 Task: Find connections with filter location Oerlinghausen with filter topic #Sustainabilitywith filter profile language Potuguese with filter current company Jana Small Finance Bank with filter school Bangalore Medical College and Research Institute with filter industry Newspaper Publishing with filter service category Typing with filter keywords title Proprietor
Action: Mouse moved to (552, 90)
Screenshot: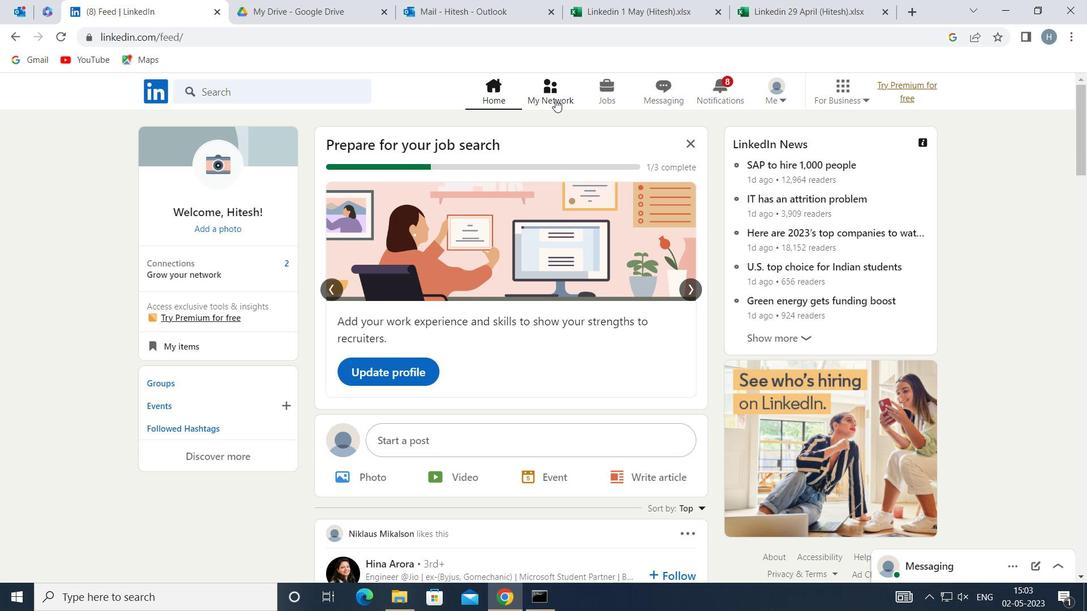 
Action: Mouse pressed left at (552, 90)
Screenshot: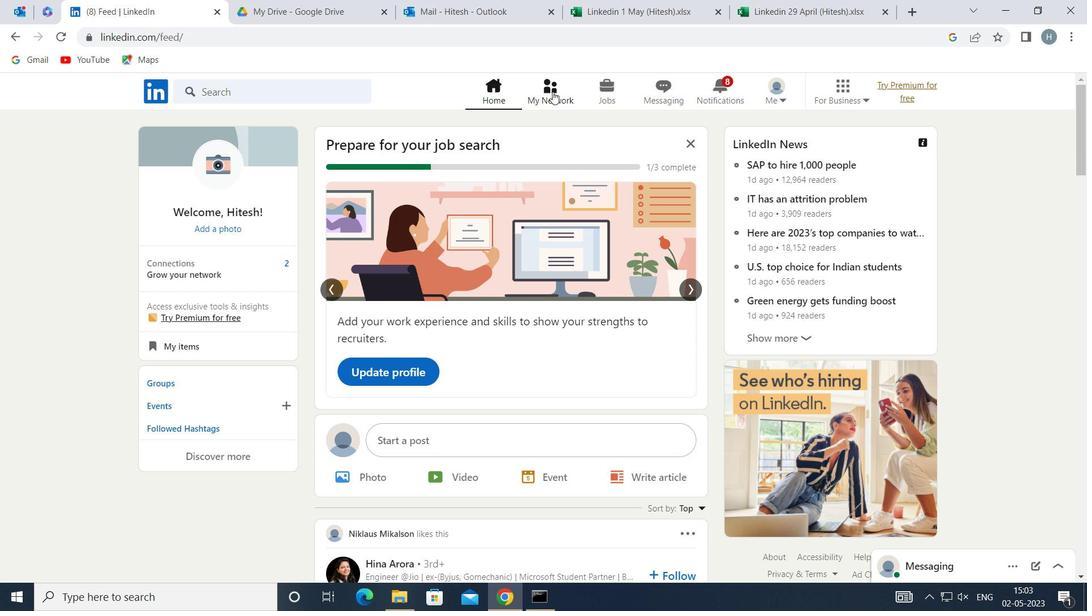 
Action: Mouse moved to (334, 171)
Screenshot: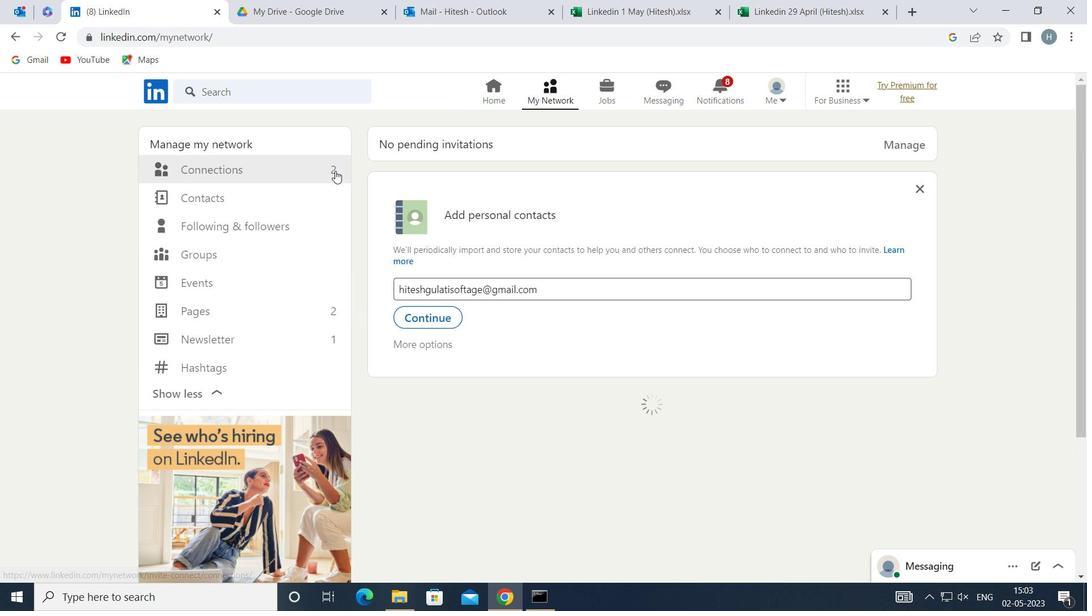 
Action: Mouse pressed left at (334, 171)
Screenshot: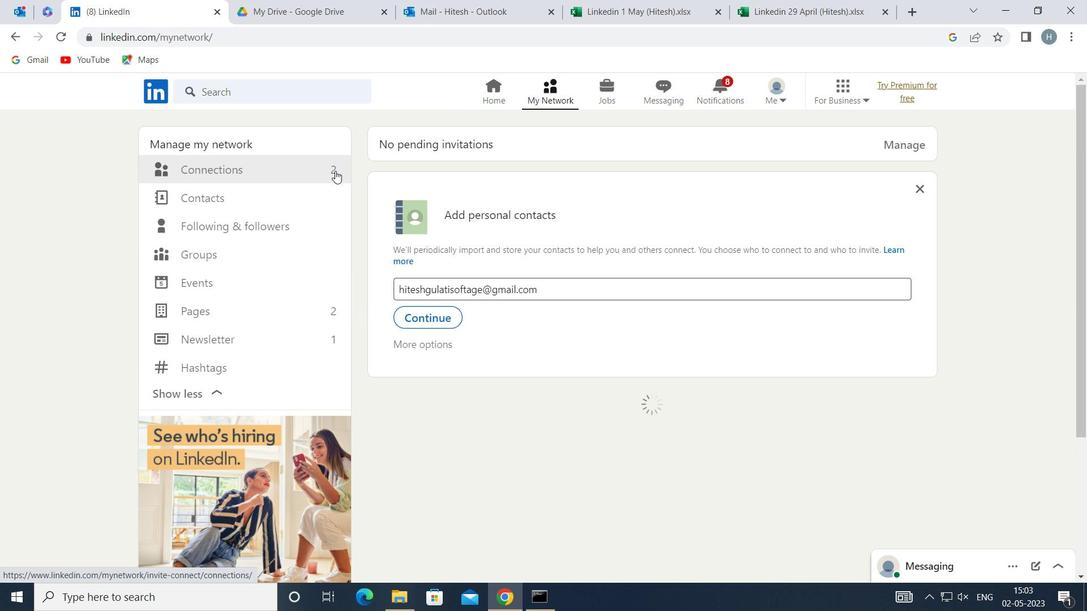 
Action: Mouse moved to (619, 170)
Screenshot: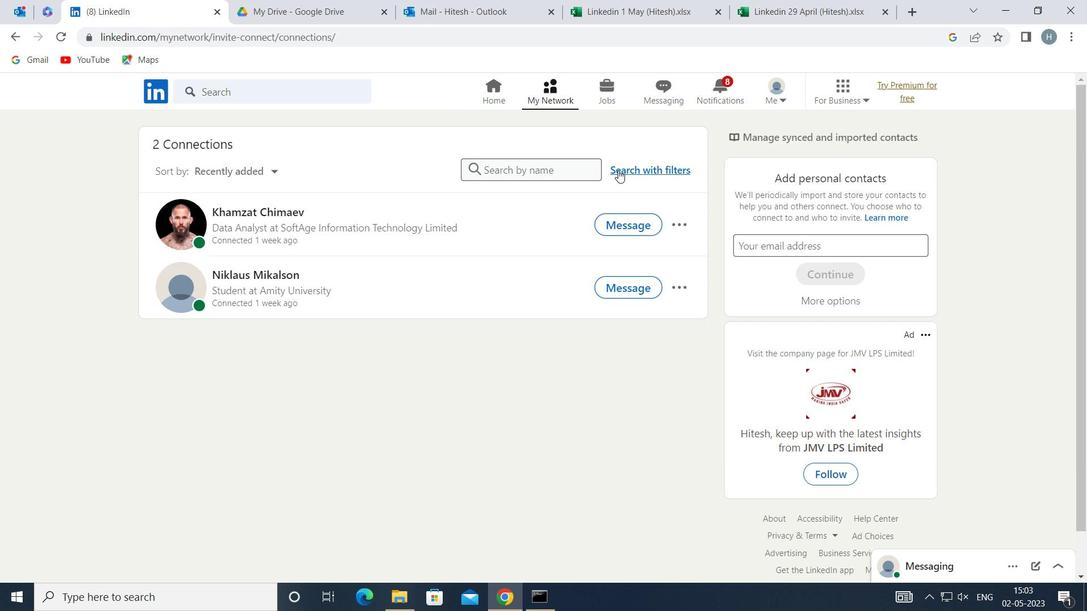 
Action: Mouse pressed left at (619, 170)
Screenshot: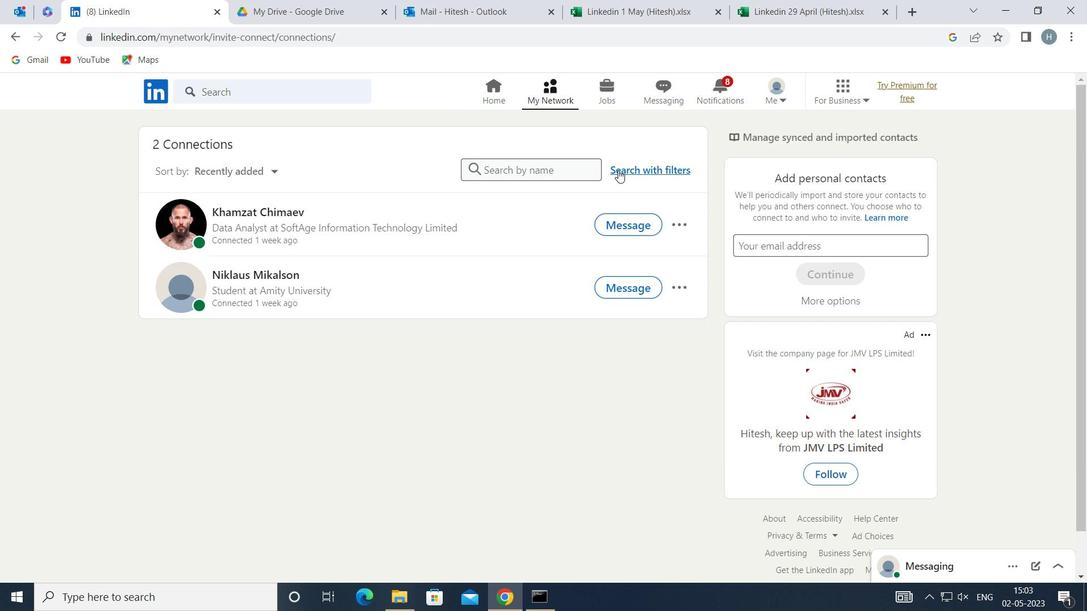 
Action: Mouse moved to (592, 130)
Screenshot: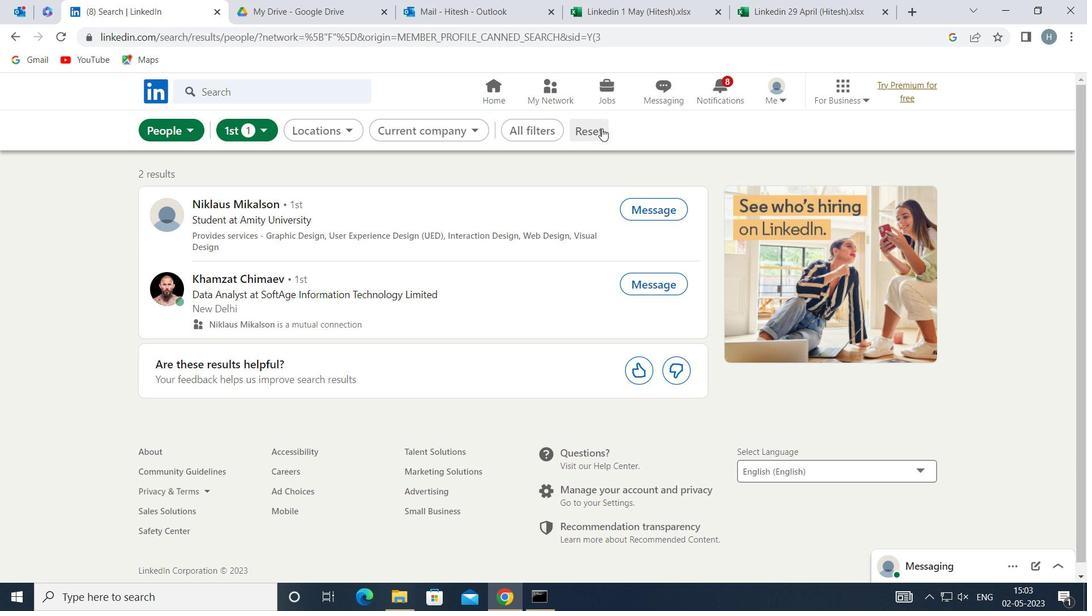
Action: Mouse pressed left at (592, 130)
Screenshot: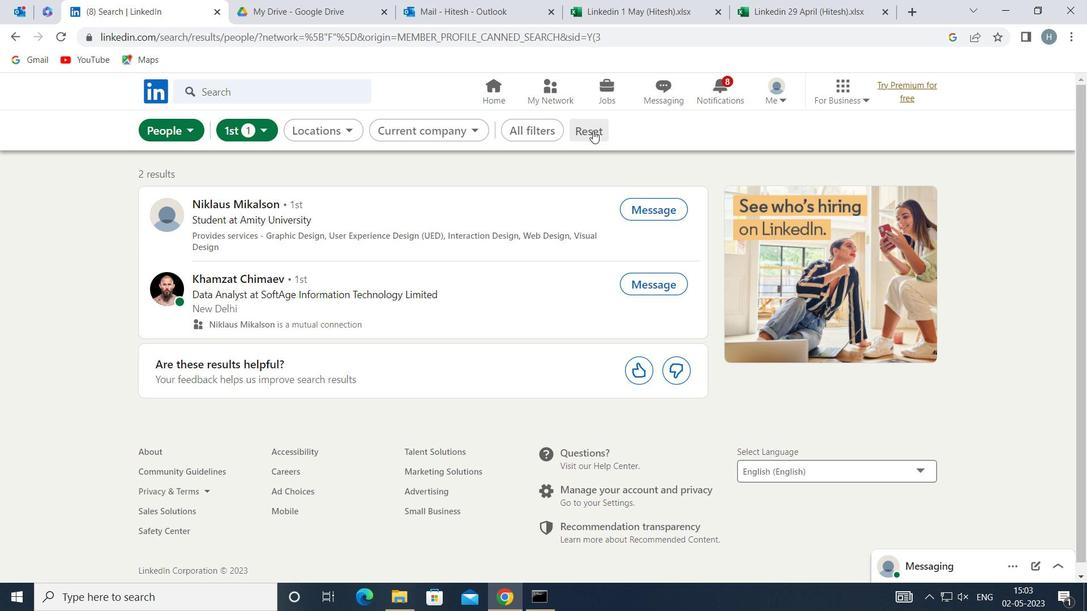 
Action: Mouse moved to (578, 128)
Screenshot: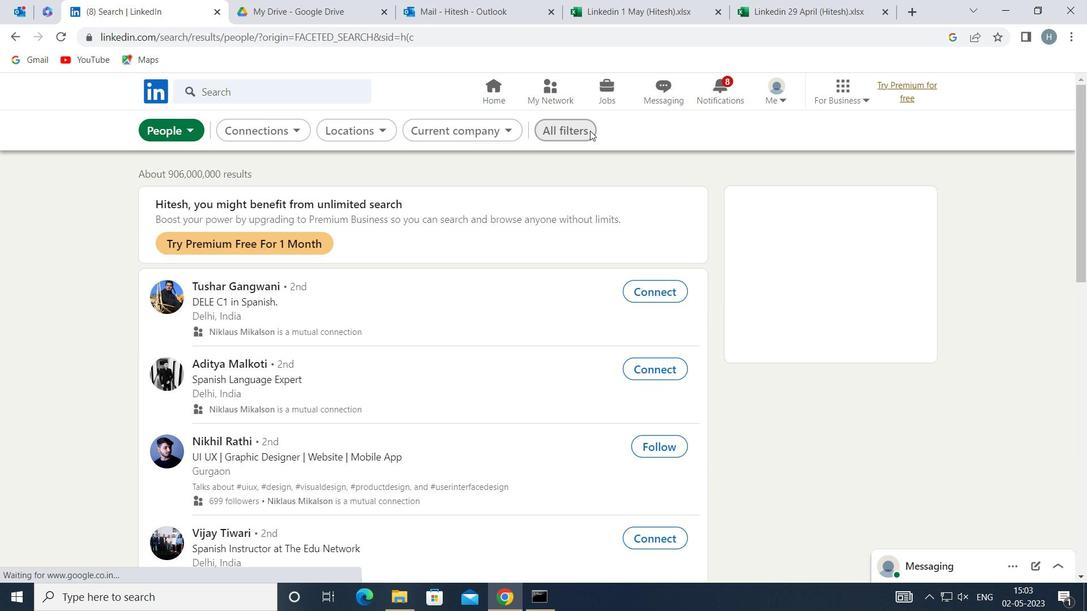 
Action: Mouse pressed left at (578, 128)
Screenshot: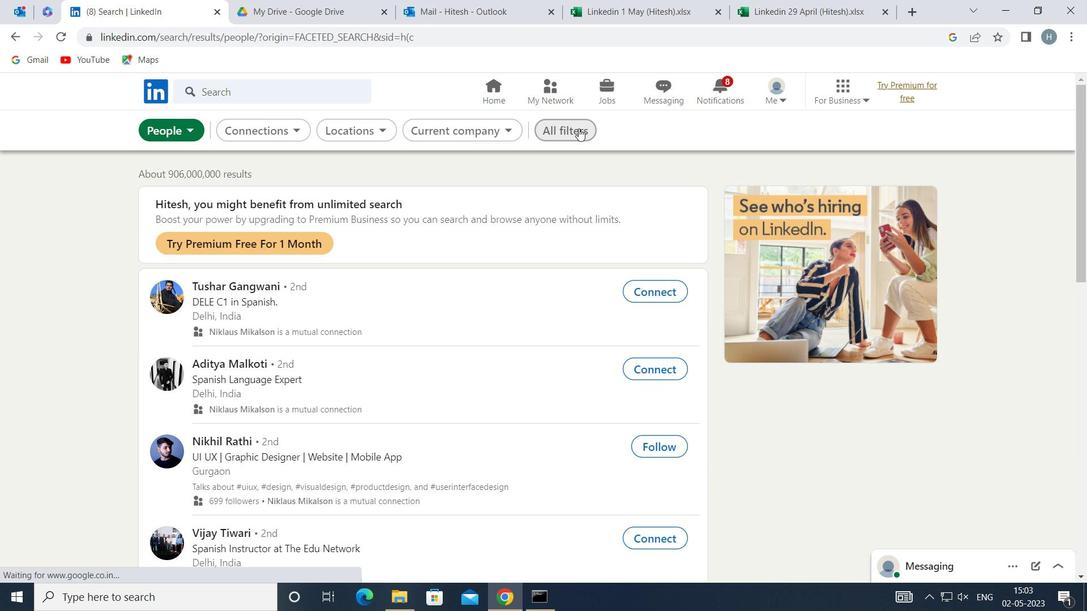 
Action: Mouse moved to (831, 265)
Screenshot: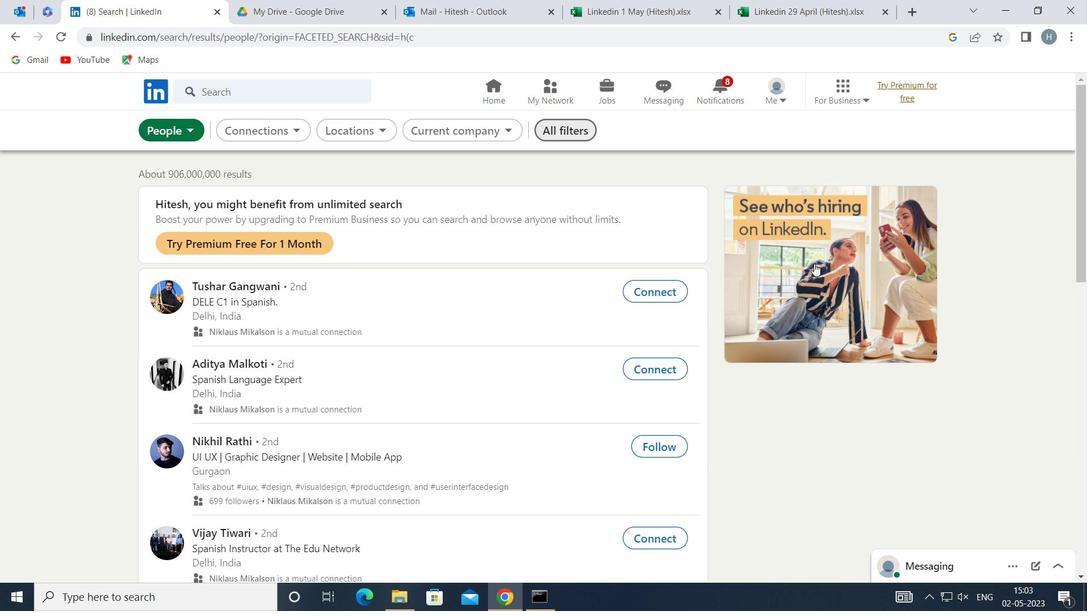 
Action: Mouse scrolled (831, 264) with delta (0, 0)
Screenshot: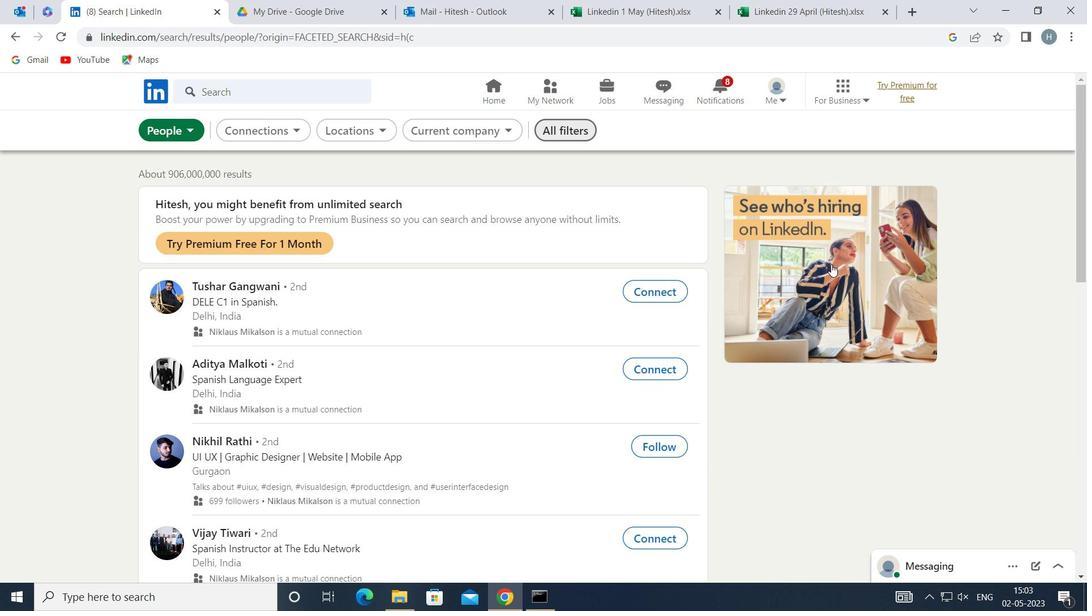 
Action: Mouse scrolled (831, 264) with delta (0, 0)
Screenshot: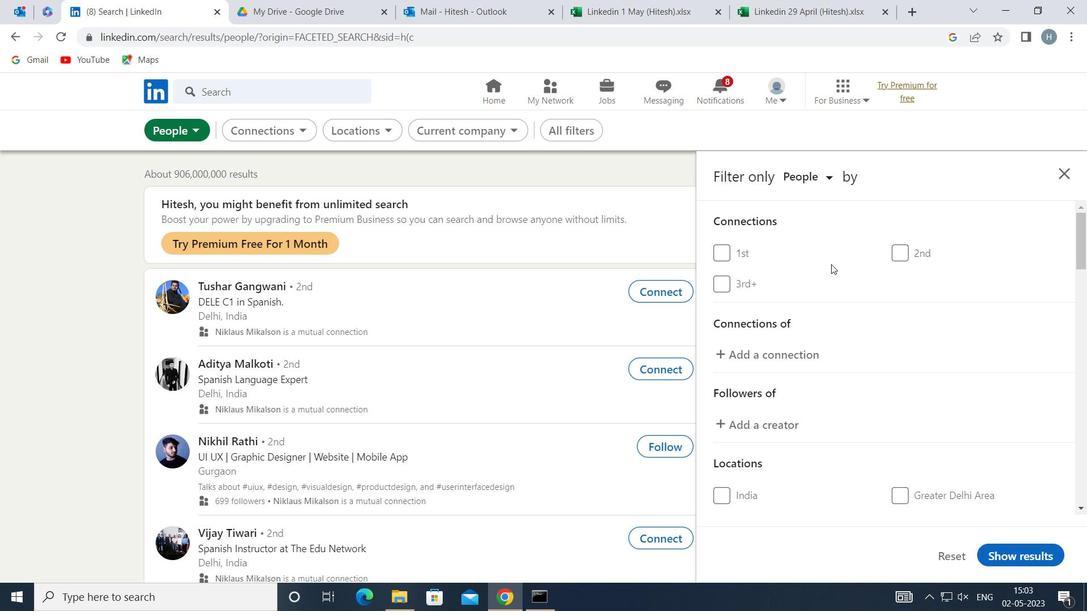 
Action: Mouse moved to (832, 274)
Screenshot: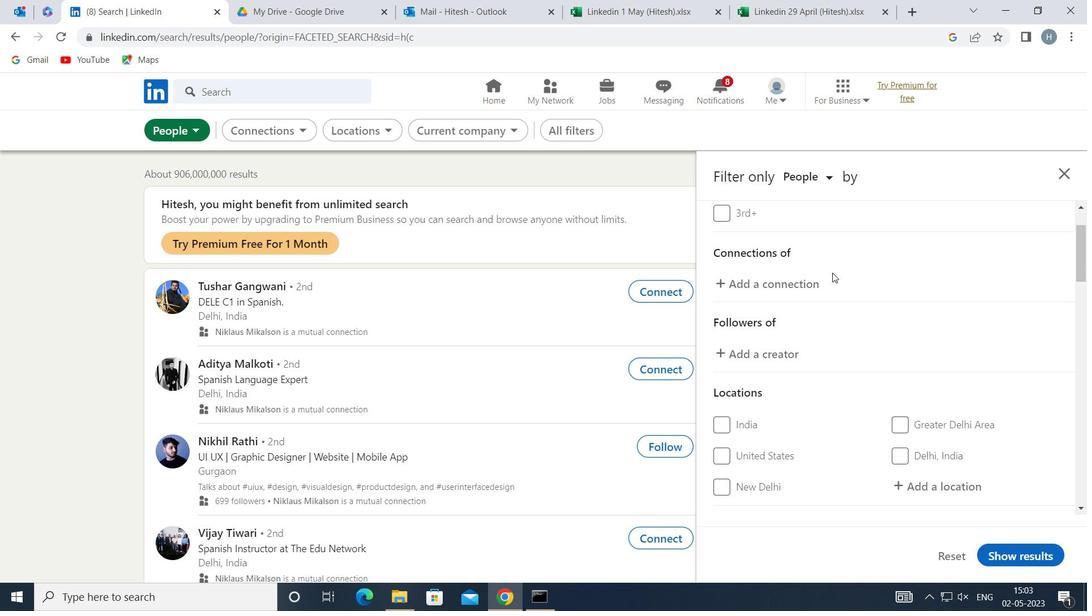 
Action: Mouse scrolled (832, 274) with delta (0, 0)
Screenshot: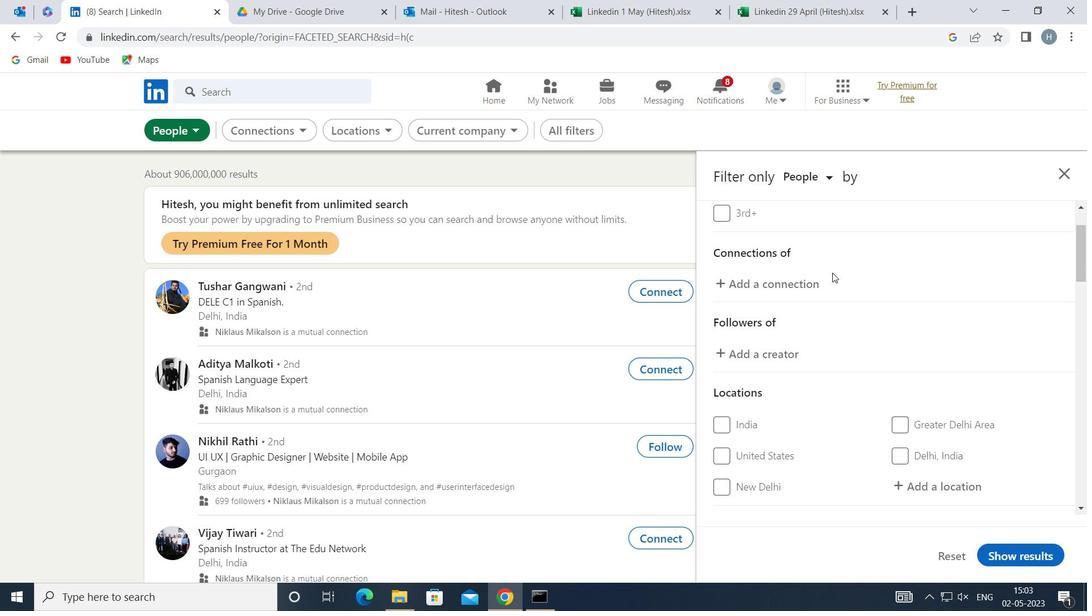 
Action: Mouse moved to (923, 410)
Screenshot: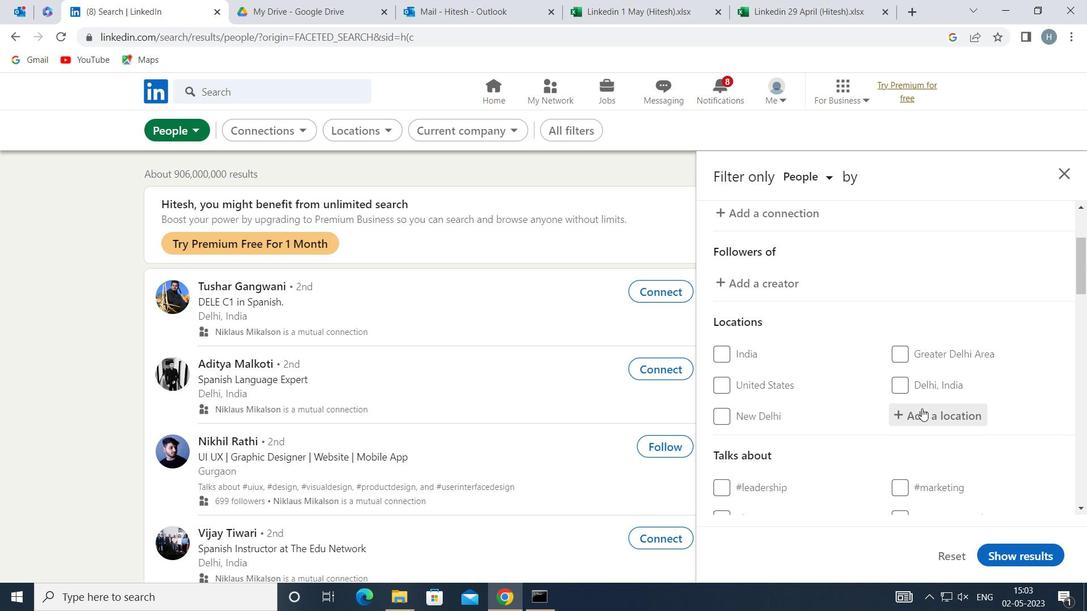 
Action: Mouse pressed left at (923, 410)
Screenshot: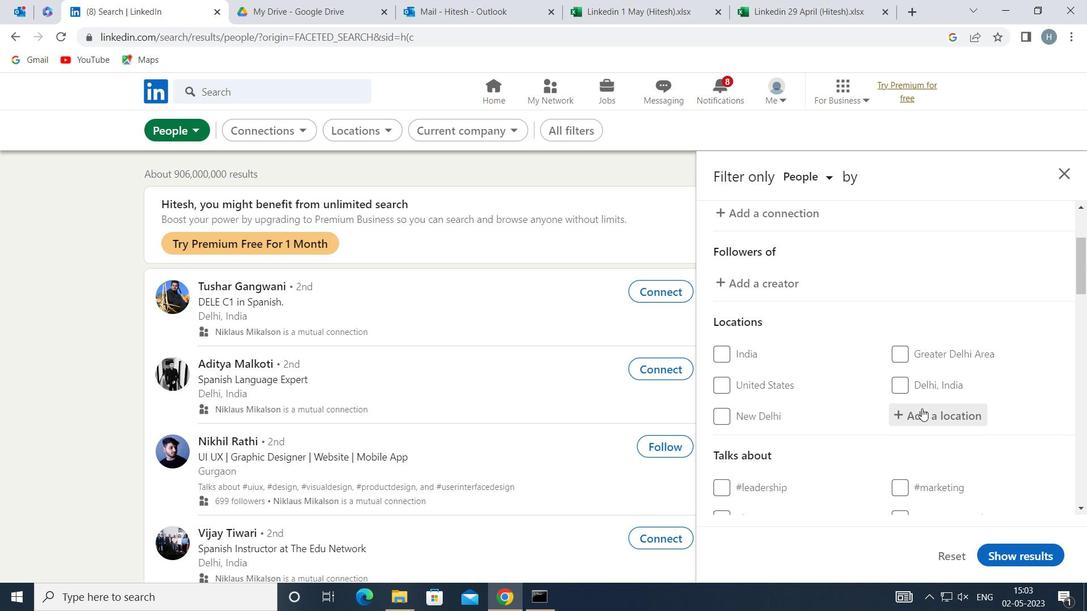
Action: Mouse moved to (921, 409)
Screenshot: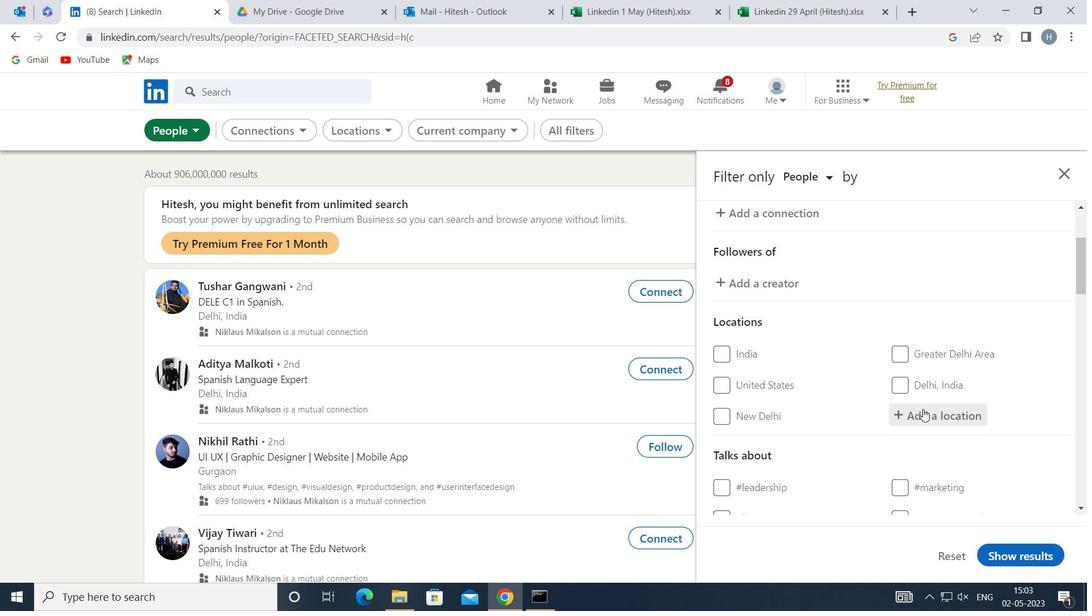 
Action: Key pressed <Key.shift>OERK<Key.backspace>LINGHAUSEN
Screenshot: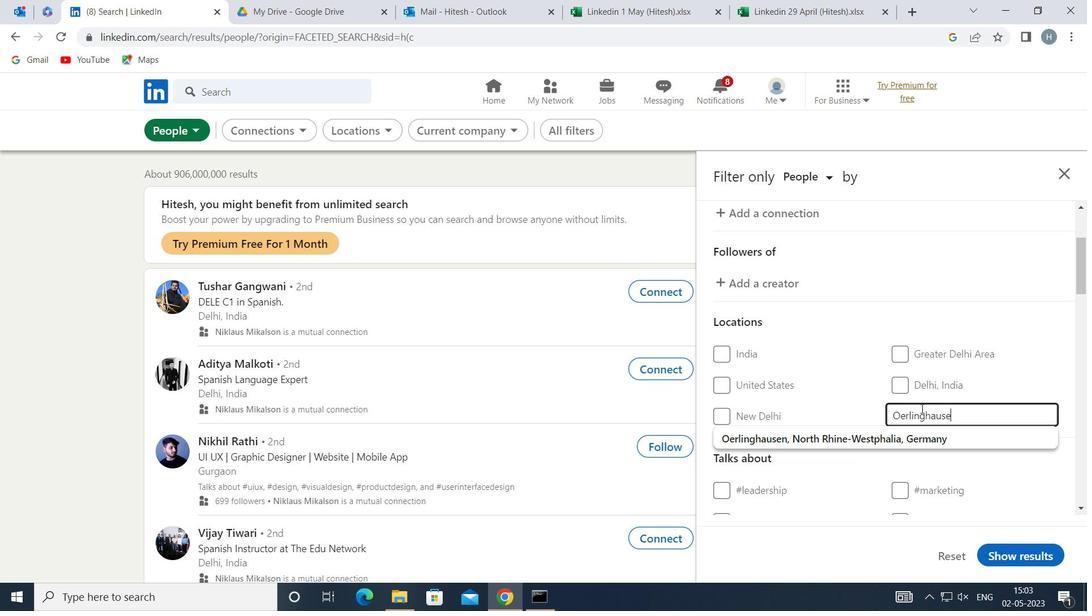 
Action: Mouse moved to (892, 444)
Screenshot: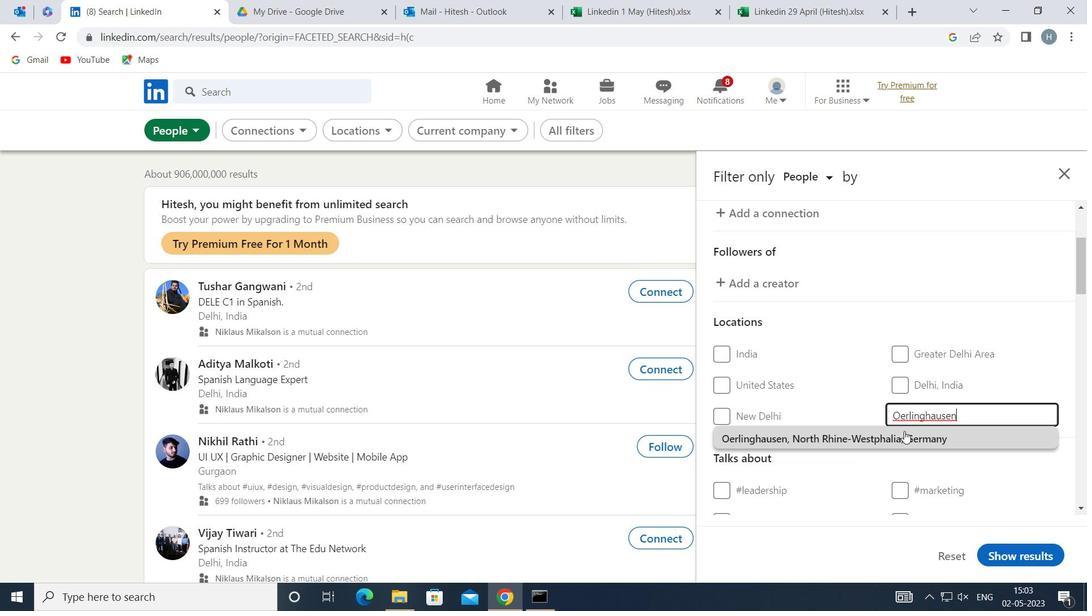 
Action: Mouse pressed left at (892, 444)
Screenshot: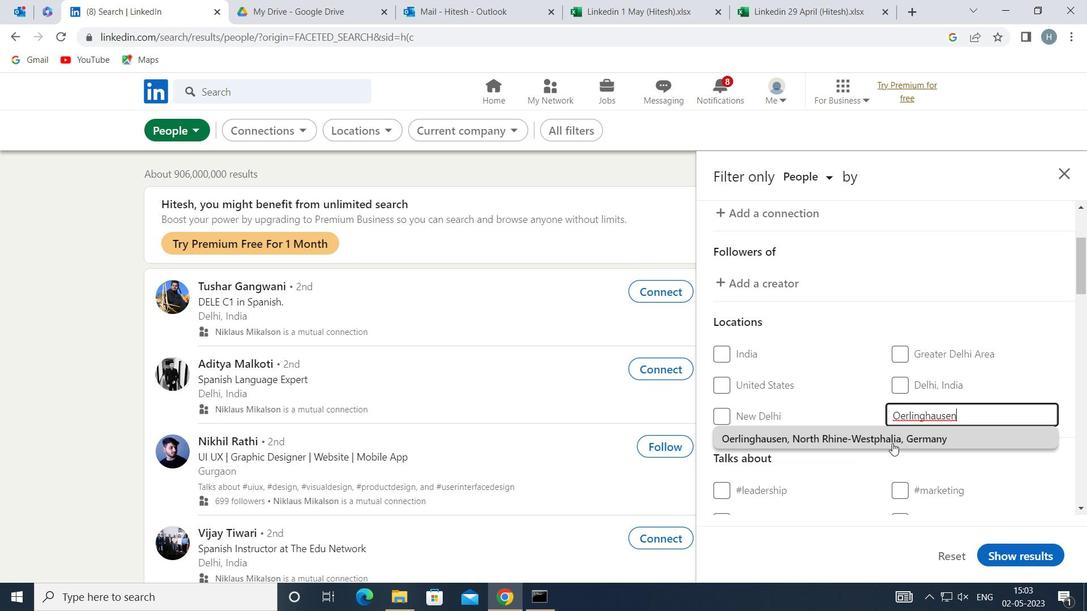 
Action: Mouse moved to (890, 430)
Screenshot: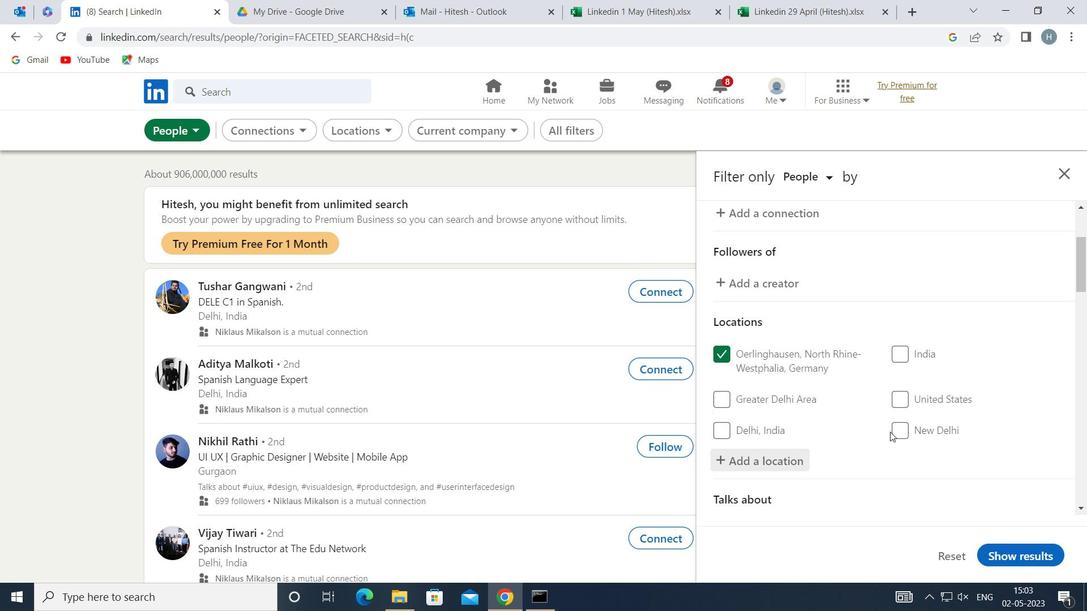 
Action: Mouse scrolled (890, 429) with delta (0, 0)
Screenshot: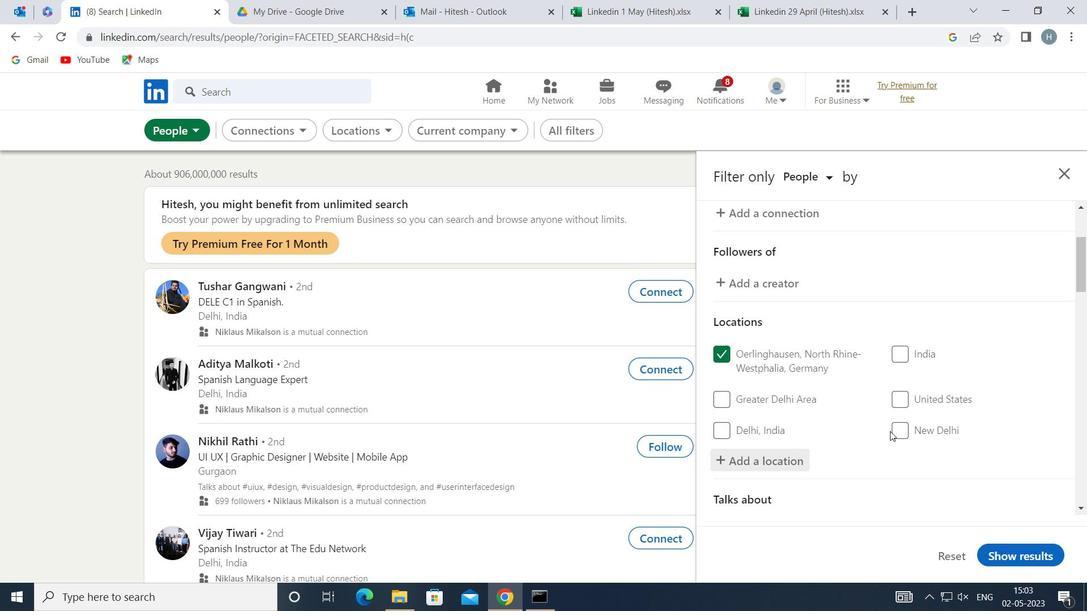 
Action: Mouse scrolled (890, 429) with delta (0, 0)
Screenshot: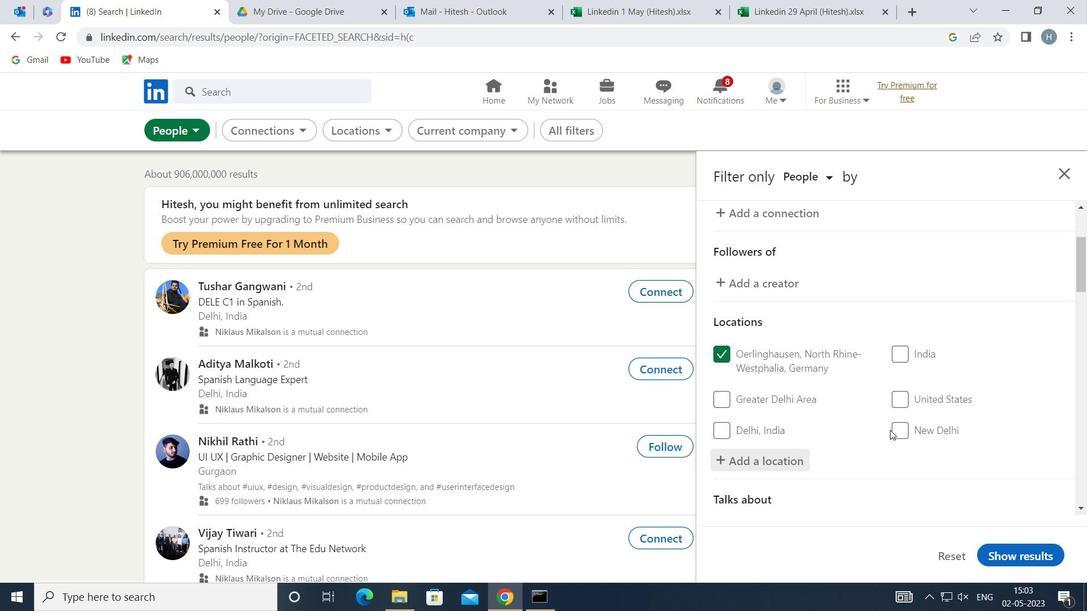 
Action: Mouse moved to (890, 426)
Screenshot: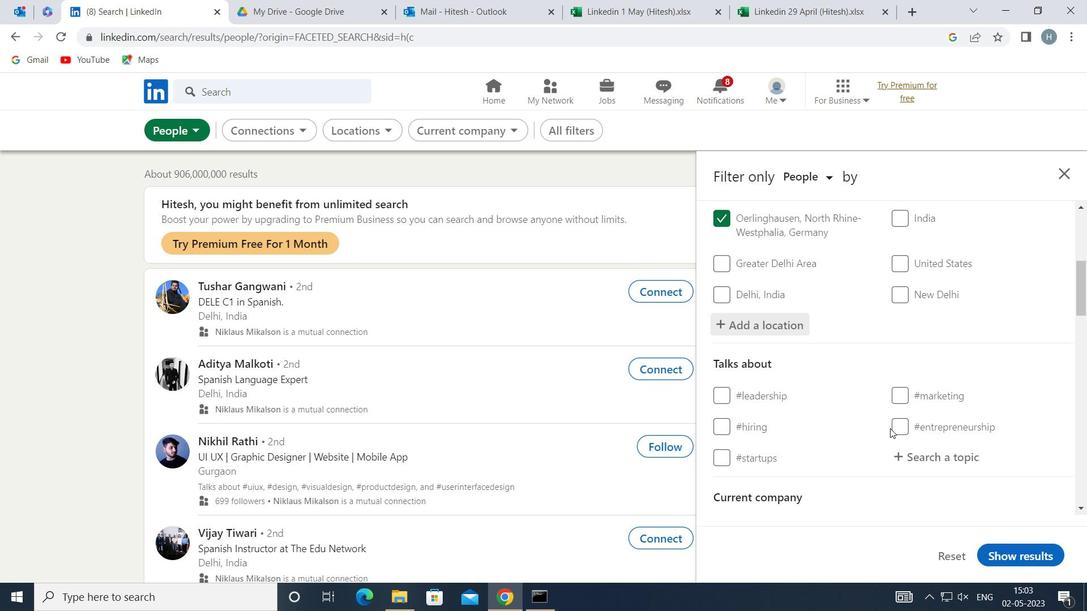 
Action: Mouse scrolled (890, 426) with delta (0, 0)
Screenshot: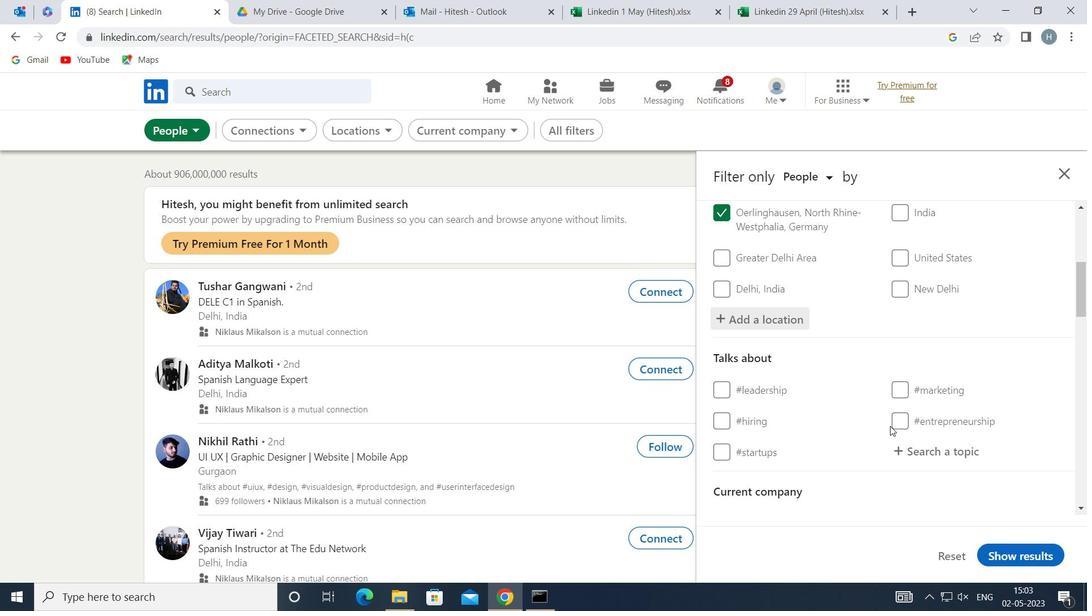 
Action: Mouse moved to (947, 377)
Screenshot: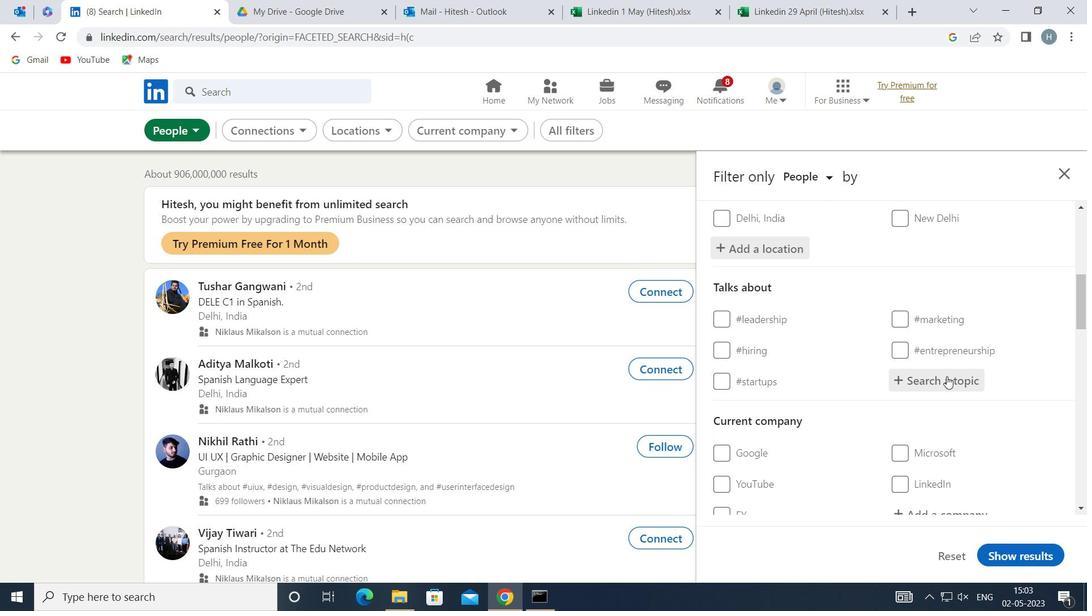 
Action: Mouse pressed left at (947, 377)
Screenshot: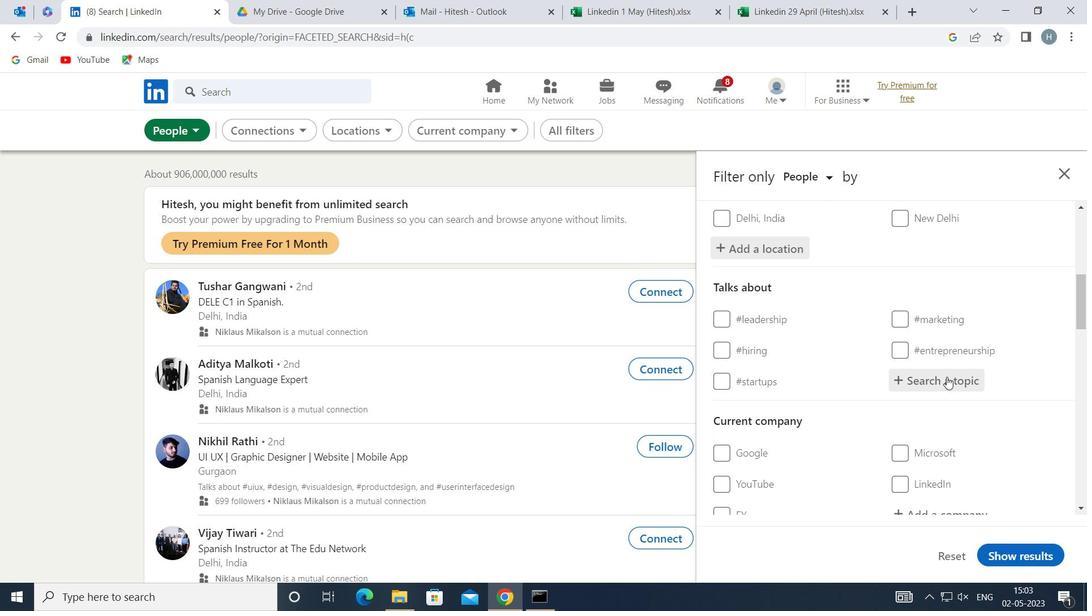 
Action: Mouse moved to (944, 375)
Screenshot: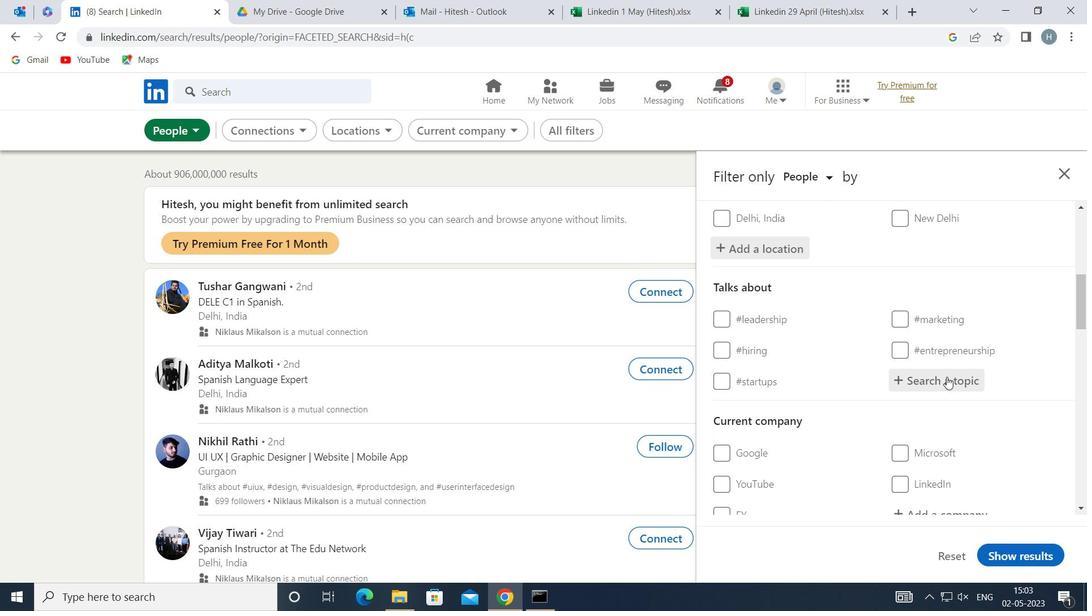 
Action: Key pressed <Key.shift><Key.shift>SUSTAIN
Screenshot: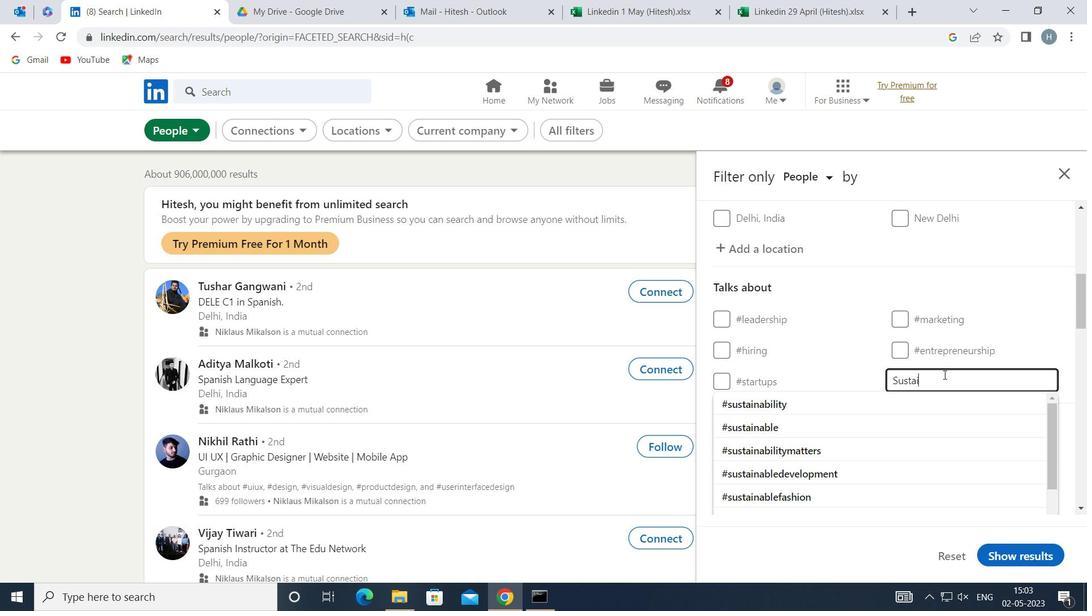 
Action: Mouse moved to (895, 400)
Screenshot: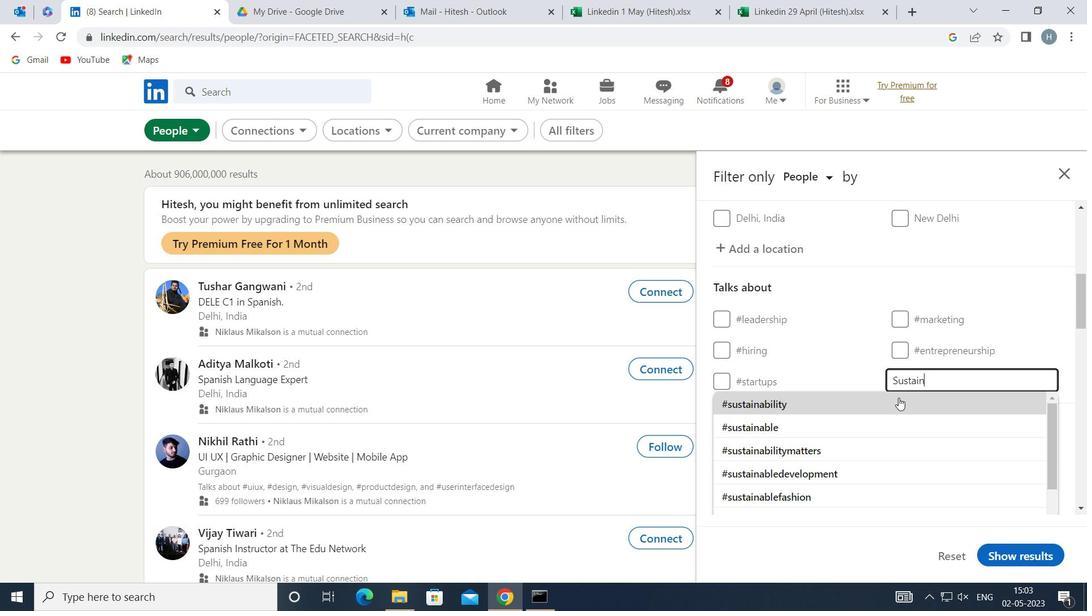 
Action: Mouse pressed left at (895, 400)
Screenshot: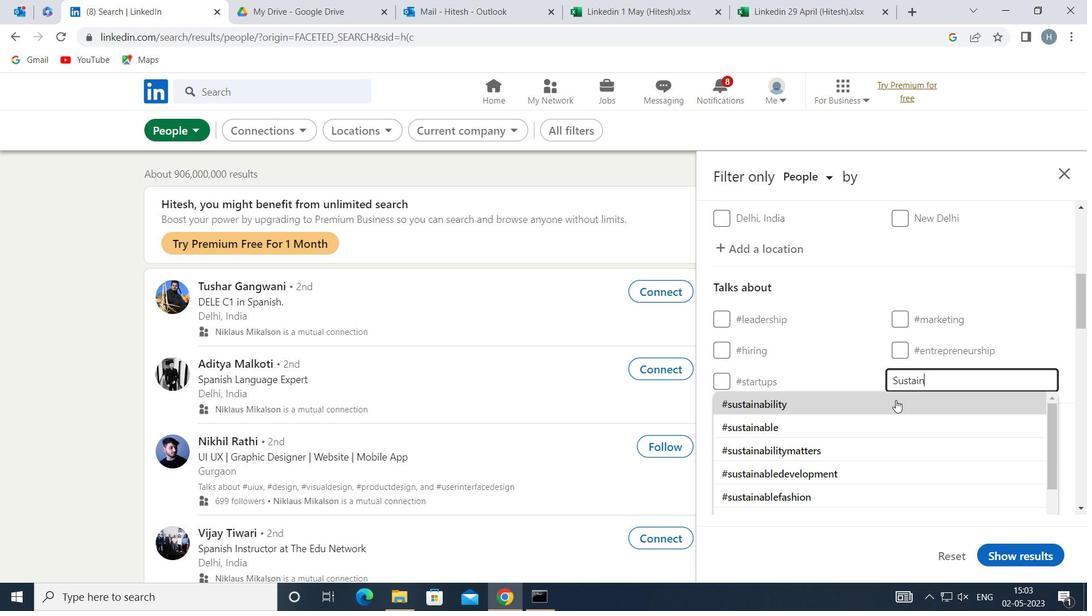 
Action: Mouse moved to (879, 392)
Screenshot: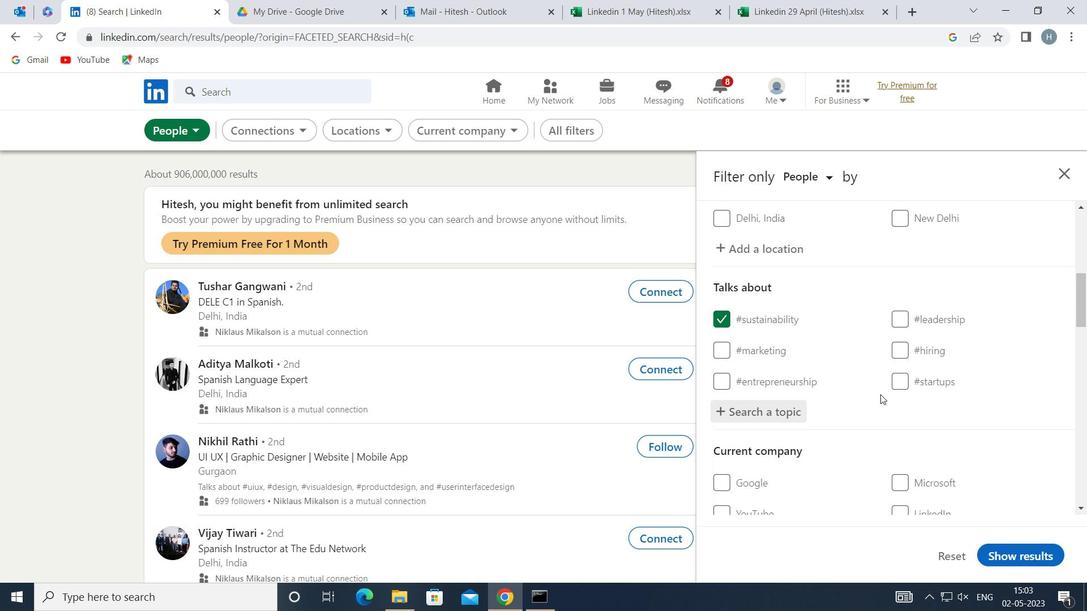 
Action: Mouse scrolled (879, 391) with delta (0, 0)
Screenshot: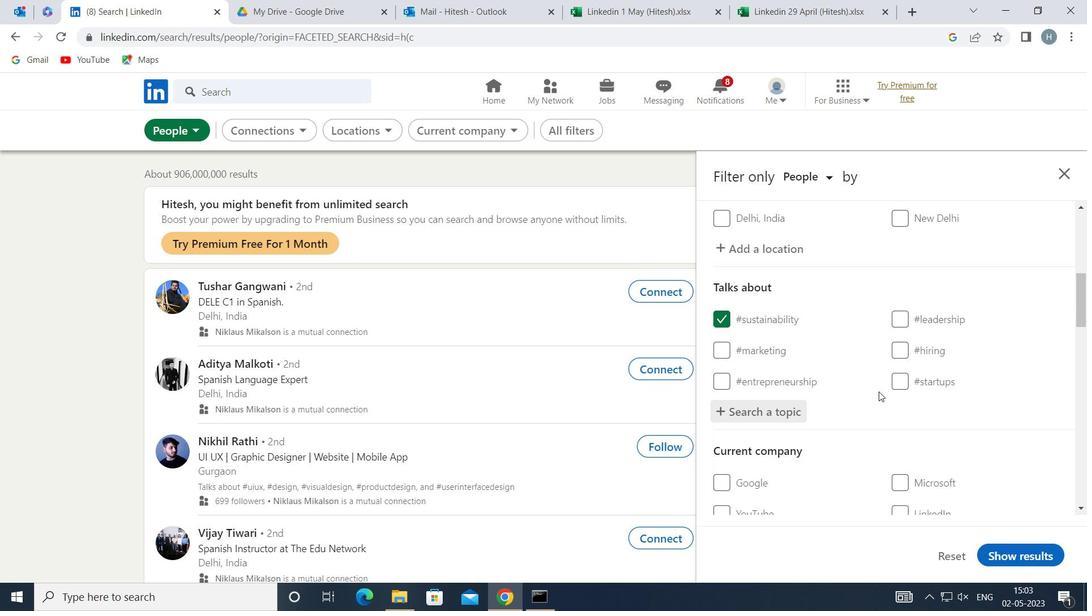 
Action: Mouse scrolled (879, 391) with delta (0, 0)
Screenshot: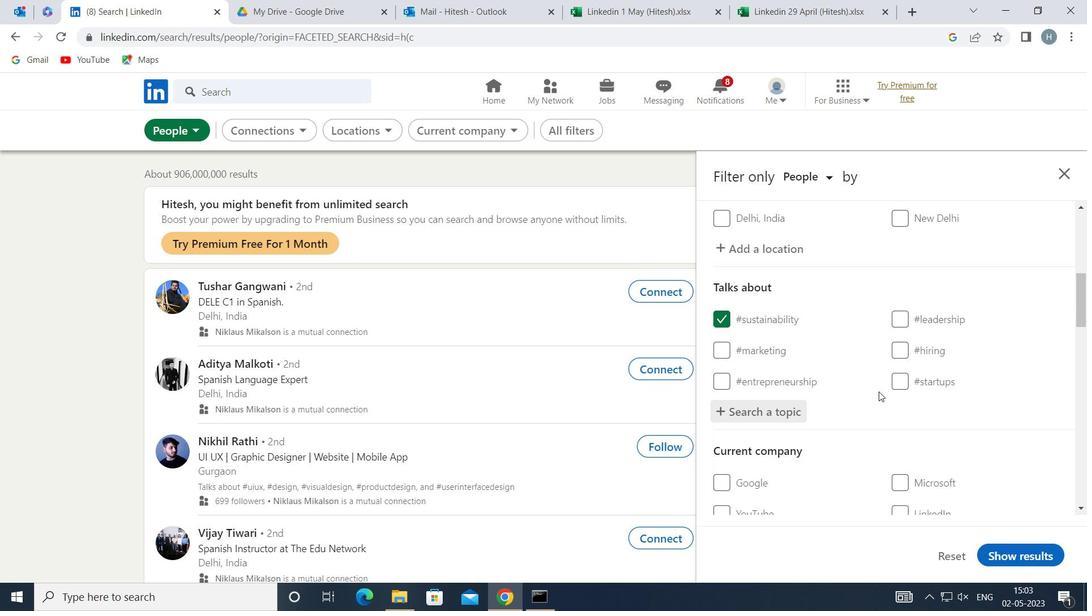 
Action: Mouse moved to (869, 389)
Screenshot: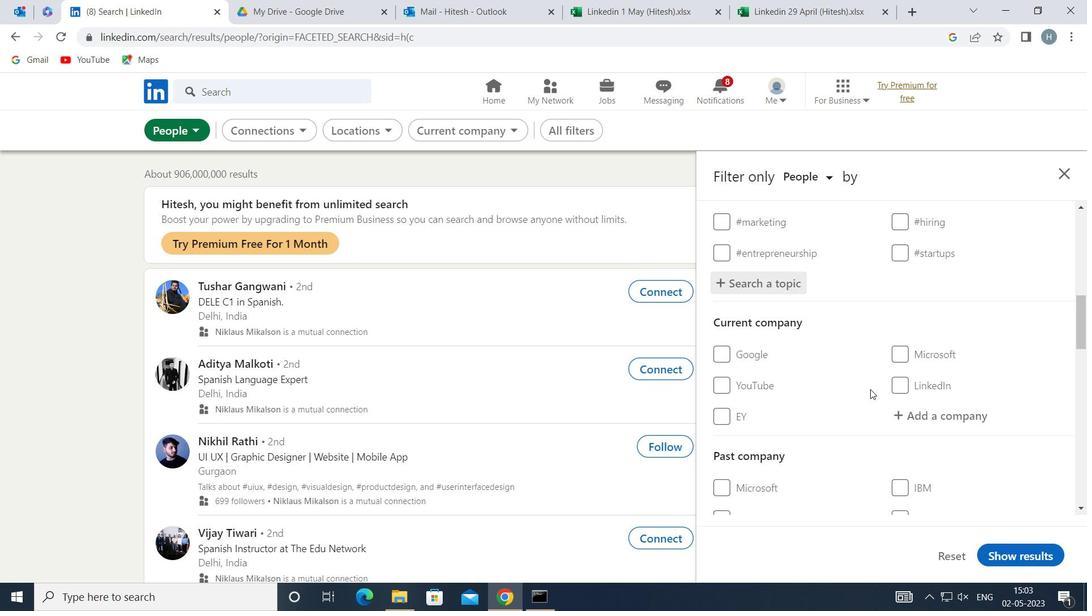 
Action: Mouse scrolled (869, 389) with delta (0, 0)
Screenshot: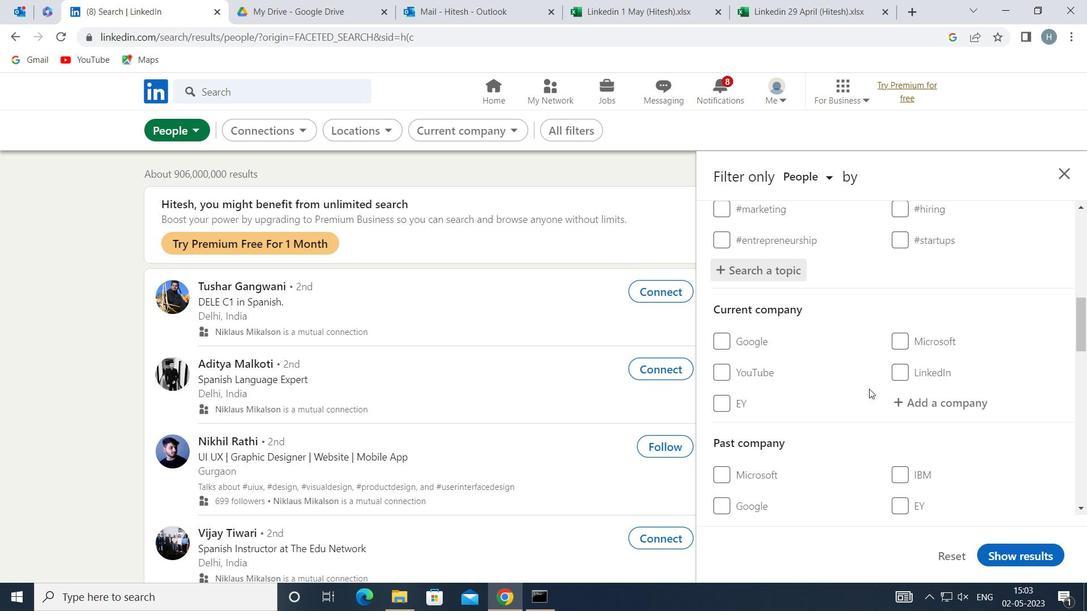 
Action: Mouse scrolled (869, 389) with delta (0, 0)
Screenshot: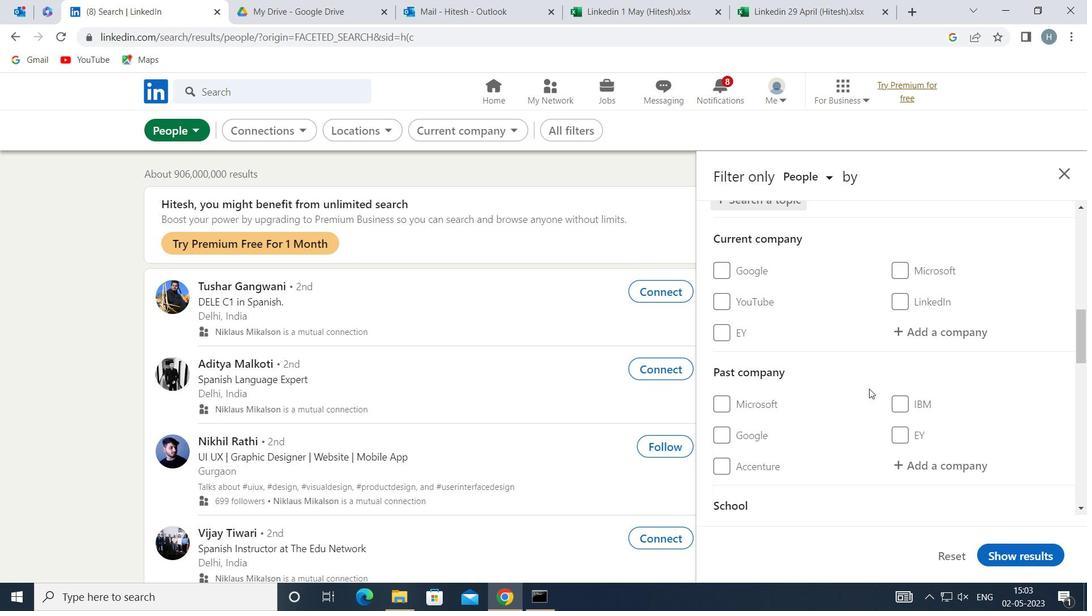 
Action: Mouse scrolled (869, 389) with delta (0, 0)
Screenshot: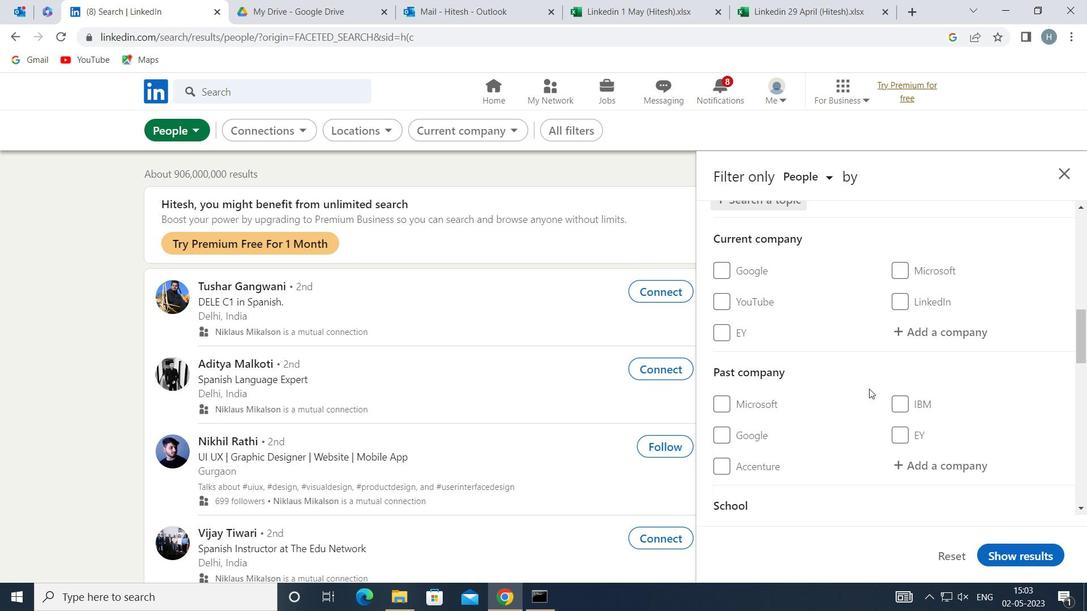 
Action: Mouse scrolled (869, 389) with delta (0, 0)
Screenshot: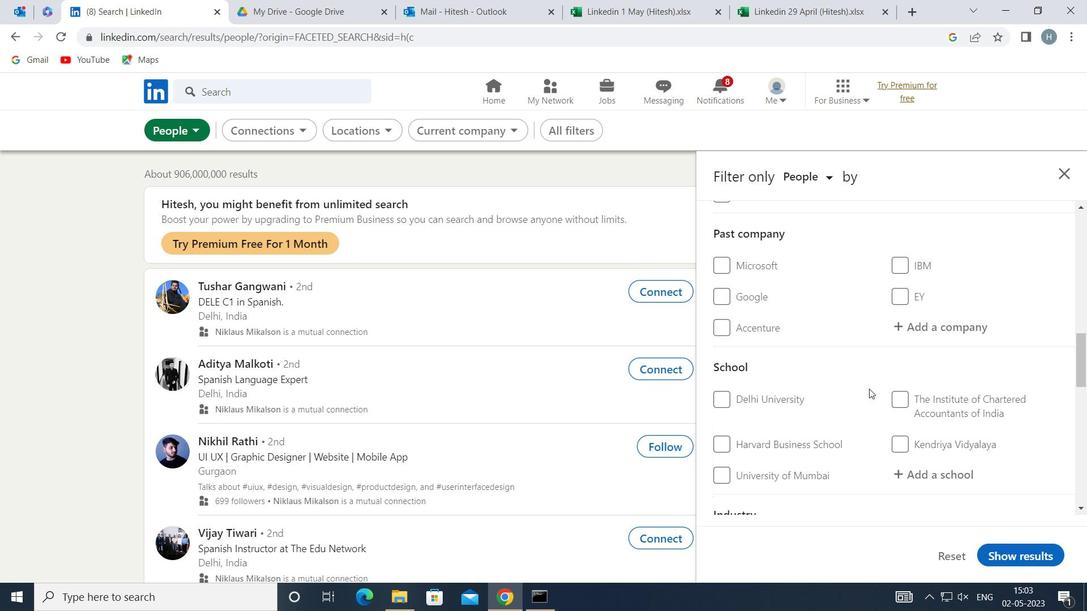 
Action: Mouse scrolled (869, 389) with delta (0, 0)
Screenshot: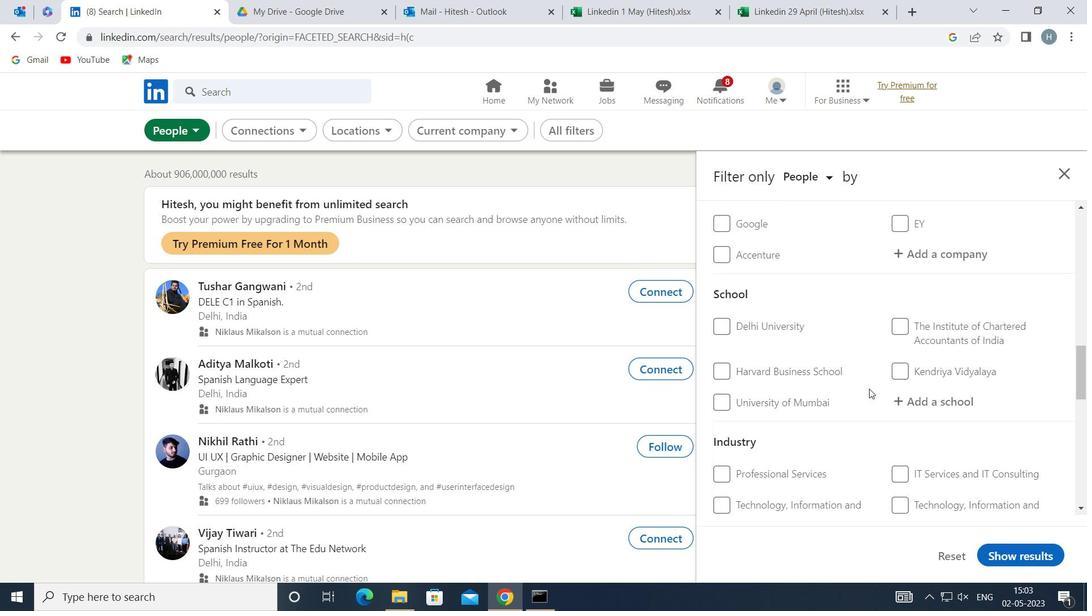 
Action: Mouse scrolled (869, 389) with delta (0, 0)
Screenshot: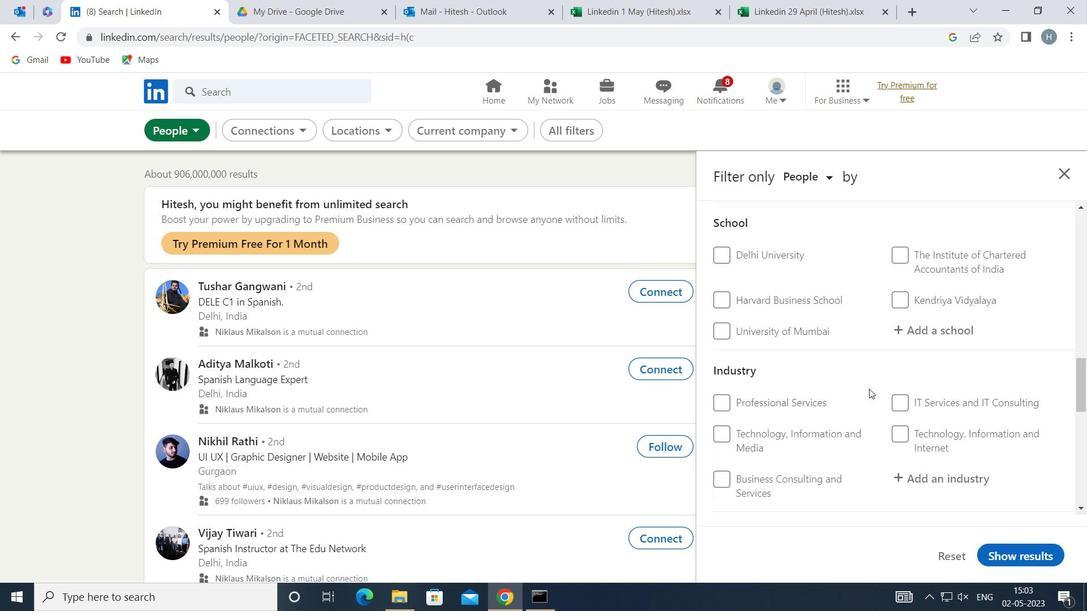 
Action: Mouse scrolled (869, 389) with delta (0, 0)
Screenshot: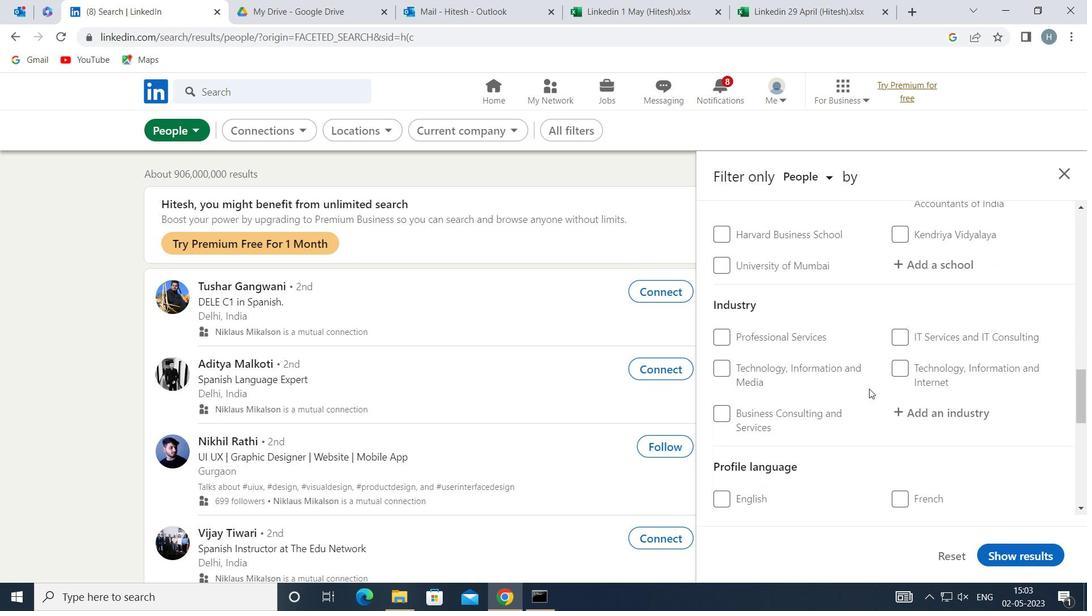
Action: Mouse moved to (907, 454)
Screenshot: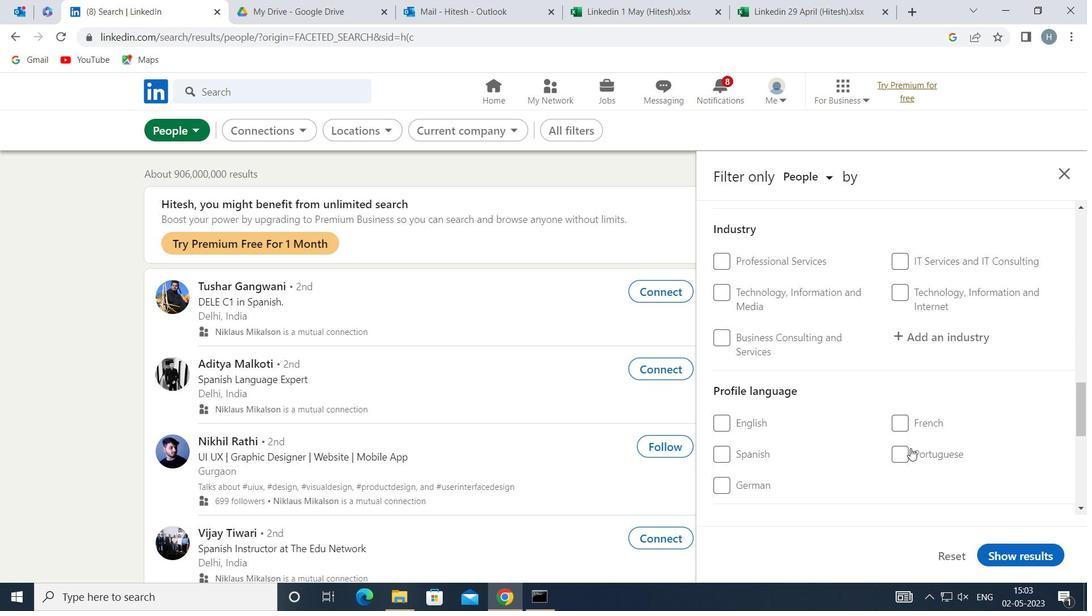 
Action: Mouse pressed left at (907, 454)
Screenshot: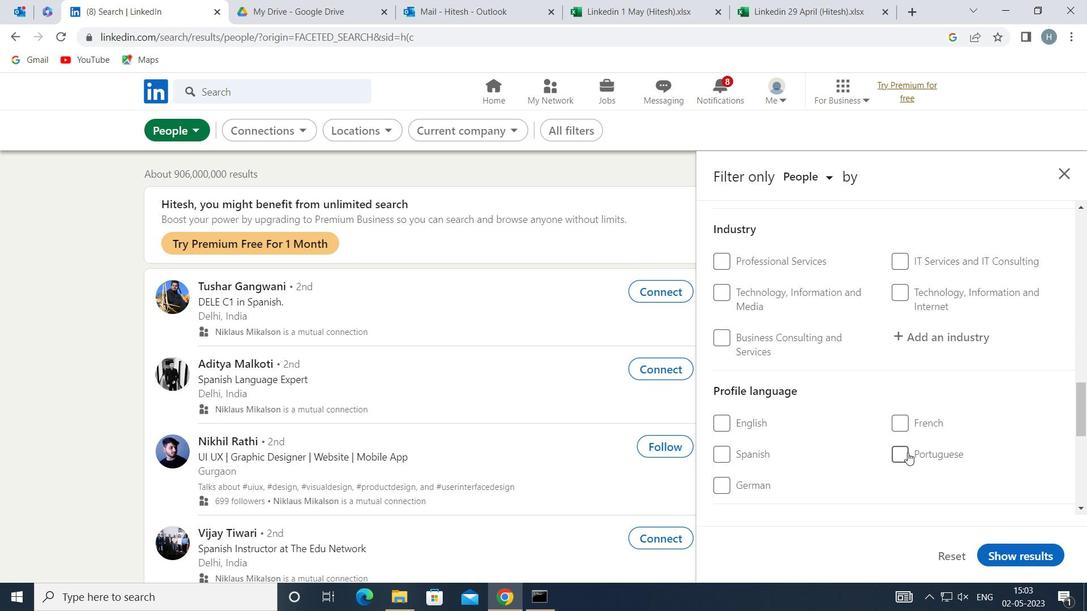 
Action: Mouse moved to (868, 432)
Screenshot: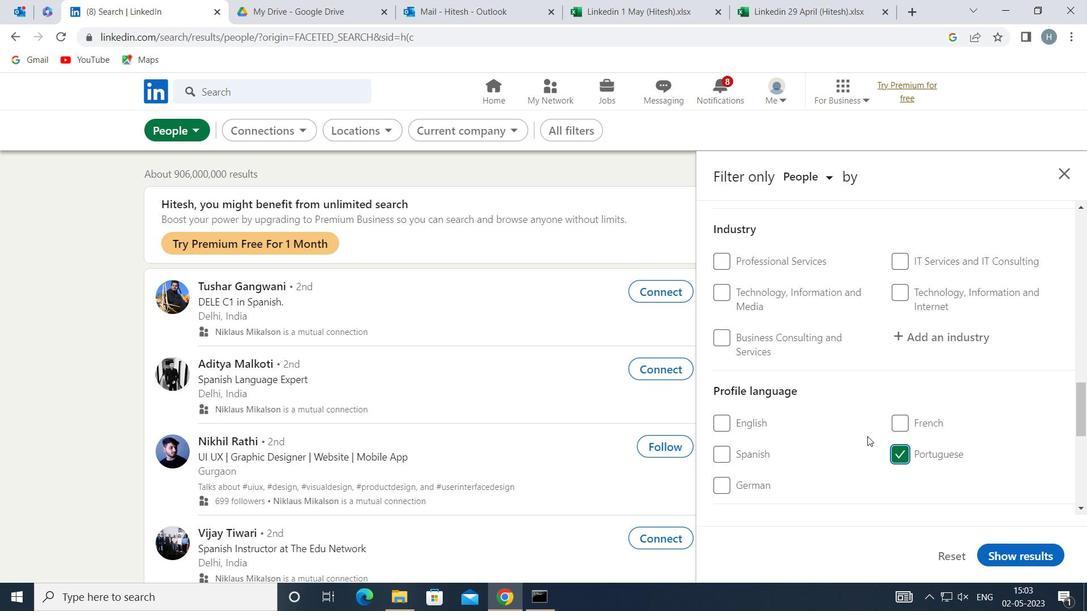 
Action: Mouse scrolled (868, 432) with delta (0, 0)
Screenshot: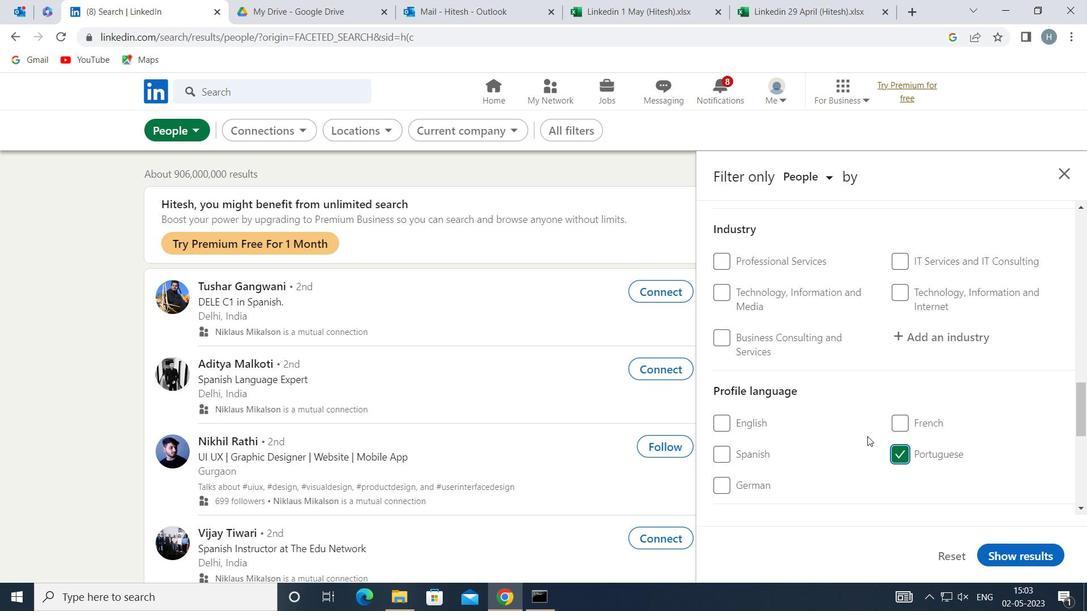 
Action: Mouse moved to (868, 428)
Screenshot: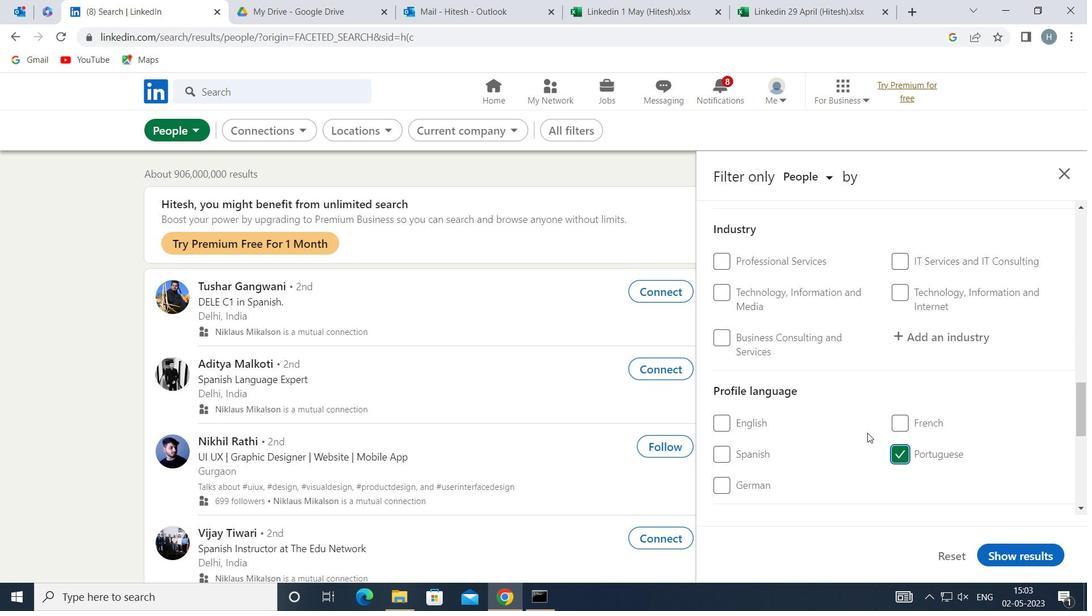 
Action: Mouse scrolled (868, 429) with delta (0, 0)
Screenshot: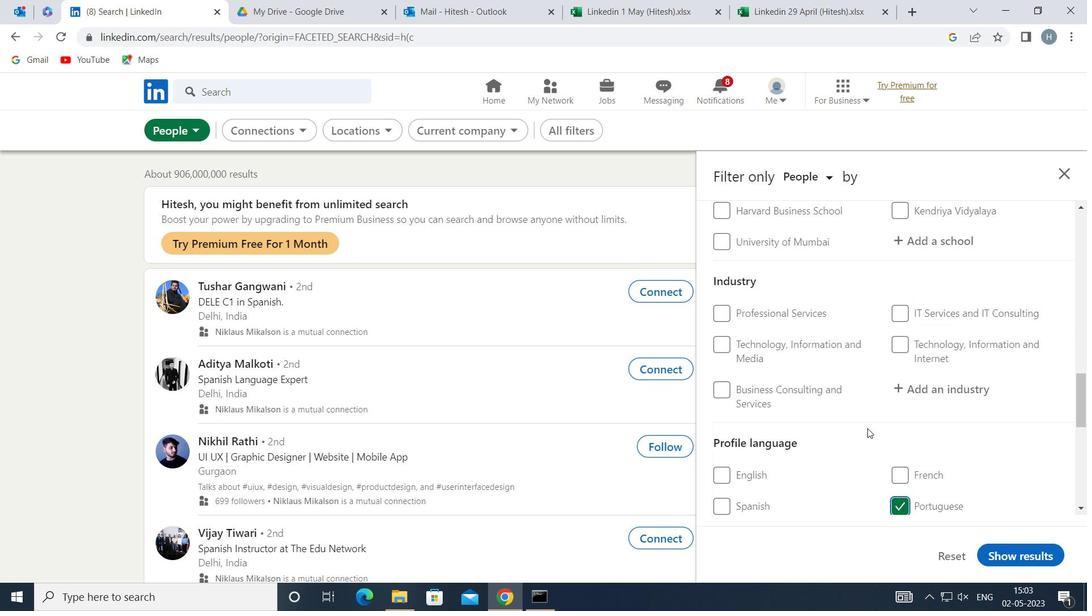 
Action: Mouse scrolled (868, 429) with delta (0, 0)
Screenshot: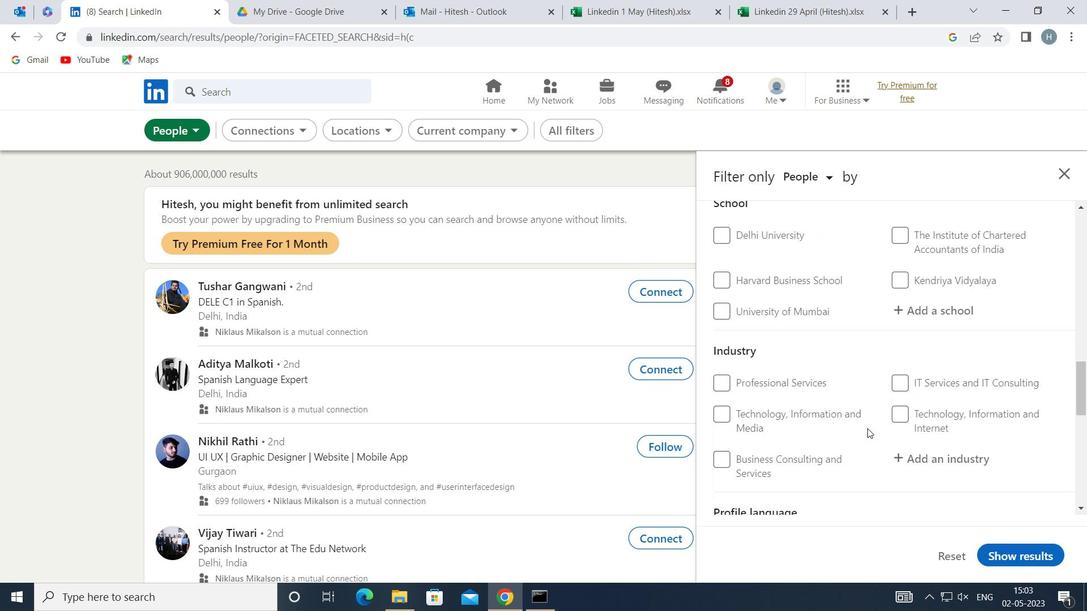 
Action: Mouse scrolled (868, 429) with delta (0, 0)
Screenshot: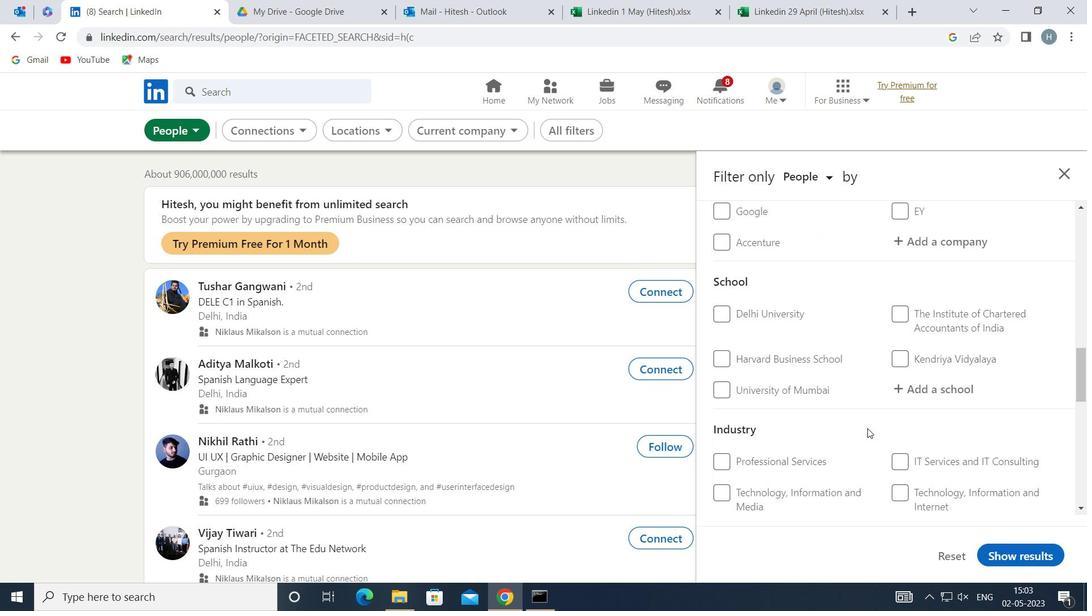 
Action: Mouse scrolled (868, 429) with delta (0, 0)
Screenshot: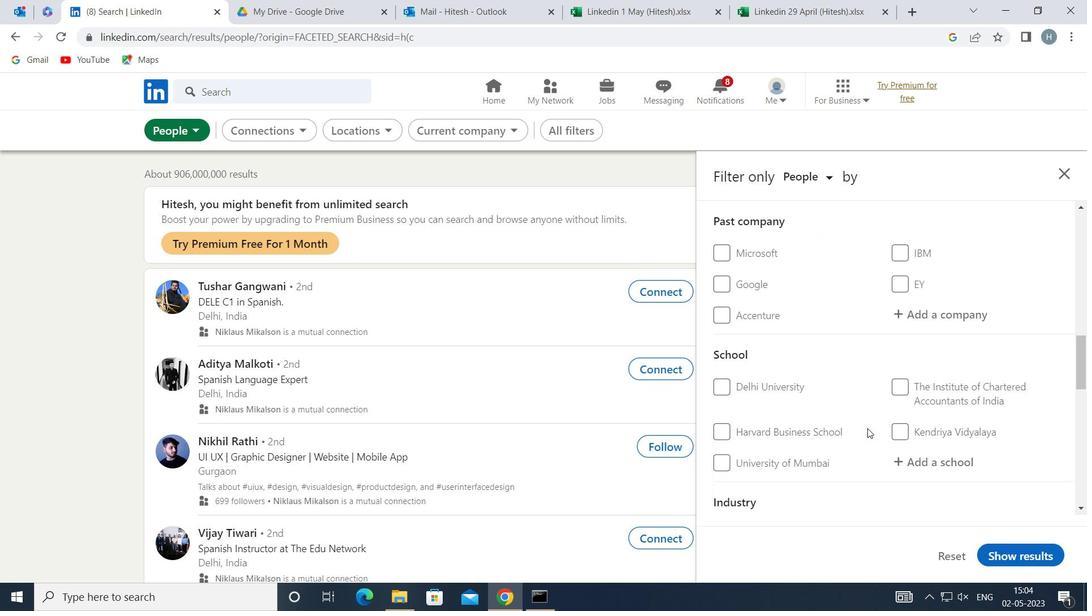 
Action: Mouse scrolled (868, 429) with delta (0, 0)
Screenshot: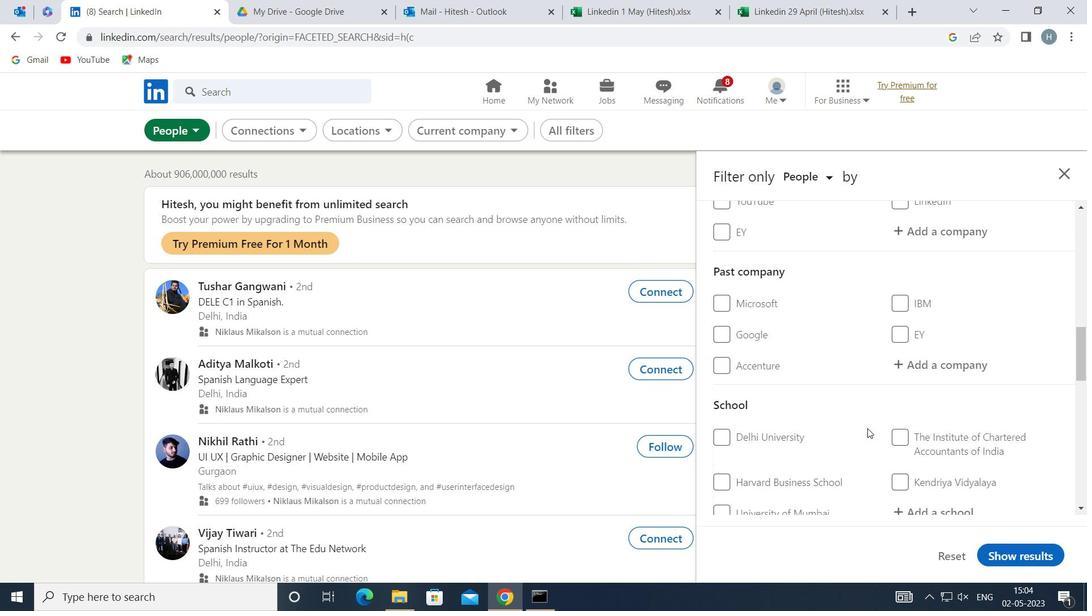 
Action: Mouse scrolled (868, 429) with delta (0, 0)
Screenshot: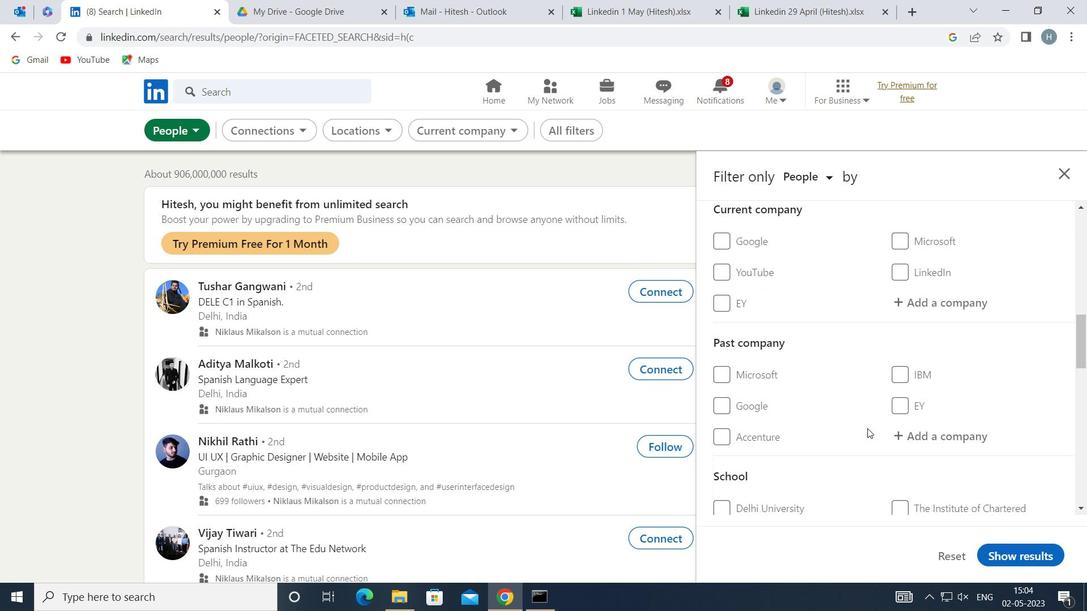 
Action: Mouse moved to (943, 402)
Screenshot: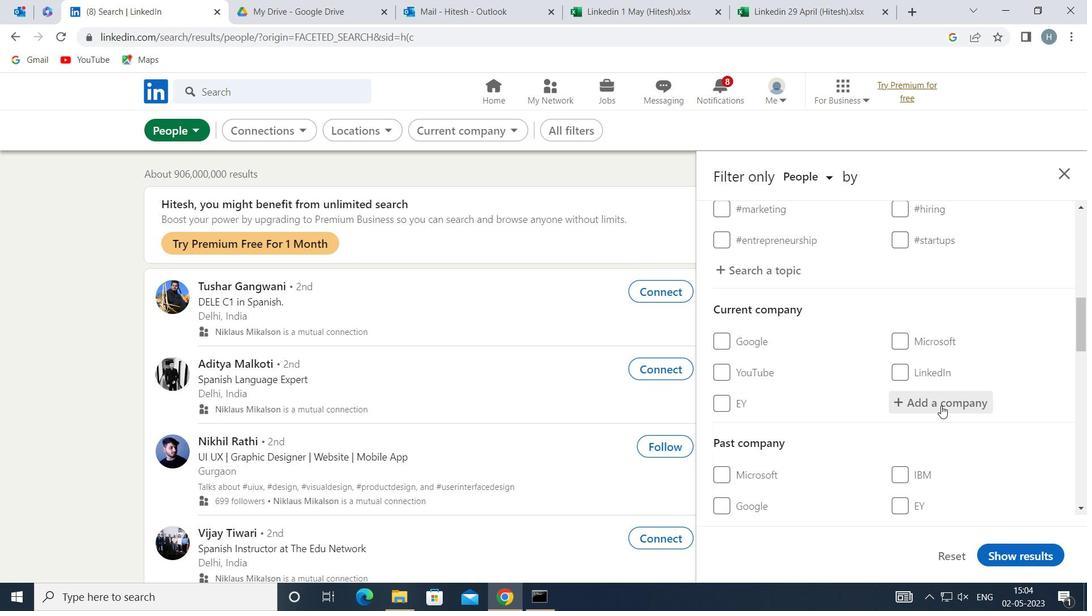
Action: Mouse pressed left at (943, 402)
Screenshot: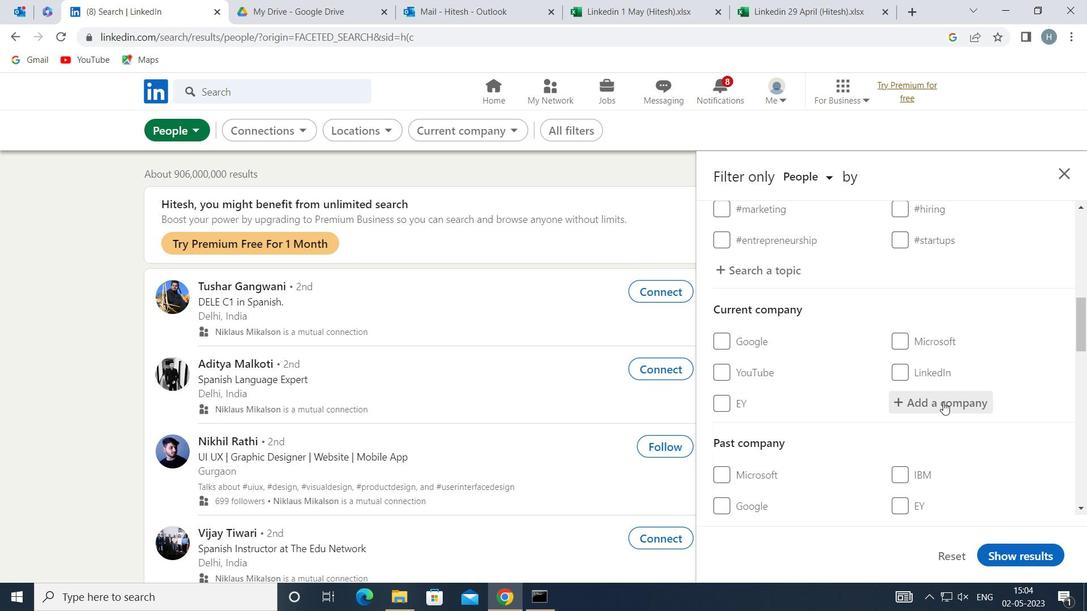 
Action: Key pressed <Key.shift>JANA<Key.space><Key.shift>SMALL<Key.space><Key.shift>FINA
Screenshot: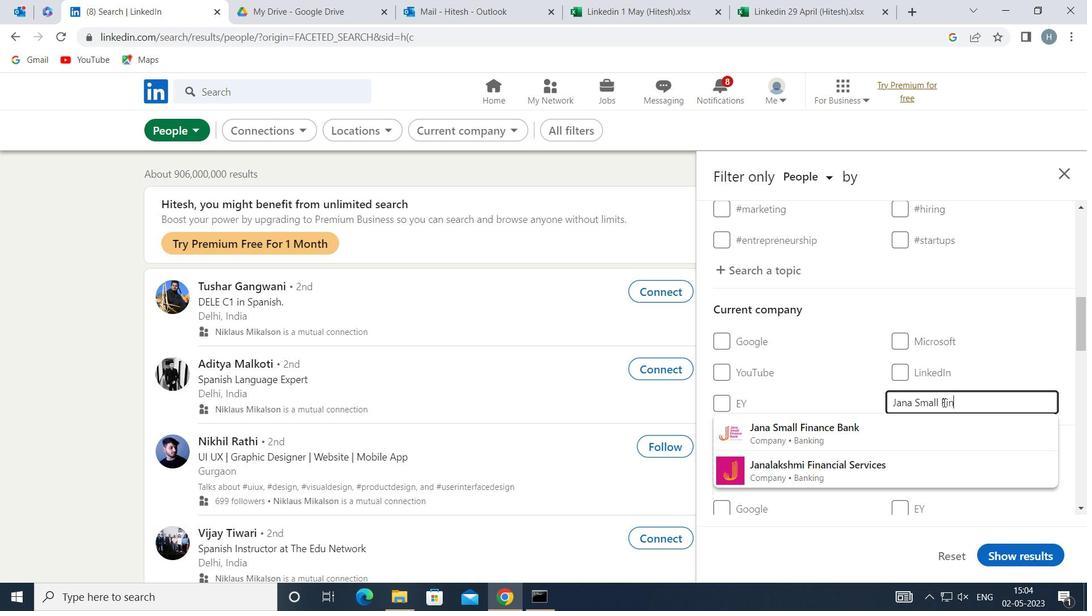 
Action: Mouse moved to (895, 428)
Screenshot: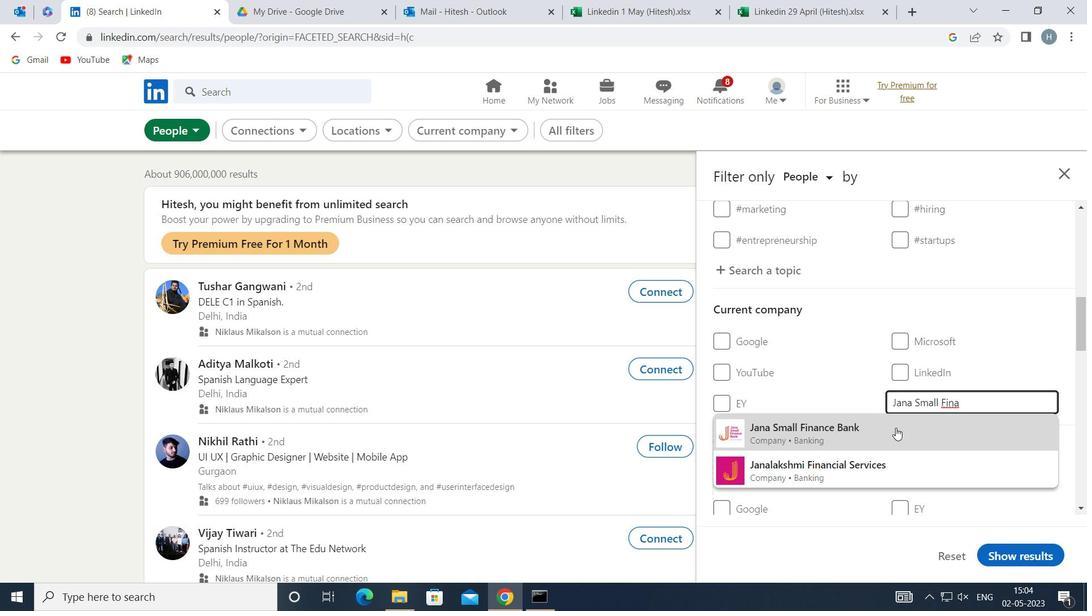 
Action: Mouse pressed left at (895, 428)
Screenshot: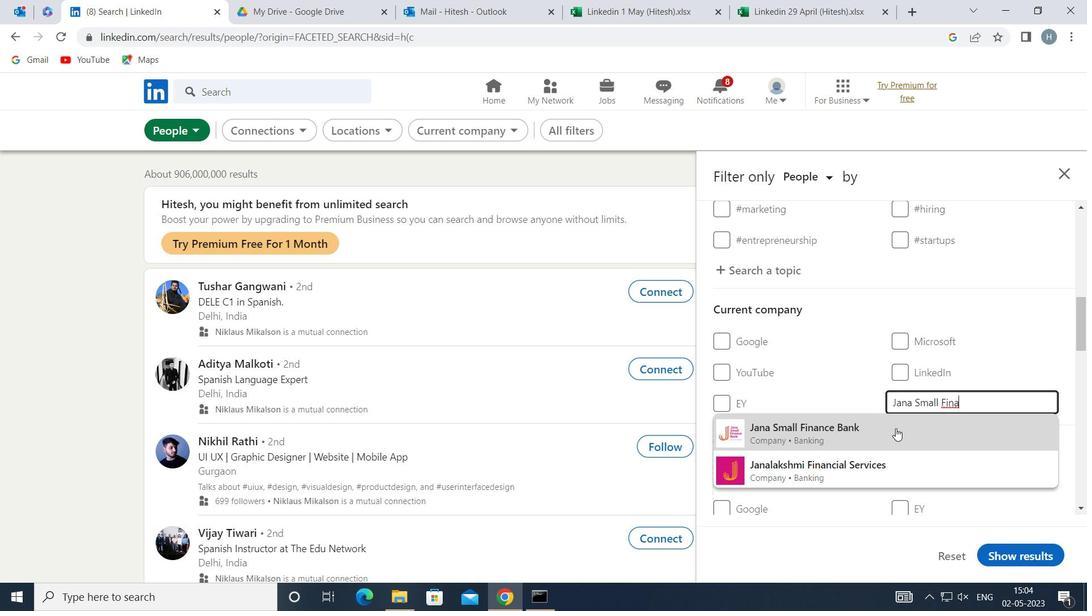 
Action: Mouse moved to (871, 425)
Screenshot: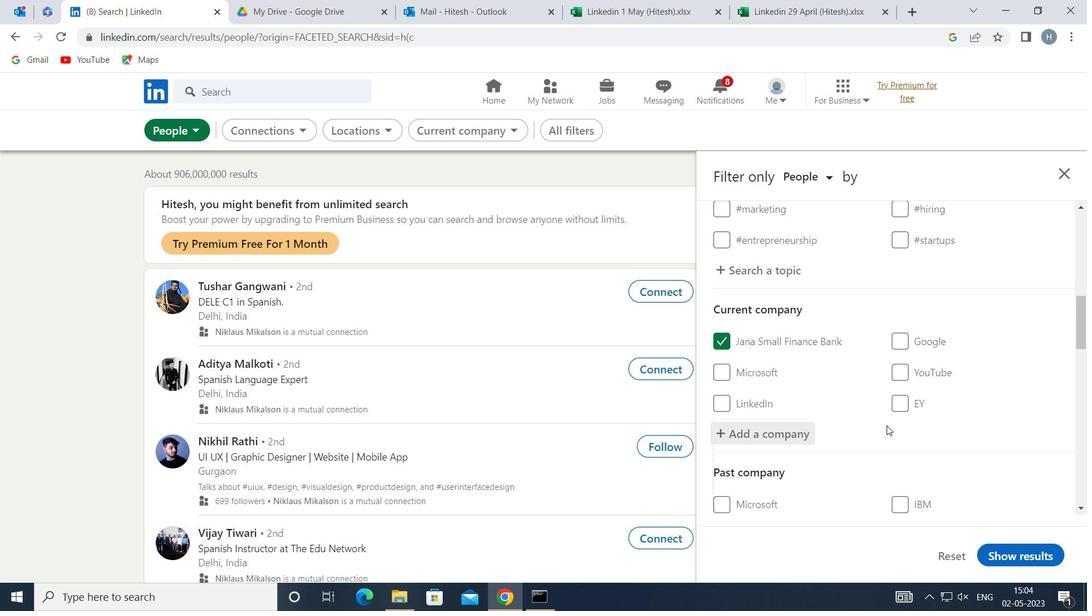 
Action: Mouse scrolled (871, 424) with delta (0, 0)
Screenshot: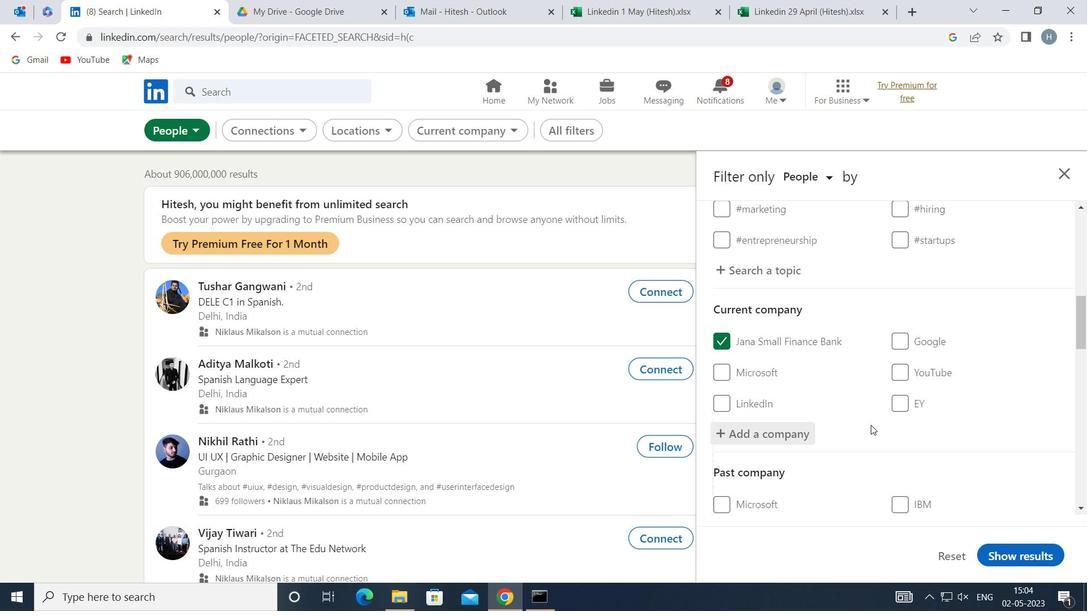 
Action: Mouse scrolled (871, 424) with delta (0, 0)
Screenshot: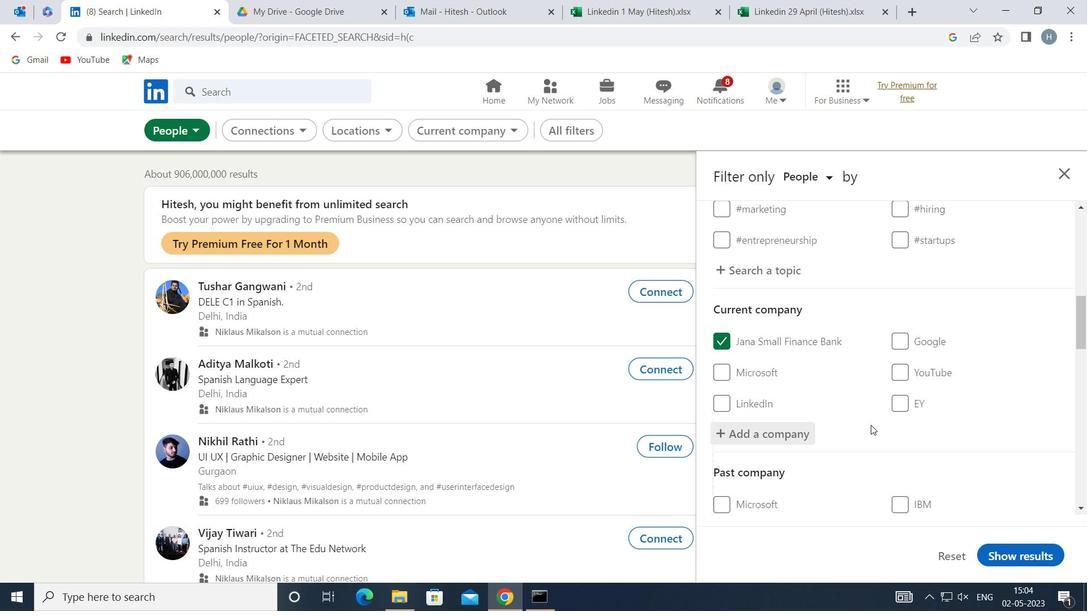 
Action: Mouse scrolled (871, 424) with delta (0, 0)
Screenshot: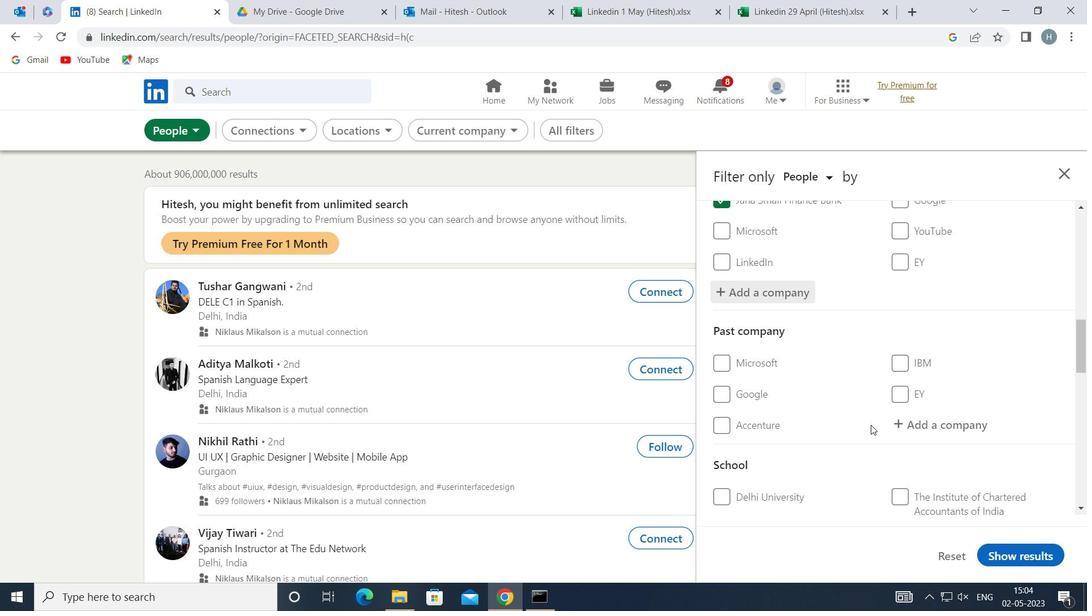 
Action: Mouse scrolled (871, 424) with delta (0, 0)
Screenshot: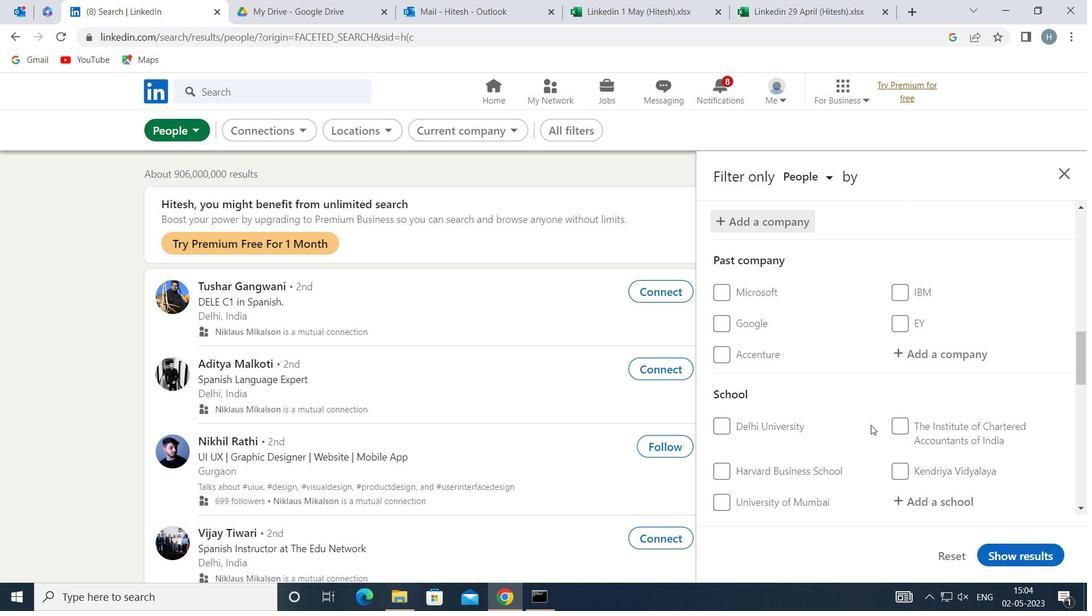 
Action: Mouse moved to (941, 424)
Screenshot: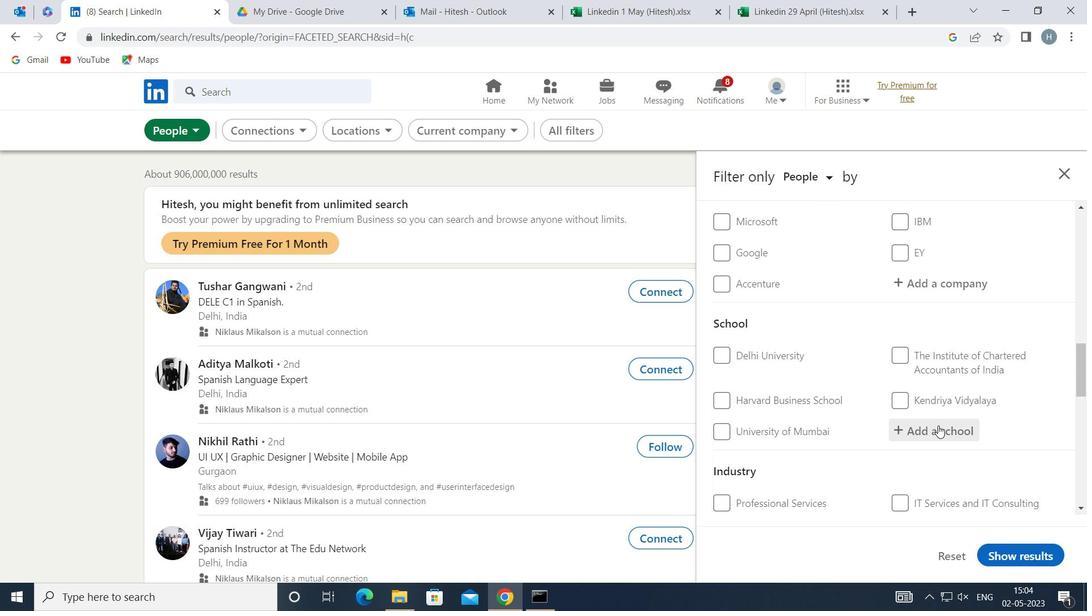 
Action: Mouse pressed left at (941, 424)
Screenshot: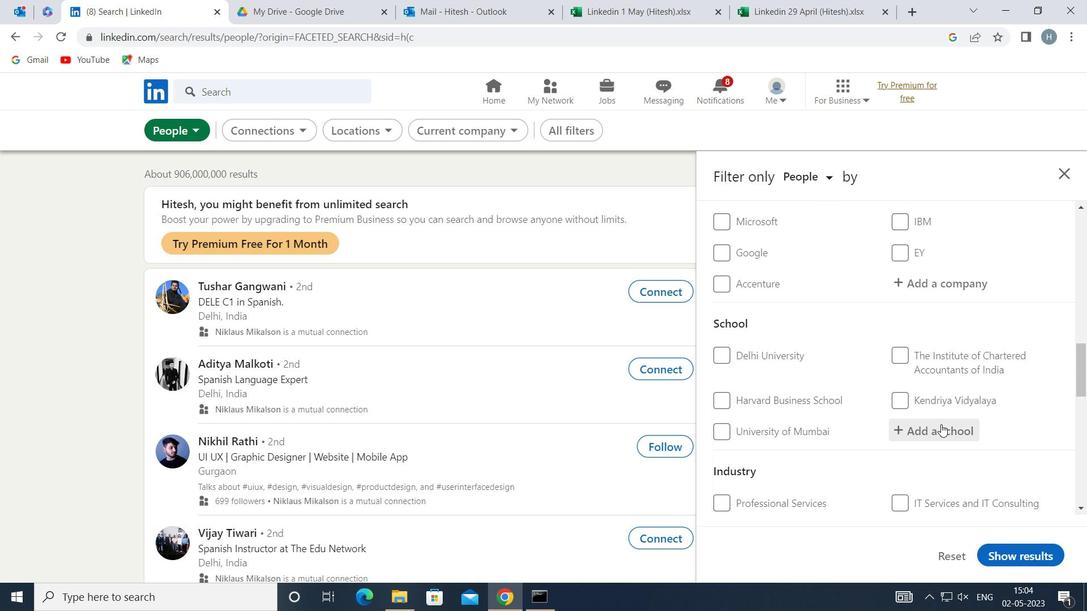
Action: Key pressed <Key.shift>BANGALORE<Key.space><Key.shift>MEDICAL<Key.space><Key.shift><Key.shift><Key.shift>COLLEGE
Screenshot: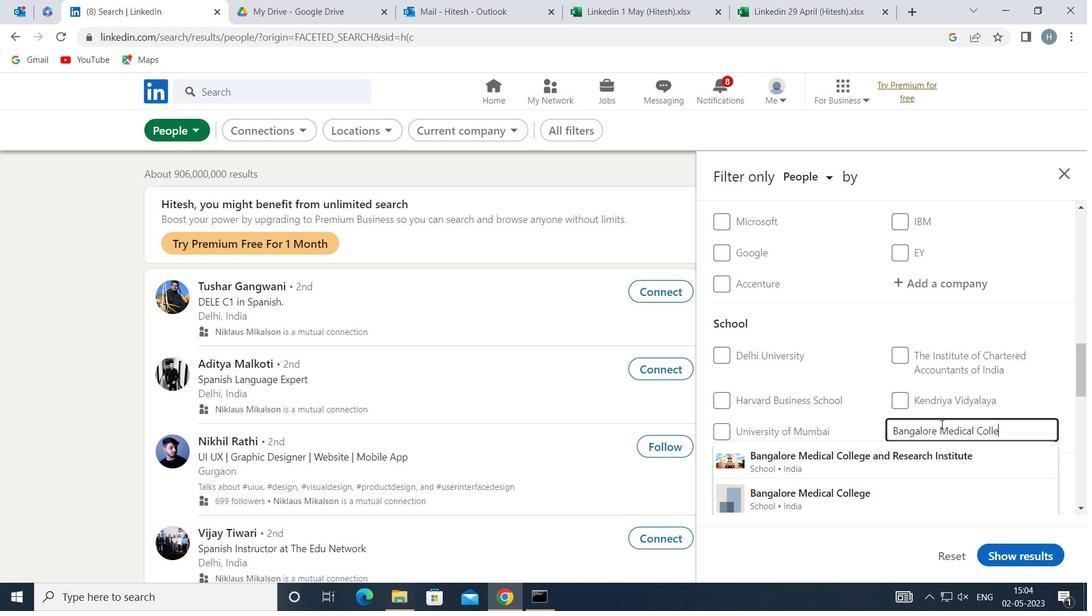 
Action: Mouse moved to (927, 454)
Screenshot: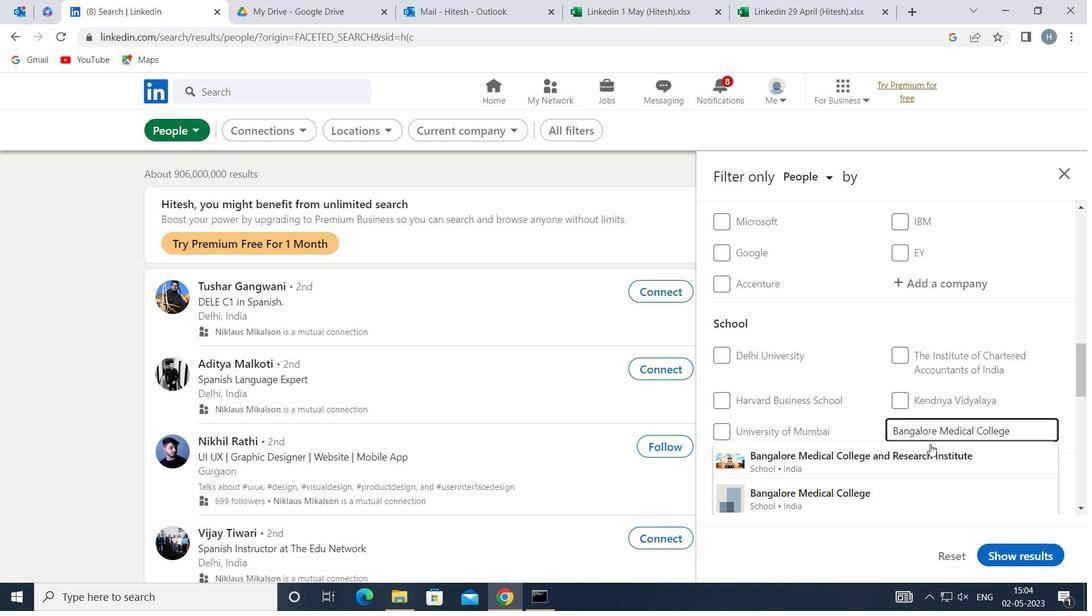
Action: Mouse pressed left at (927, 454)
Screenshot: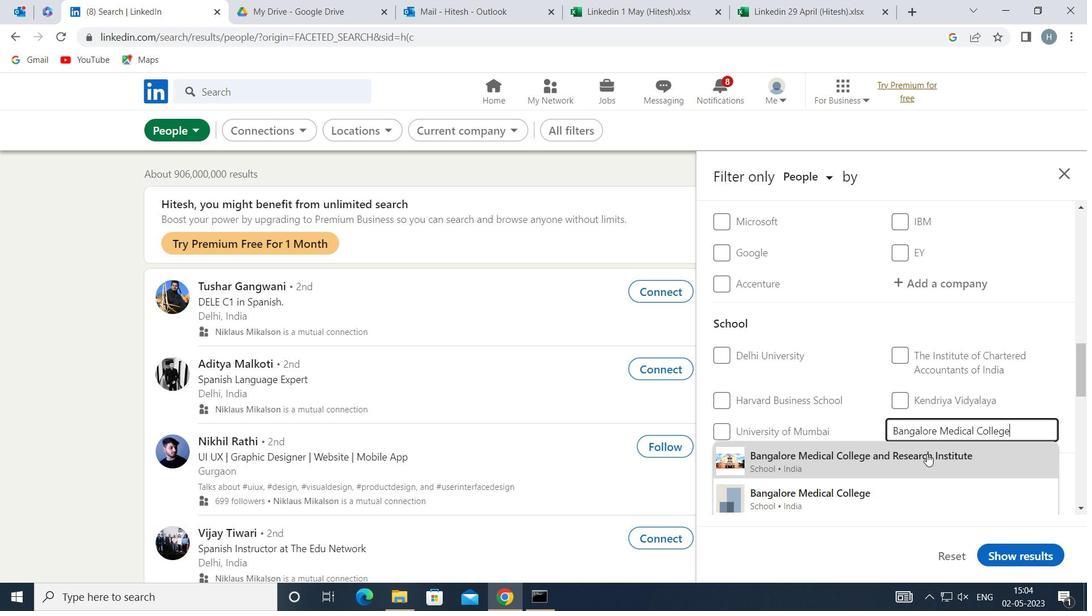 
Action: Mouse moved to (900, 437)
Screenshot: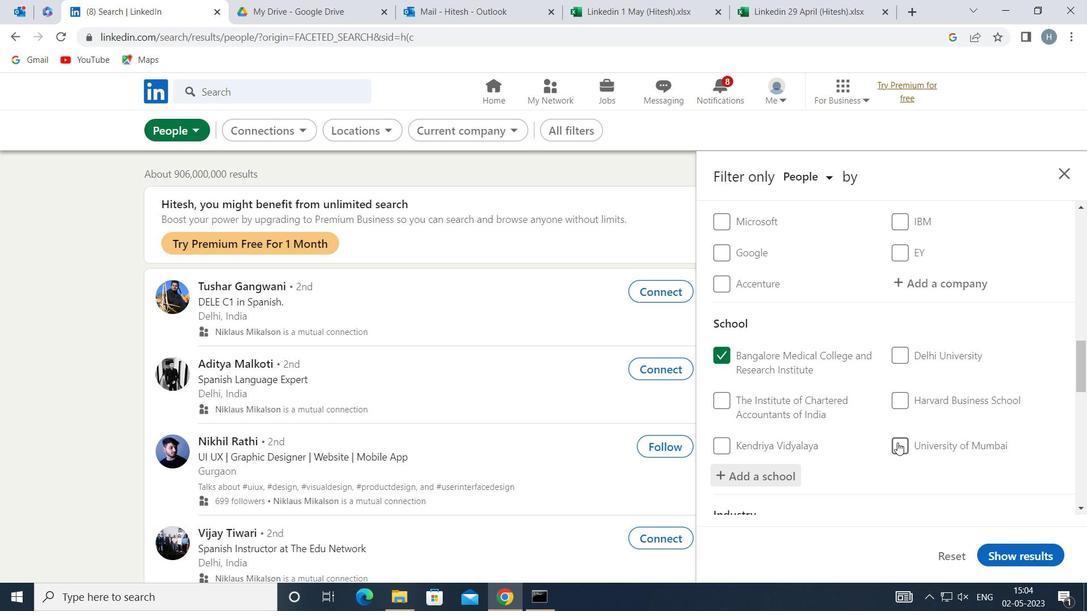 
Action: Mouse scrolled (900, 437) with delta (0, 0)
Screenshot: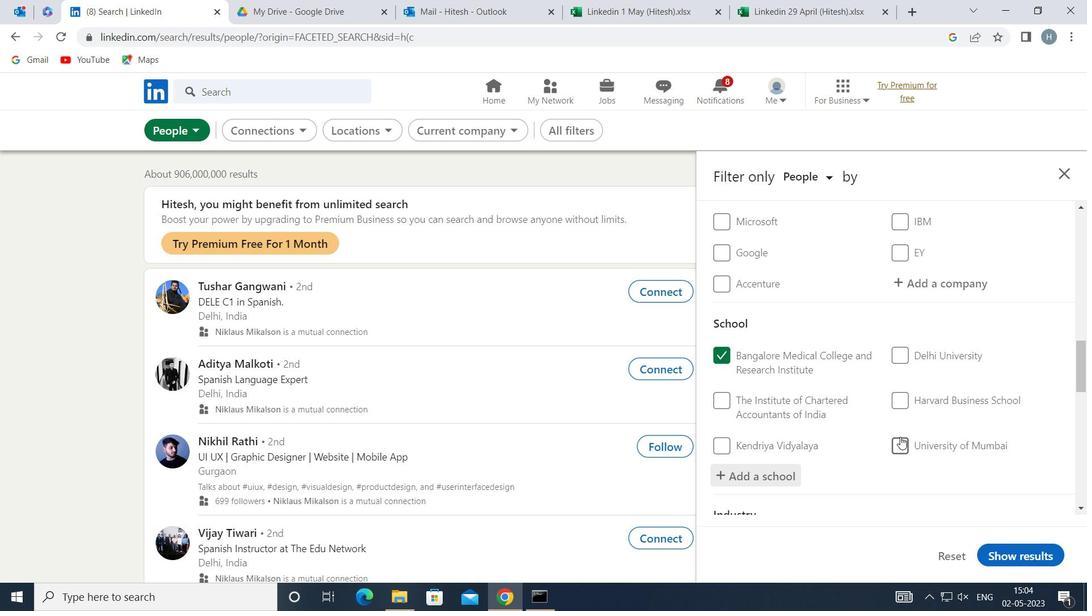 
Action: Mouse scrolled (900, 437) with delta (0, 0)
Screenshot: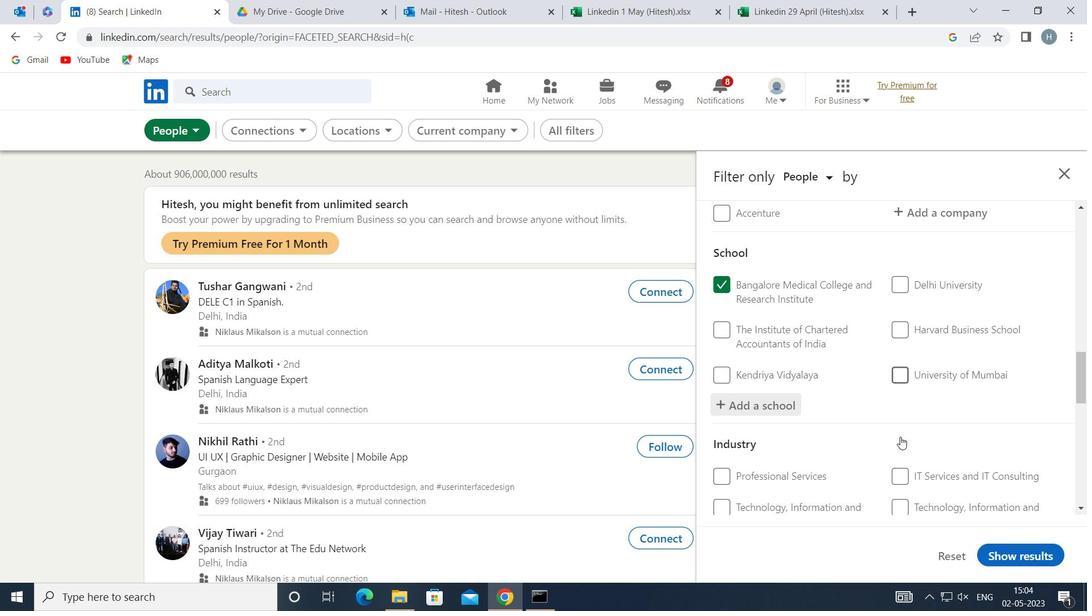 
Action: Mouse scrolled (900, 437) with delta (0, 0)
Screenshot: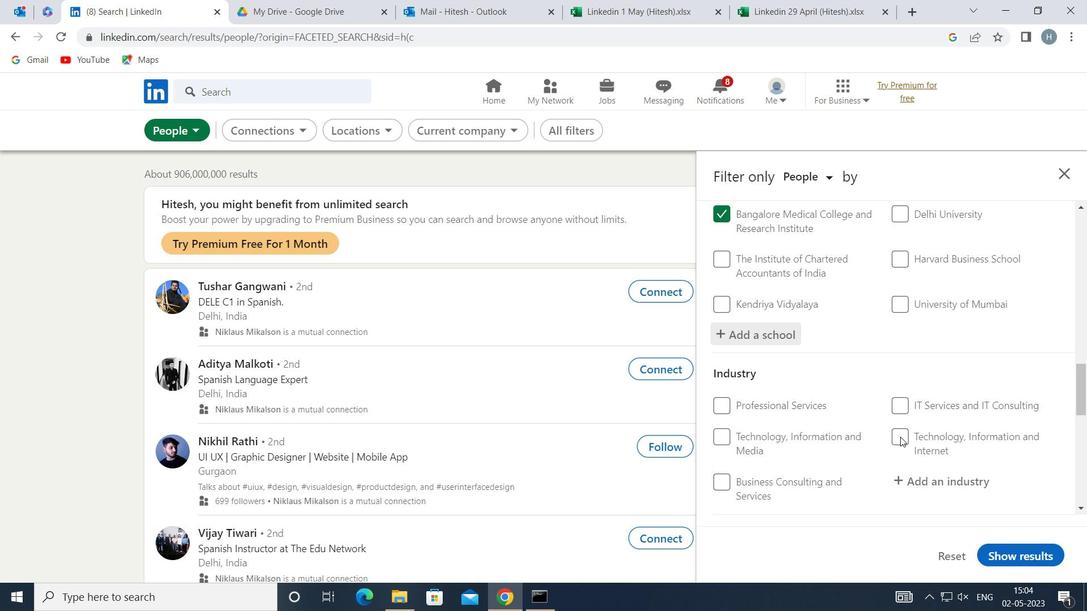 
Action: Mouse moved to (962, 411)
Screenshot: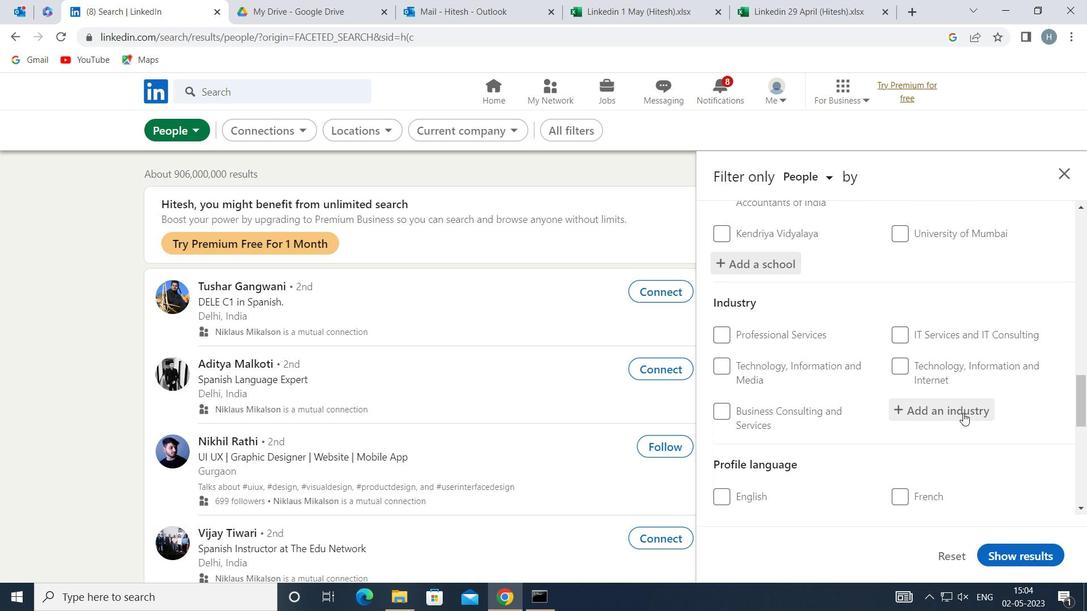 
Action: Mouse pressed left at (962, 411)
Screenshot: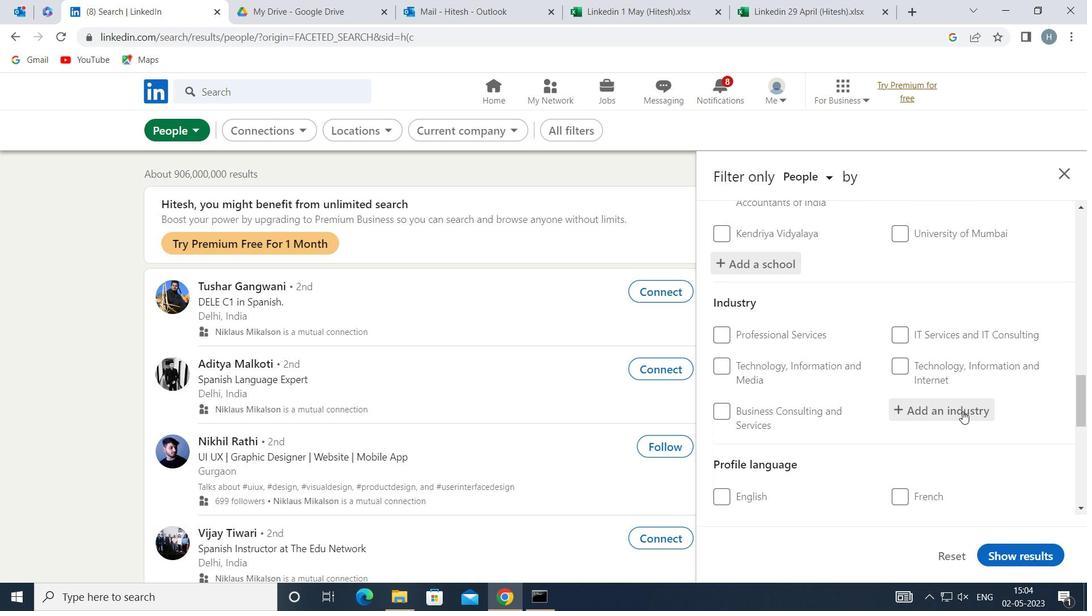 
Action: Mouse moved to (961, 411)
Screenshot: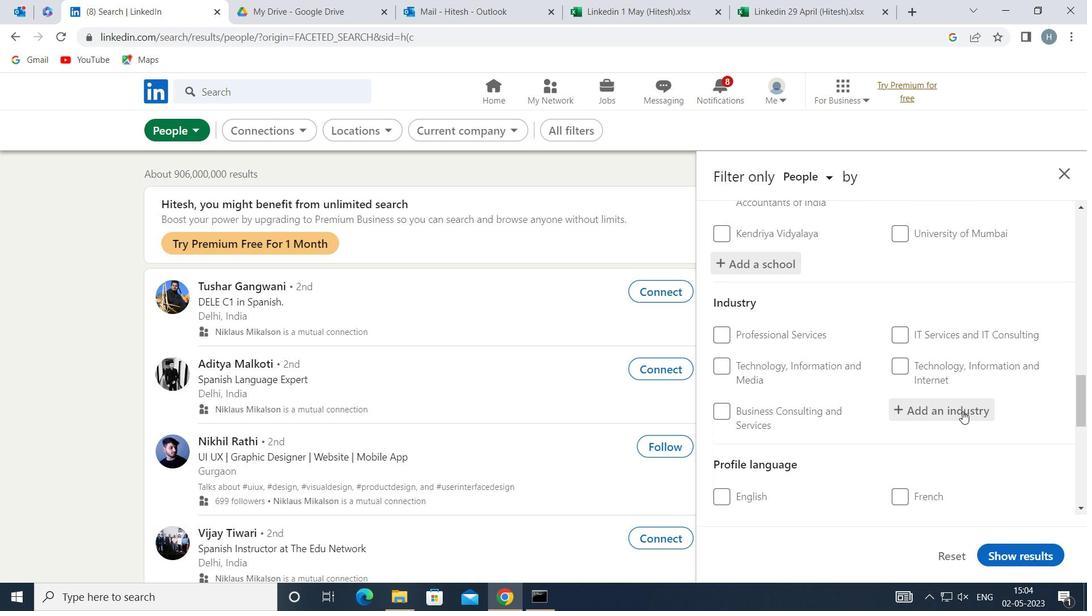 
Action: Key pressed <Key.shift>NEWSPA
Screenshot: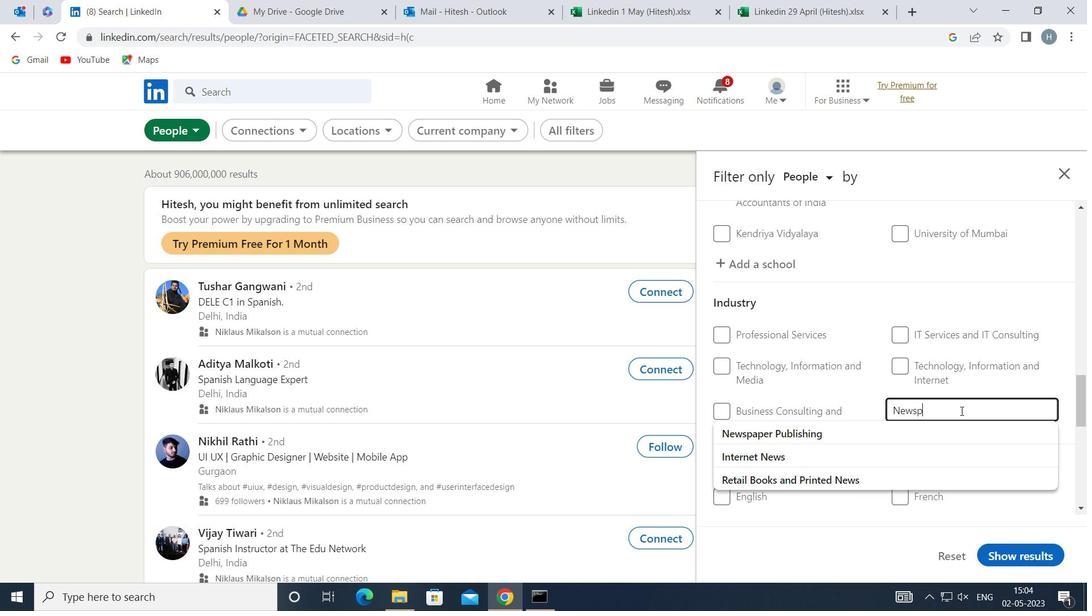
Action: Mouse moved to (912, 434)
Screenshot: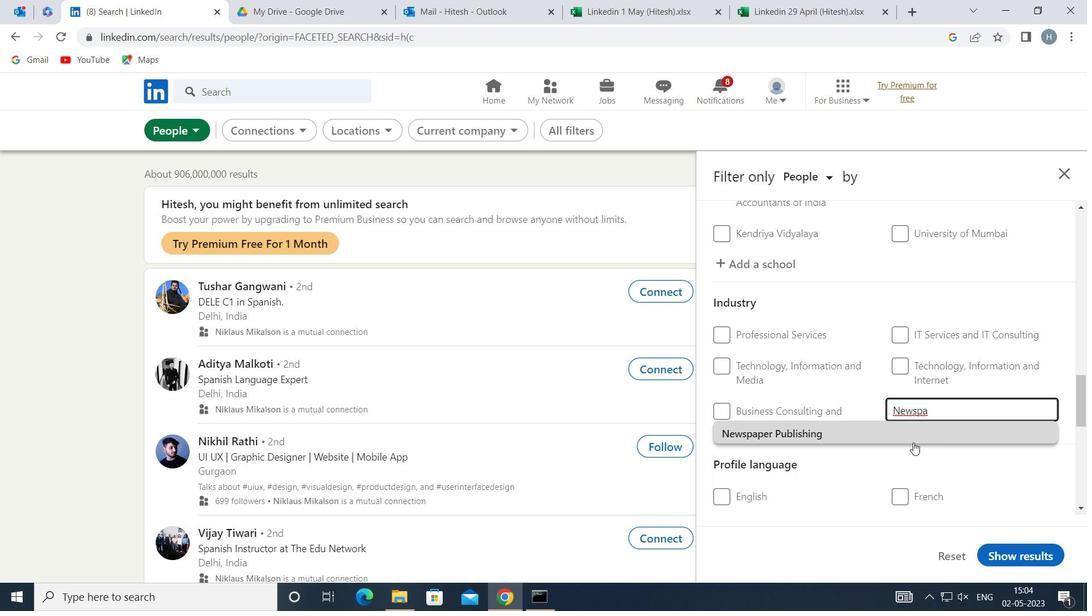 
Action: Mouse pressed left at (912, 434)
Screenshot: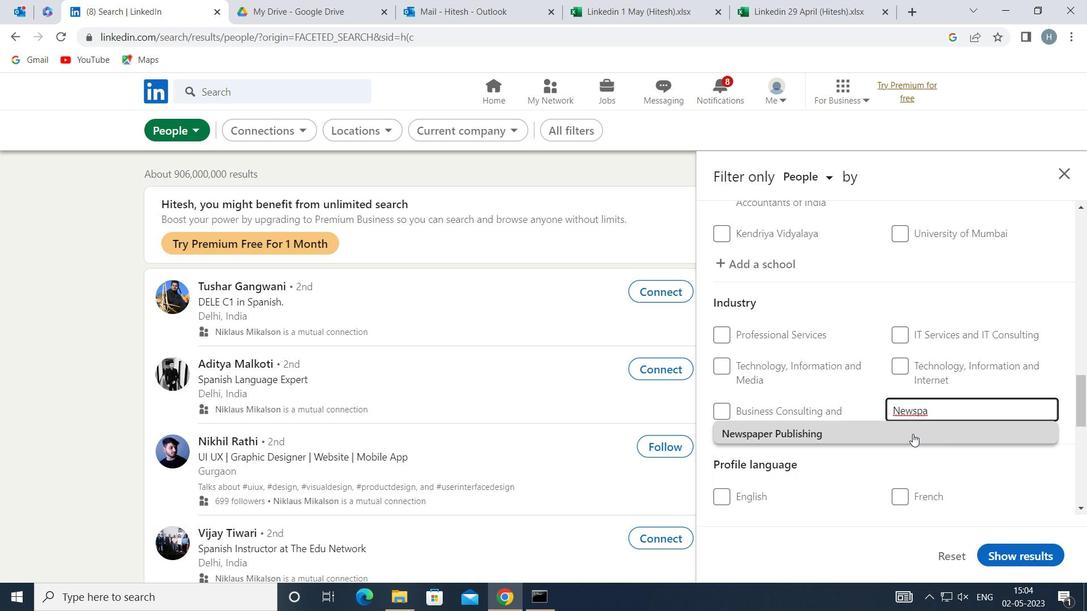 
Action: Mouse moved to (891, 443)
Screenshot: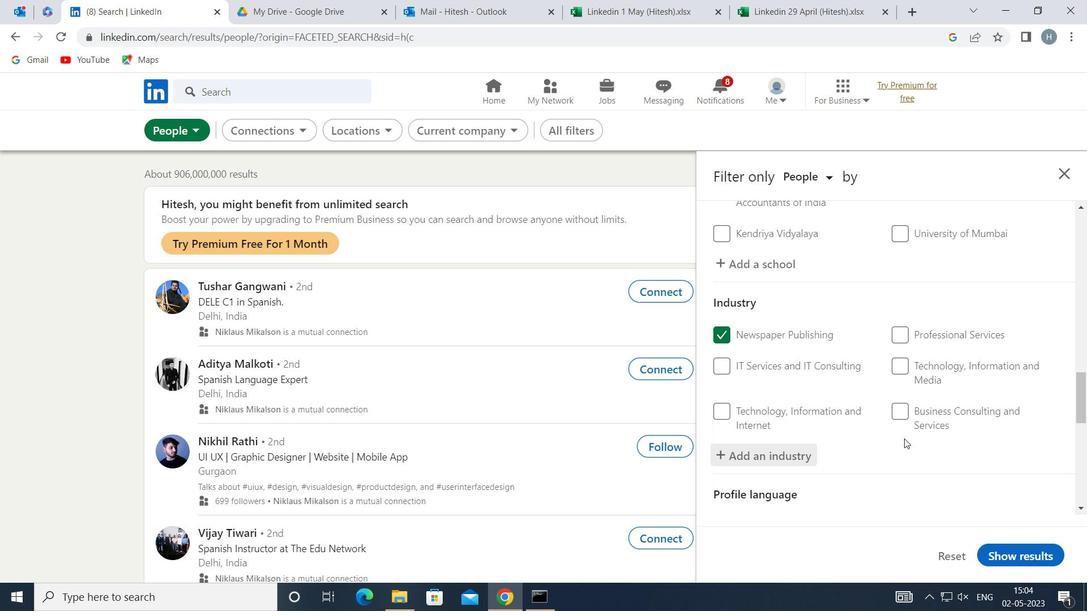 
Action: Mouse scrolled (891, 442) with delta (0, 0)
Screenshot: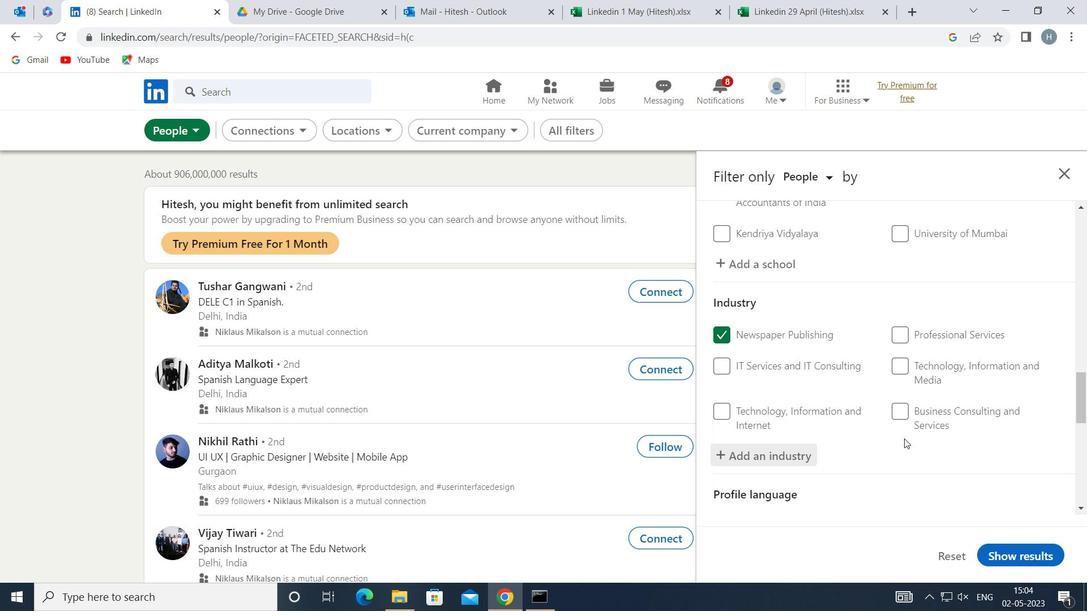 
Action: Mouse moved to (885, 445)
Screenshot: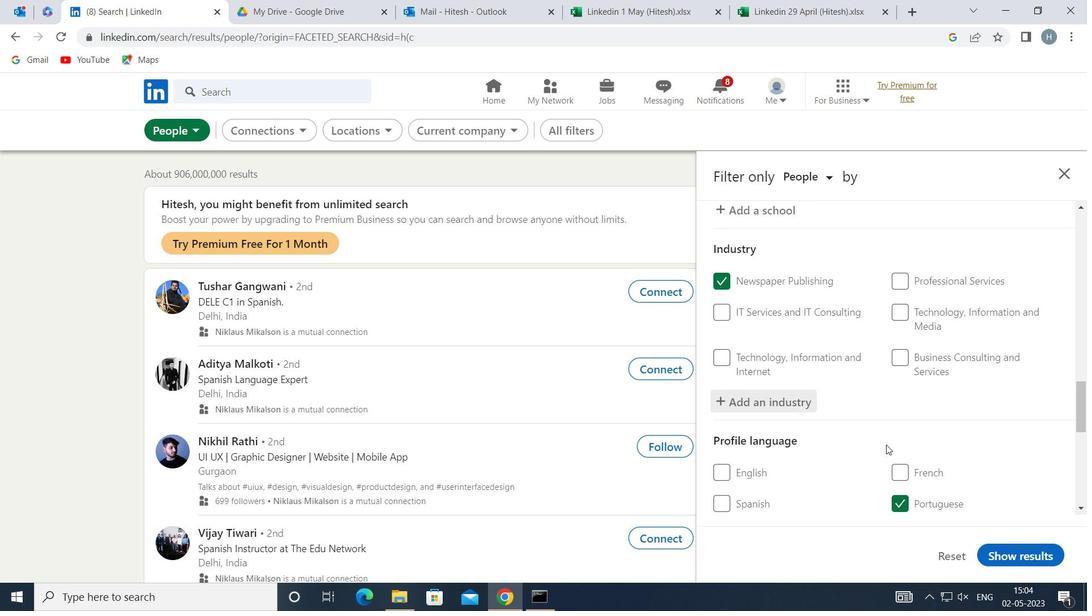 
Action: Mouse scrolled (885, 444) with delta (0, 0)
Screenshot: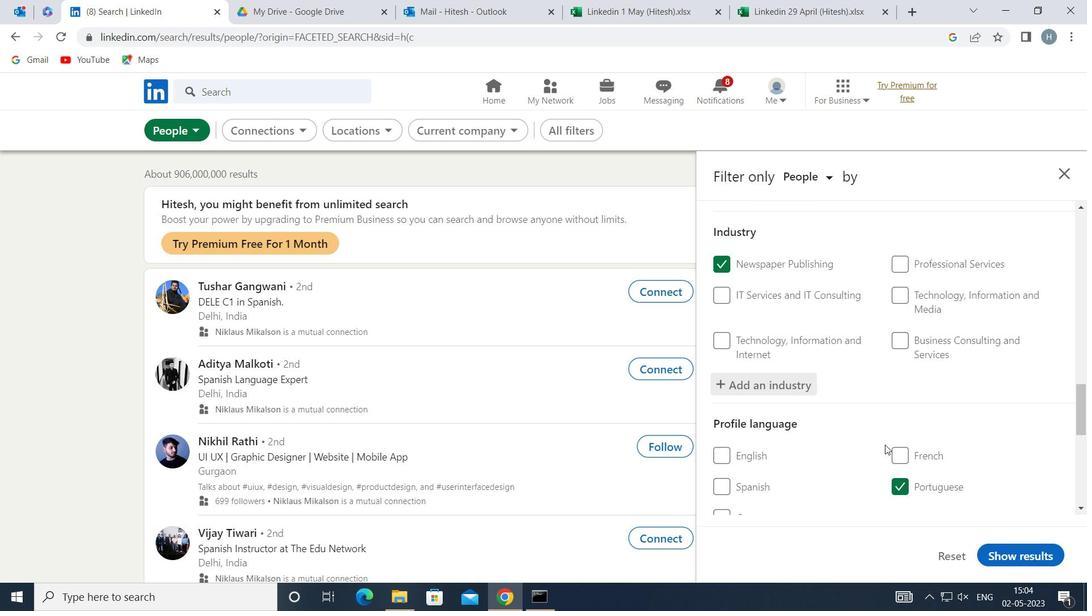 
Action: Mouse scrolled (885, 444) with delta (0, 0)
Screenshot: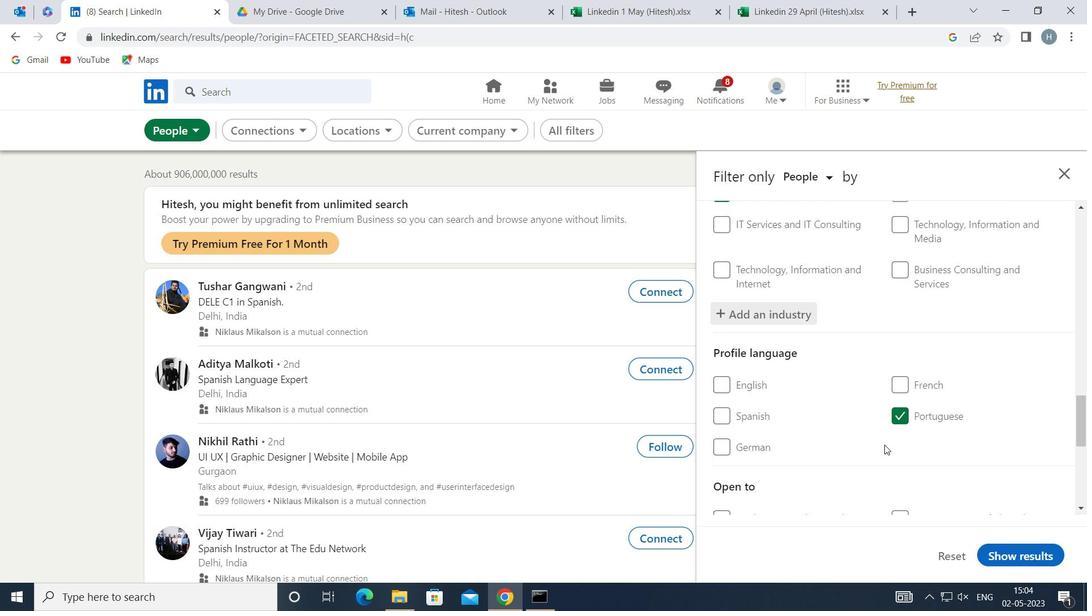 
Action: Mouse scrolled (885, 444) with delta (0, 0)
Screenshot: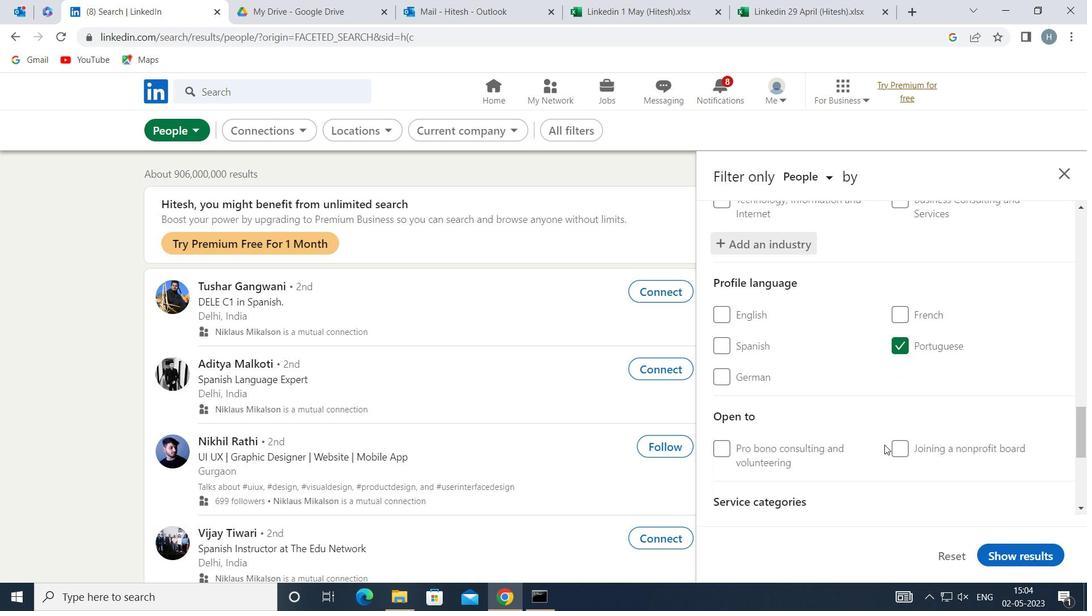 
Action: Mouse moved to (890, 445)
Screenshot: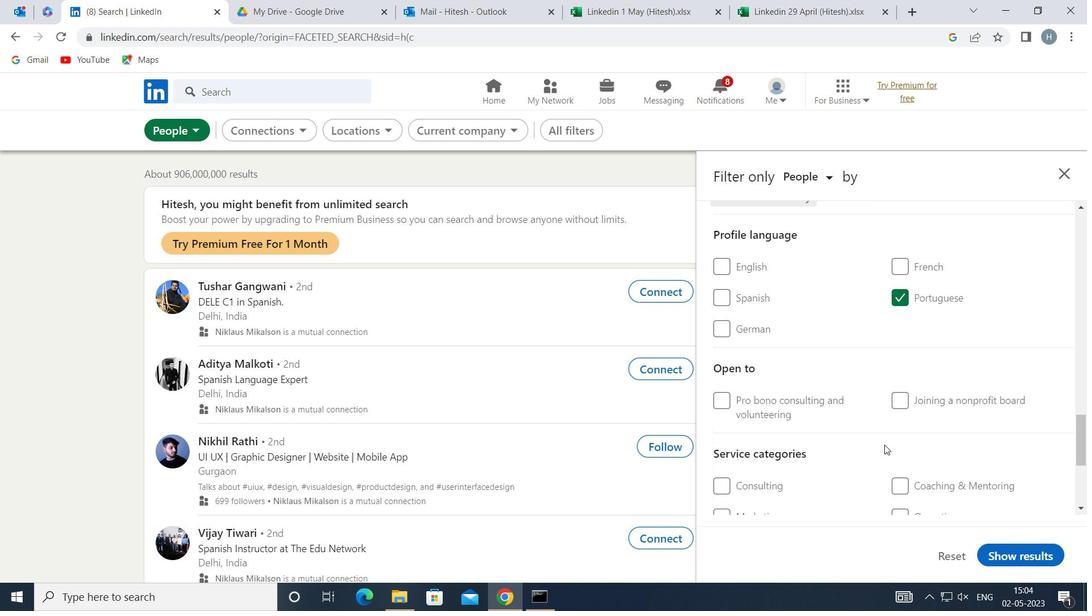 
Action: Mouse scrolled (890, 444) with delta (0, 0)
Screenshot: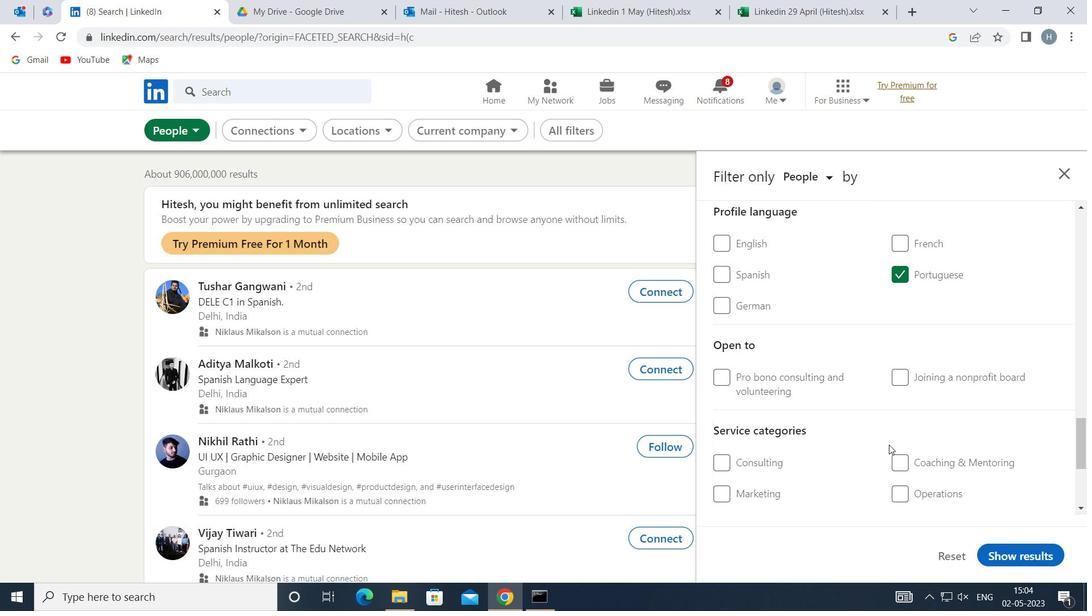 
Action: Mouse moved to (919, 446)
Screenshot: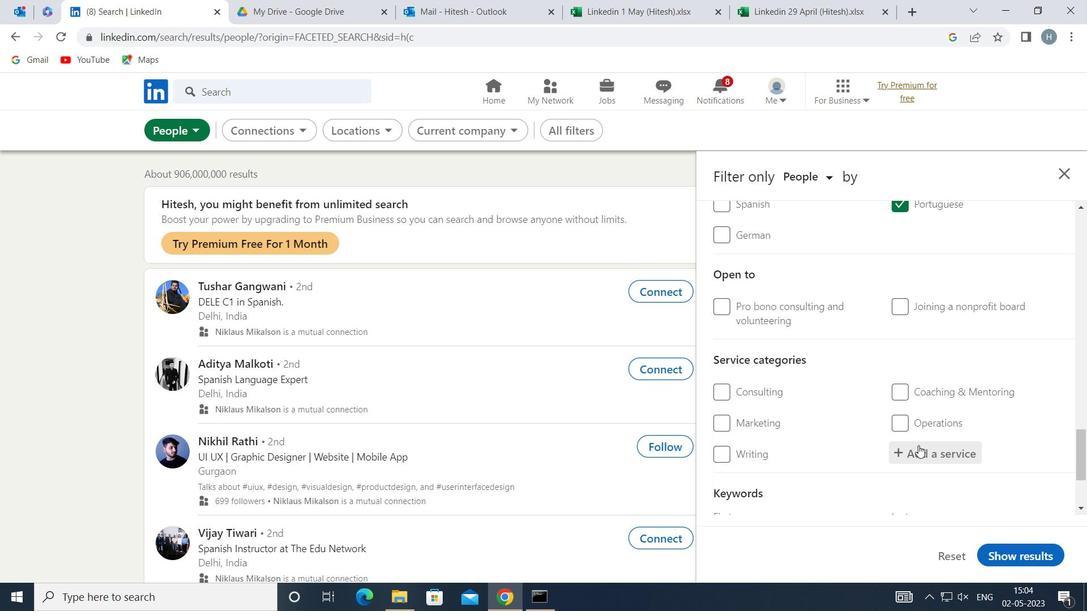 
Action: Mouse pressed left at (919, 446)
Screenshot: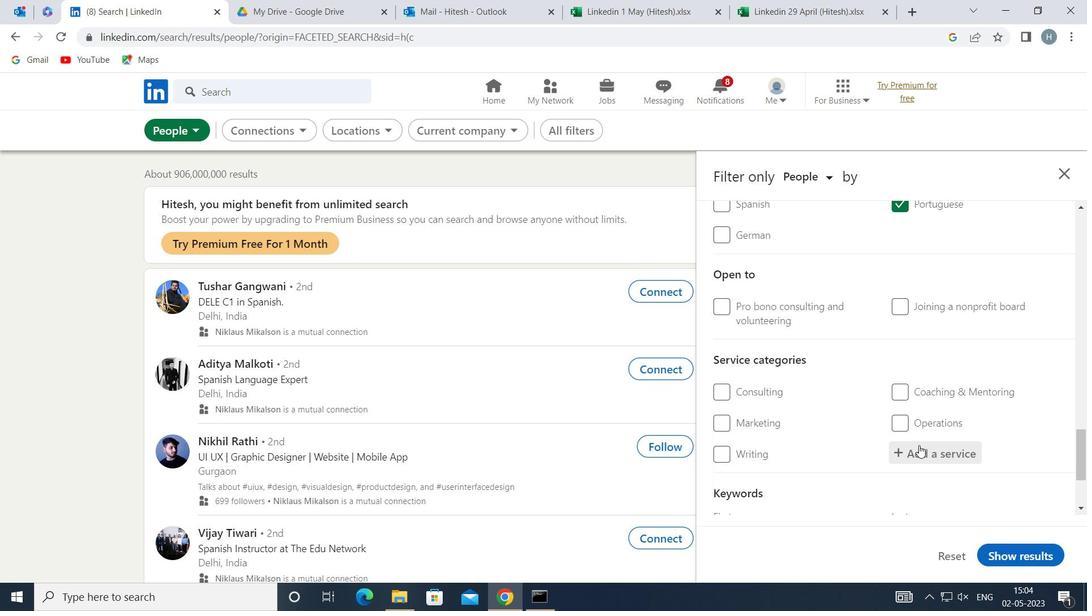 
Action: Key pressed <Key.shift><Key.shift><Key.shift><Key.shift><Key.shift><Key.shift><Key.shift>TYPING
Screenshot: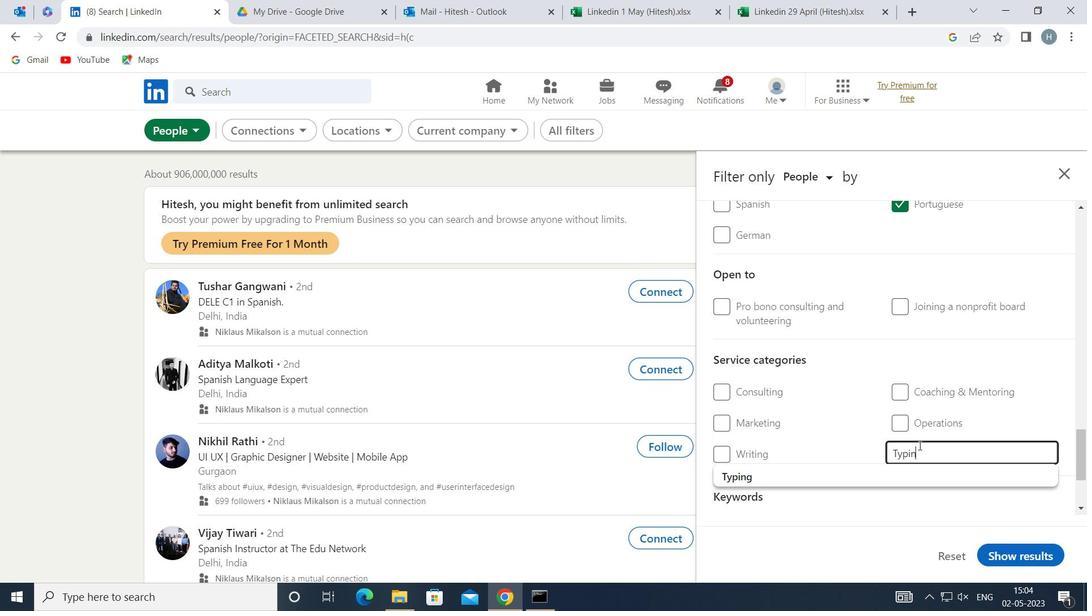 
Action: Mouse moved to (872, 470)
Screenshot: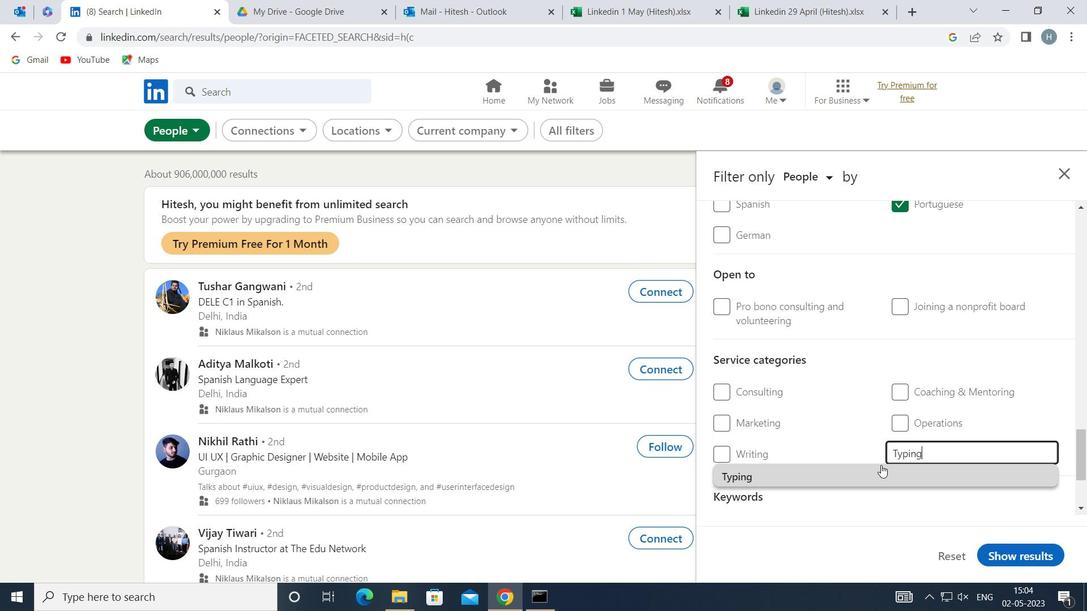 
Action: Mouse pressed left at (872, 470)
Screenshot: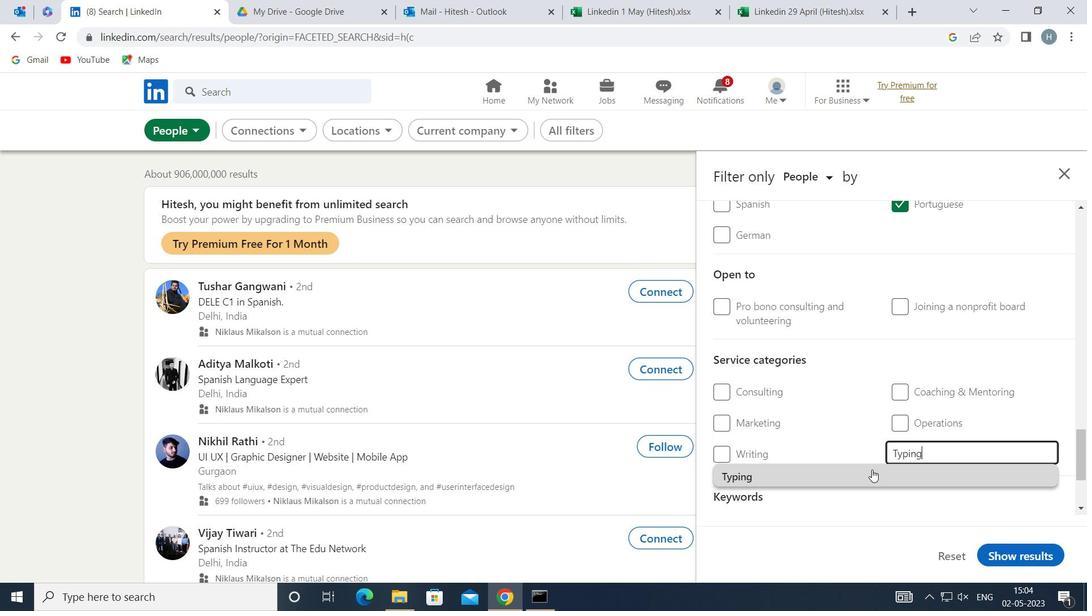 
Action: Mouse moved to (846, 466)
Screenshot: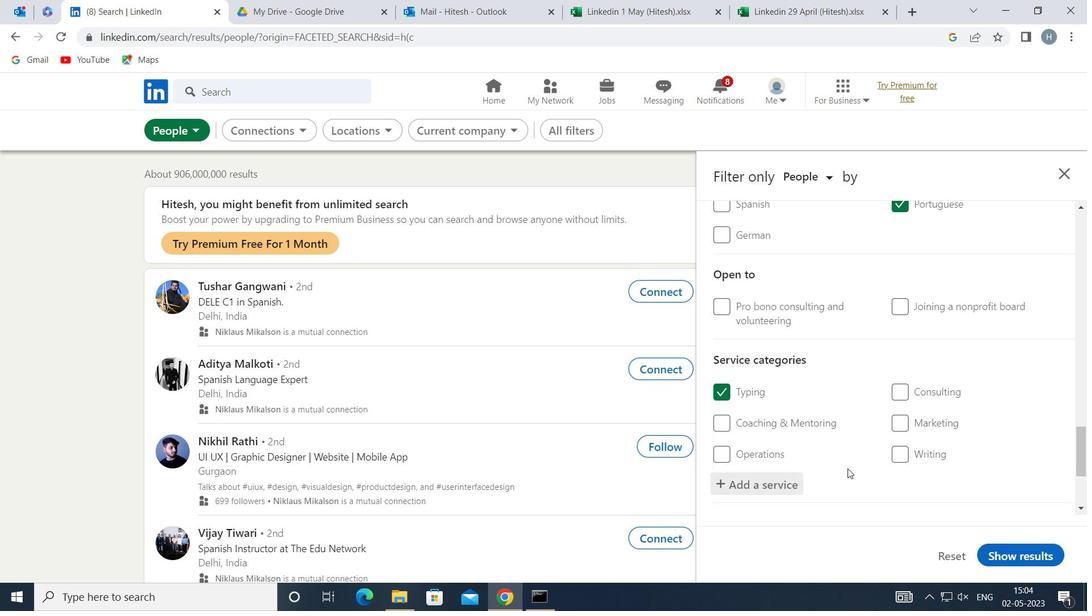 
Action: Mouse scrolled (846, 466) with delta (0, 0)
Screenshot: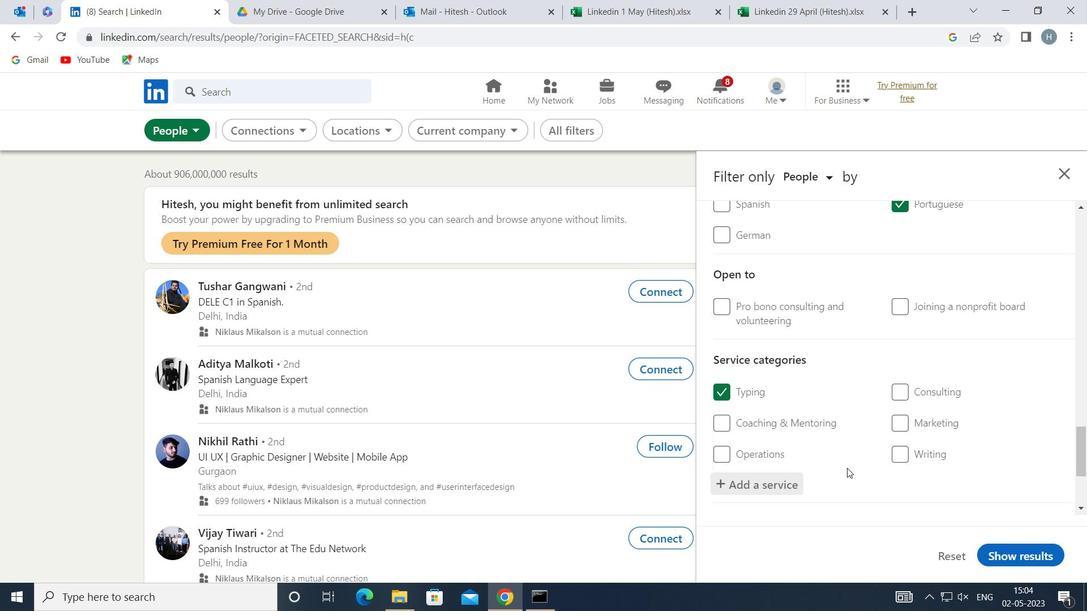 
Action: Mouse scrolled (846, 466) with delta (0, 0)
Screenshot: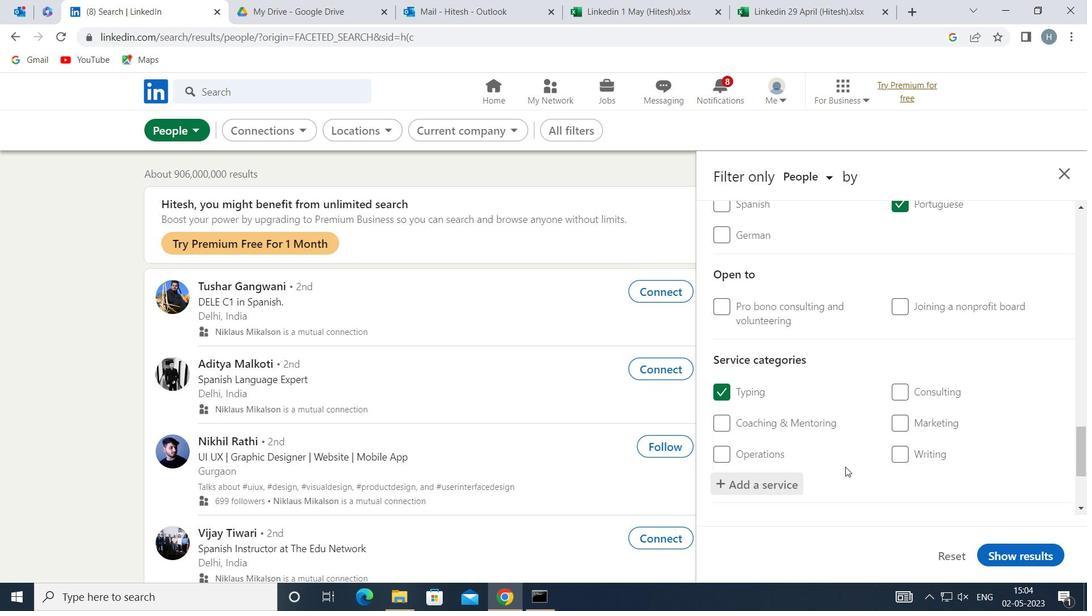 
Action: Mouse scrolled (846, 466) with delta (0, 0)
Screenshot: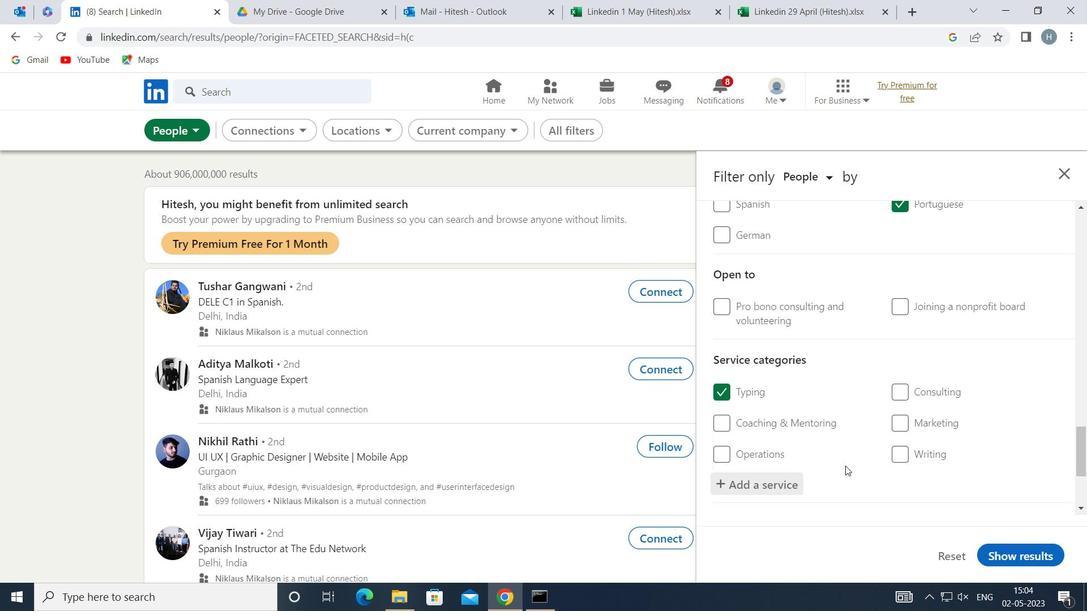 
Action: Mouse moved to (839, 454)
Screenshot: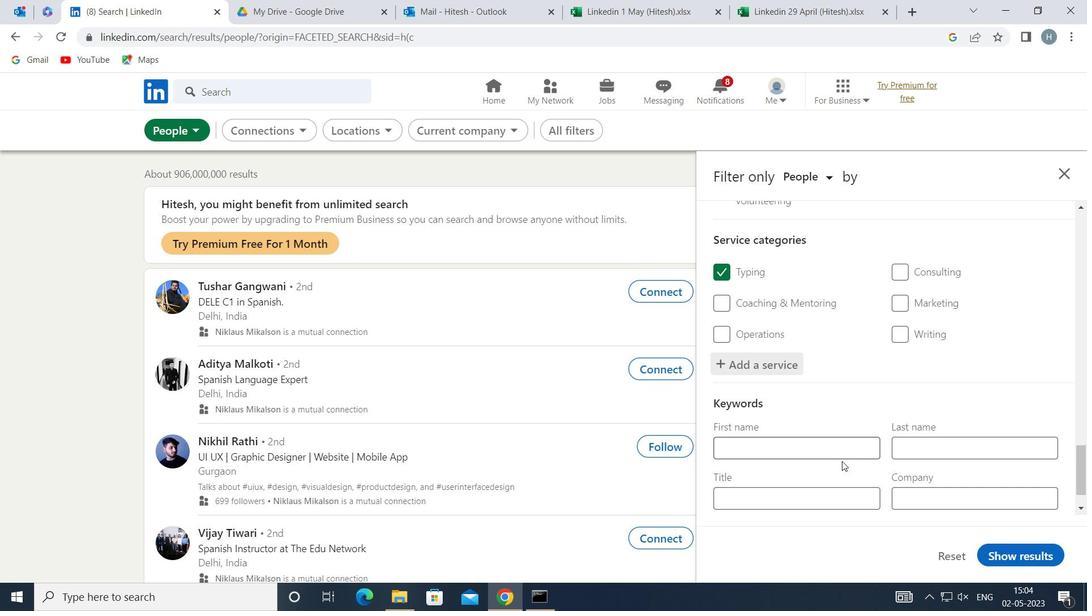 
Action: Mouse scrolled (839, 453) with delta (0, 0)
Screenshot: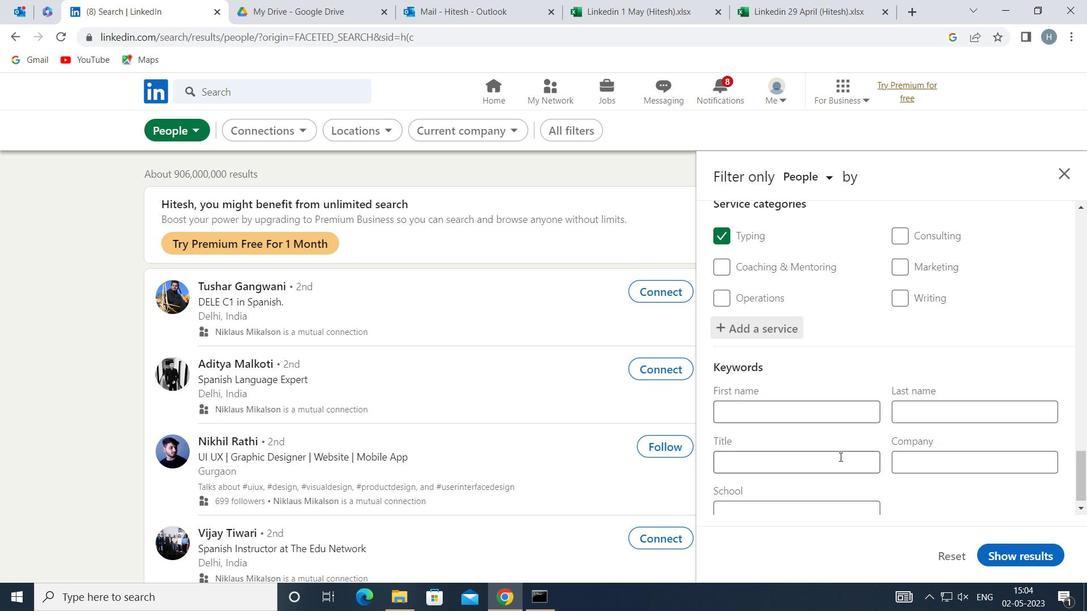 
Action: Mouse scrolled (839, 453) with delta (0, 0)
Screenshot: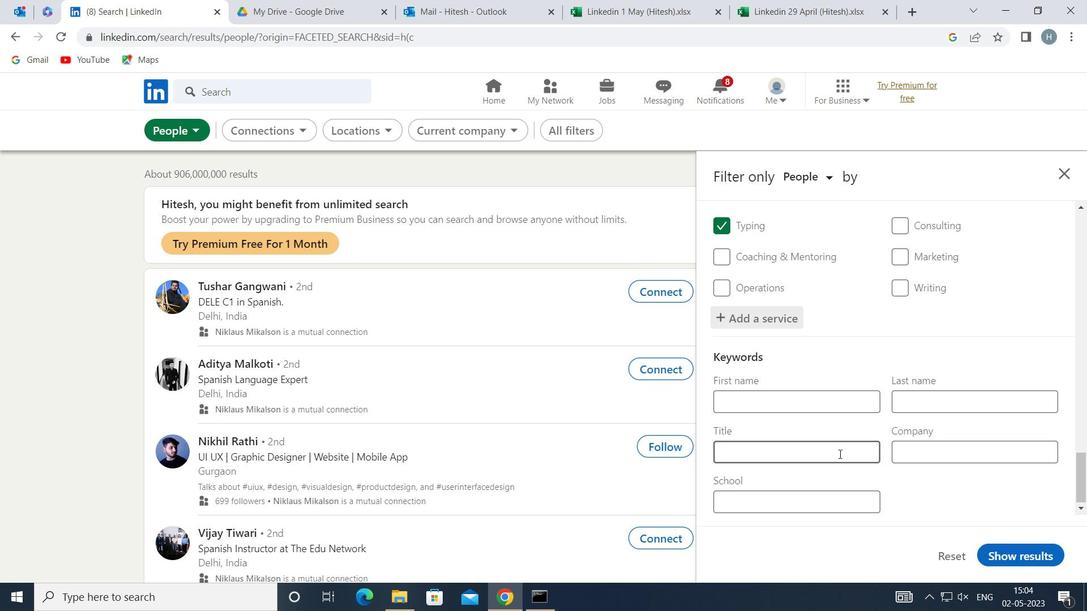 
Action: Mouse moved to (838, 449)
Screenshot: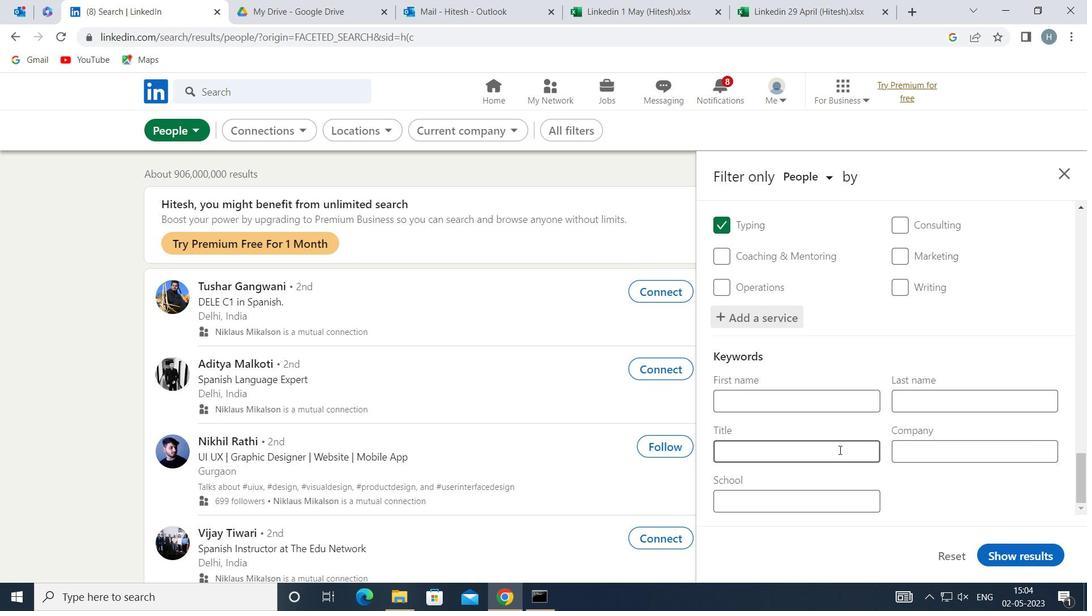 
Action: Mouse pressed left at (838, 449)
Screenshot: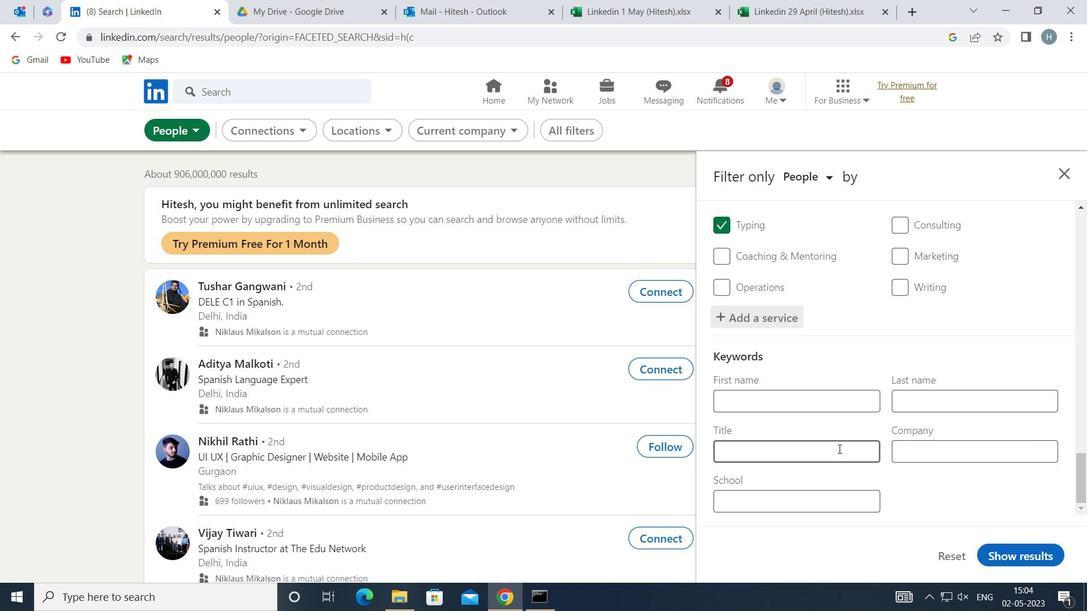 
Action: Key pressed <Key.shift>P
Screenshot: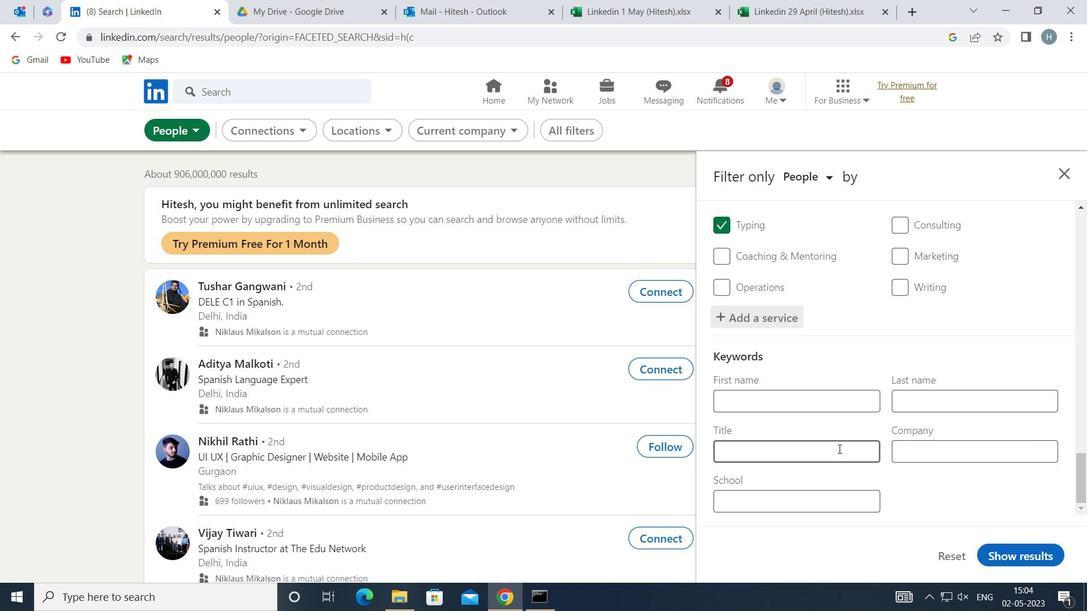 
Action: Mouse moved to (958, 406)
Screenshot: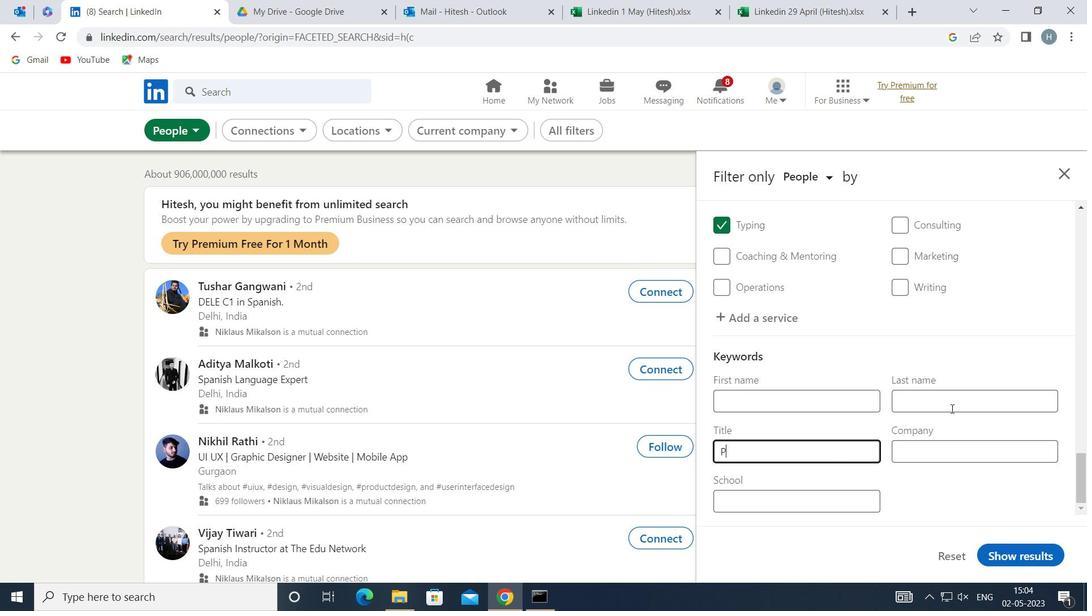 
Action: Key pressed ROPR
Screenshot: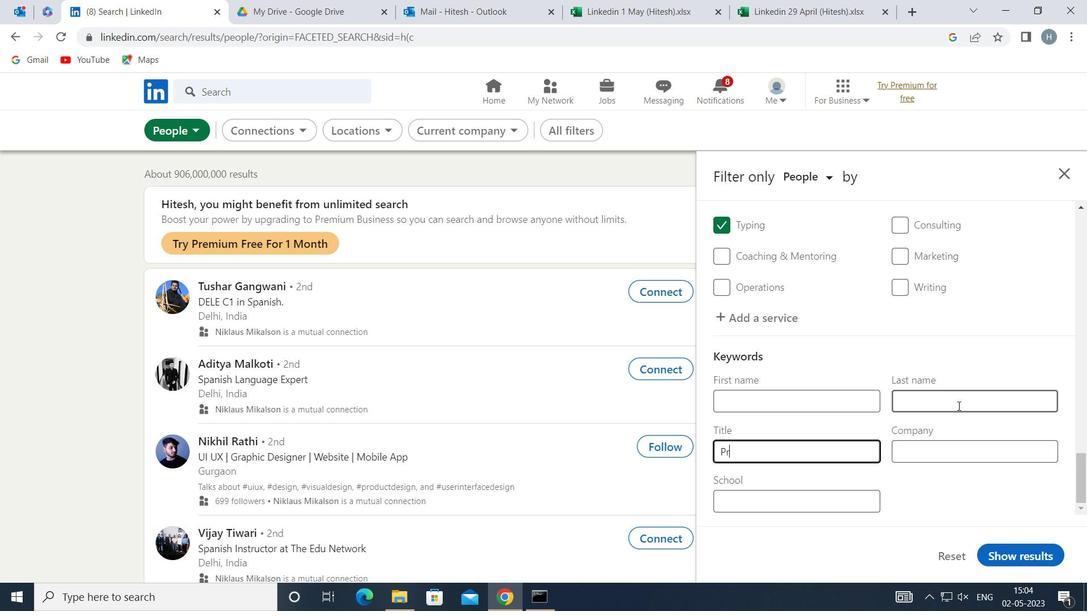 
Action: Mouse moved to (1001, 391)
Screenshot: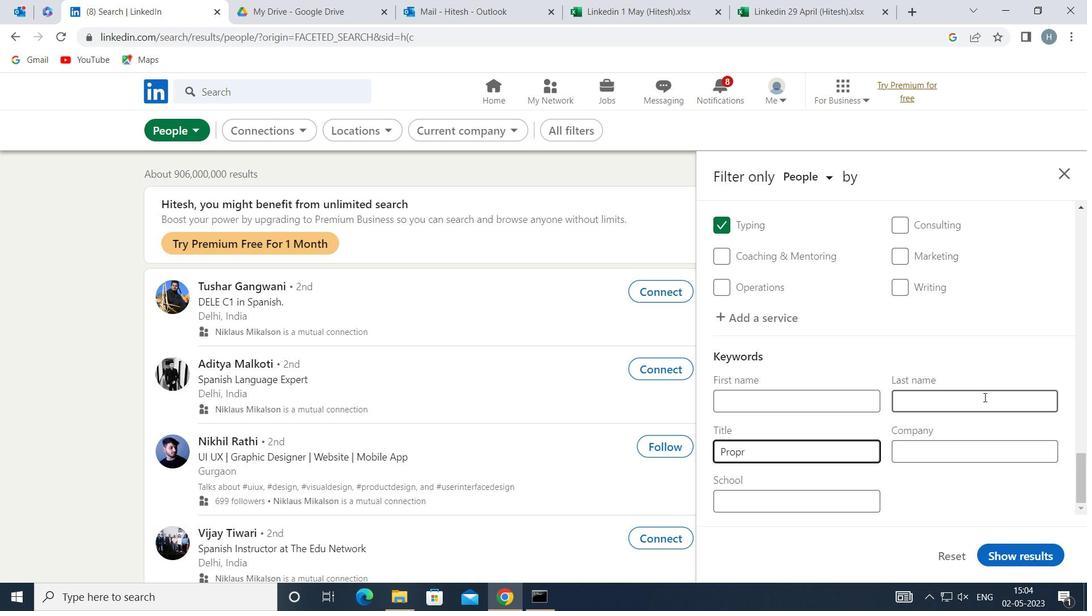 
Action: Key pressed IETOR
Screenshot: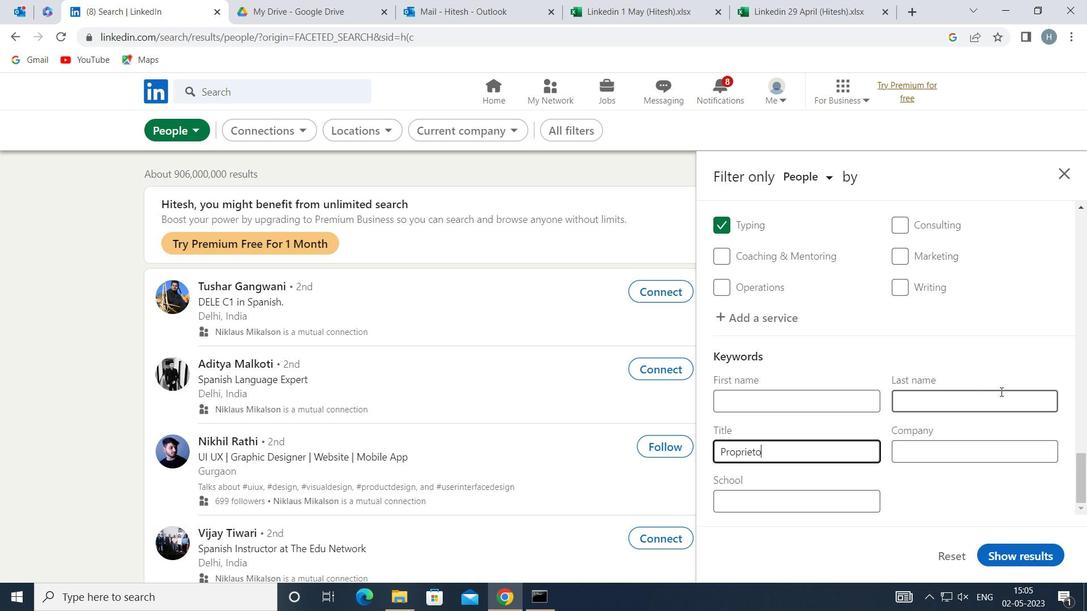 
Action: Mouse moved to (1014, 554)
Screenshot: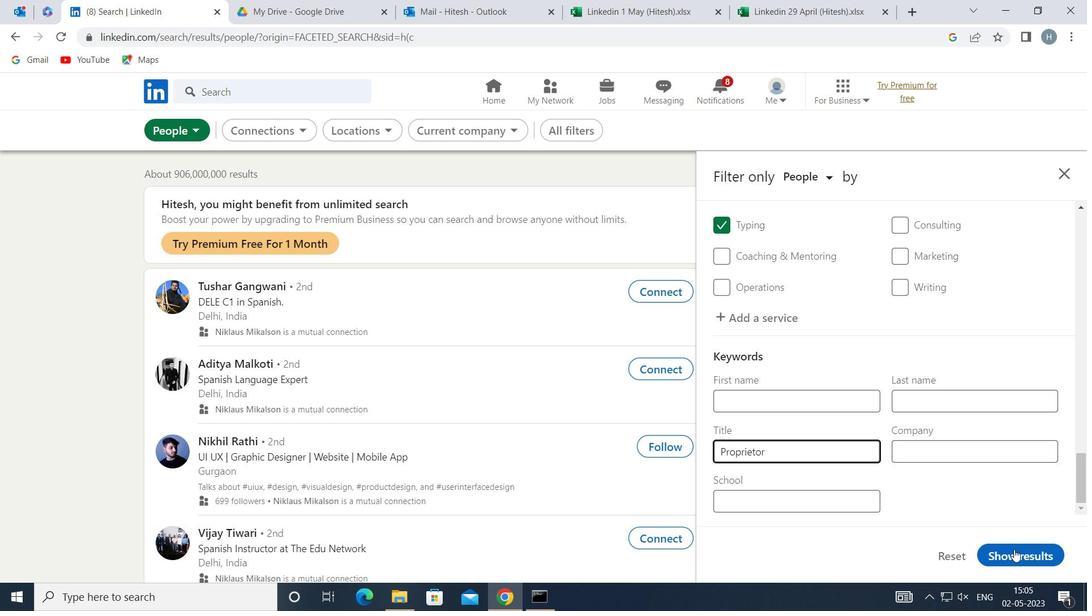 
Action: Mouse pressed left at (1014, 554)
Screenshot: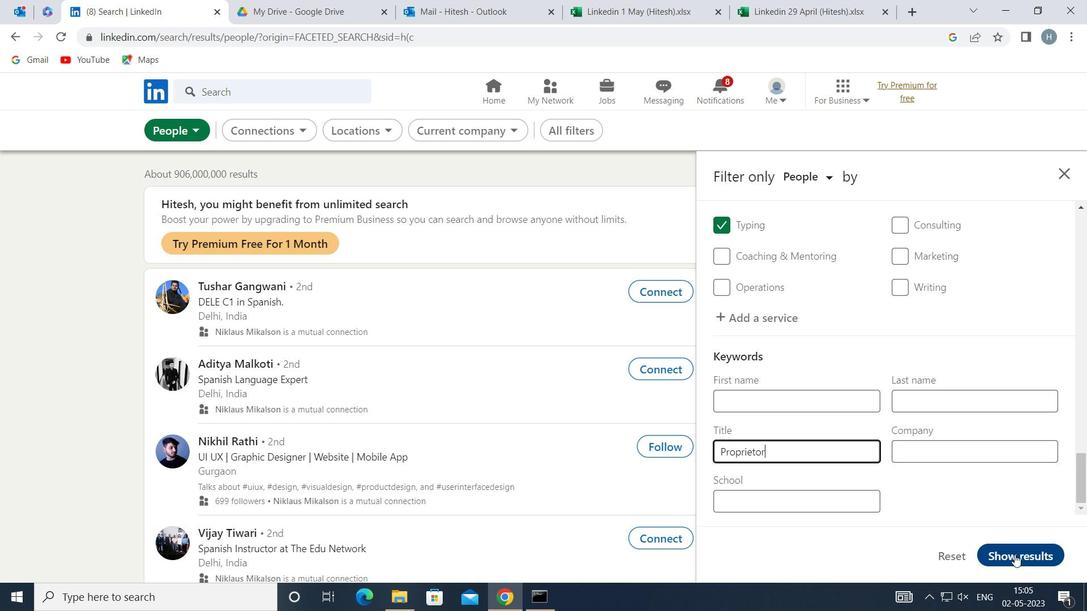 
Action: Mouse moved to (843, 408)
Screenshot: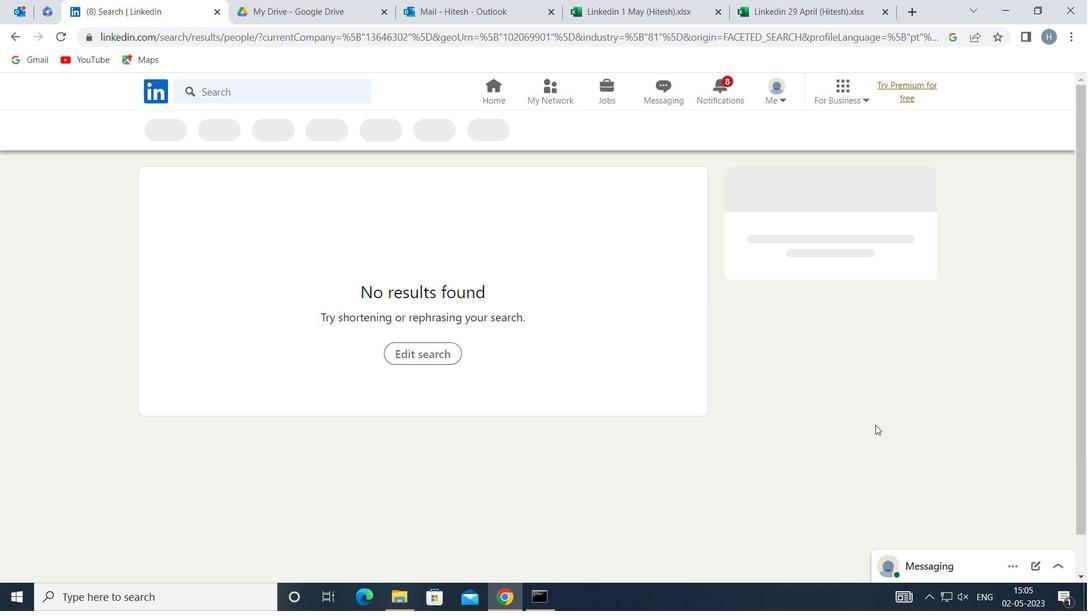 
